 Task: Look for space in Ağdaş, Azerbaijan from 1st July, 2023 to 9th July, 2023 for 2 adults in price range Rs.8000 to Rs.15000. Place can be entire place with 1  bedroom having 1 bed and 1 bathroom. Property type can be house. Amenities needed are: air conditioning, . Booking option can be shelf check-in. Required host language is English.
Action: Mouse moved to (629, 647)
Screenshot: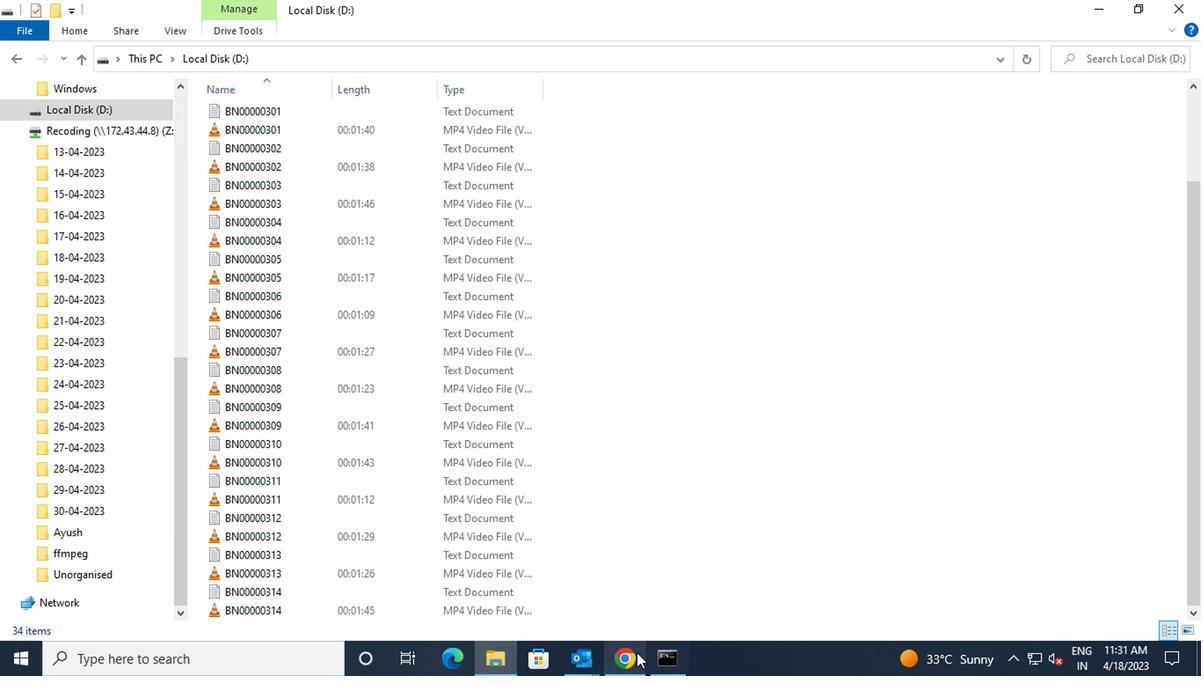 
Action: Mouse pressed left at (629, 647)
Screenshot: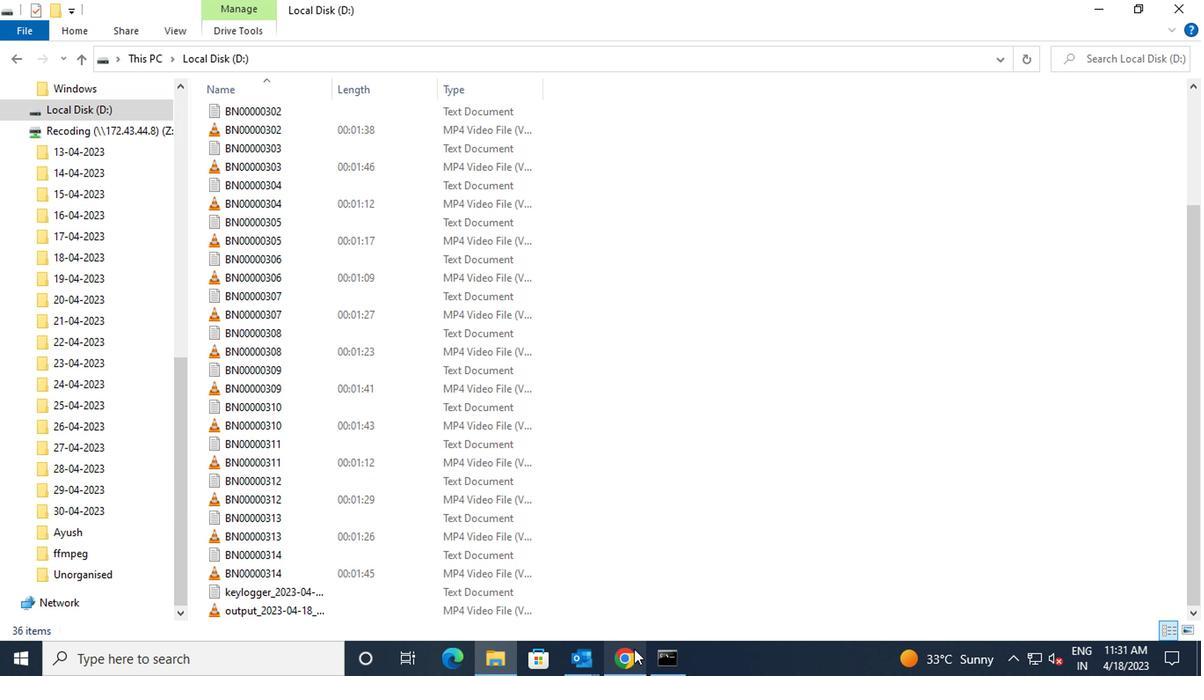 
Action: Mouse moved to (504, 128)
Screenshot: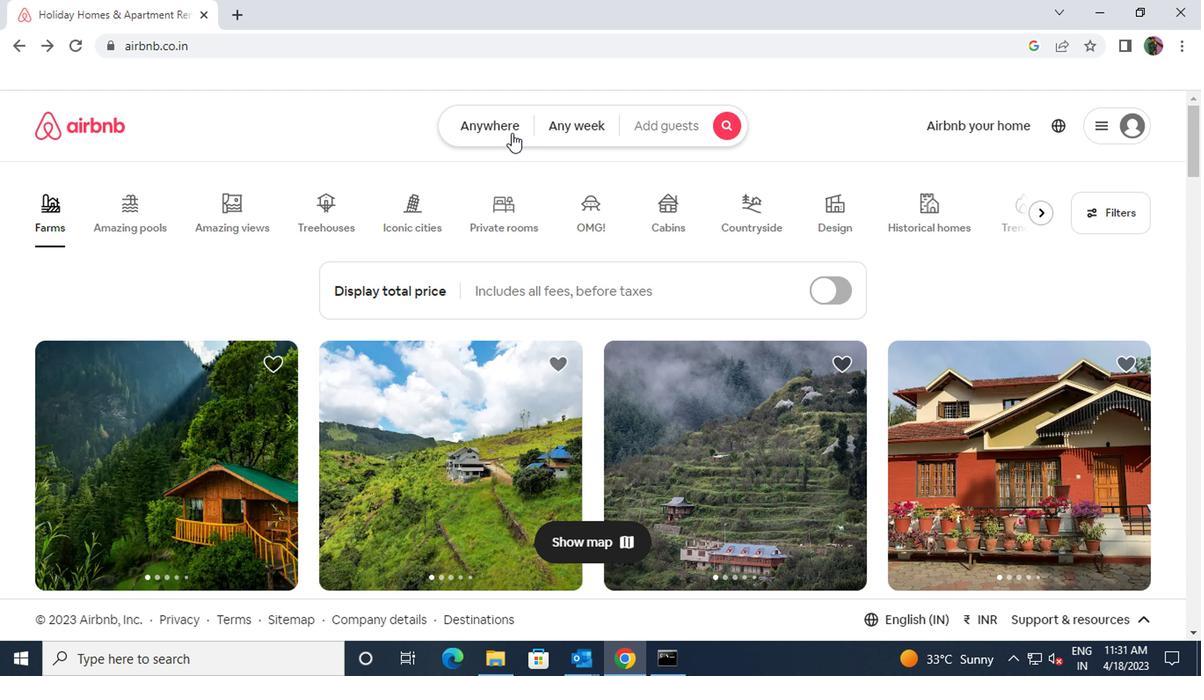 
Action: Mouse pressed left at (504, 128)
Screenshot: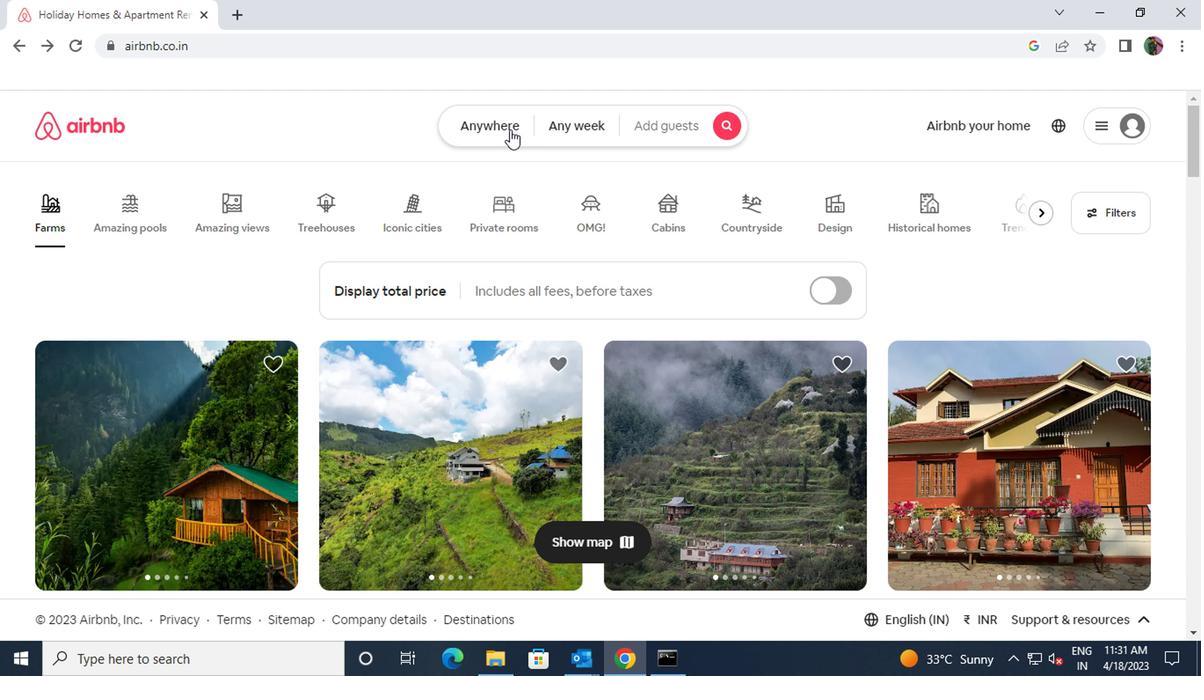 
Action: Mouse moved to (339, 190)
Screenshot: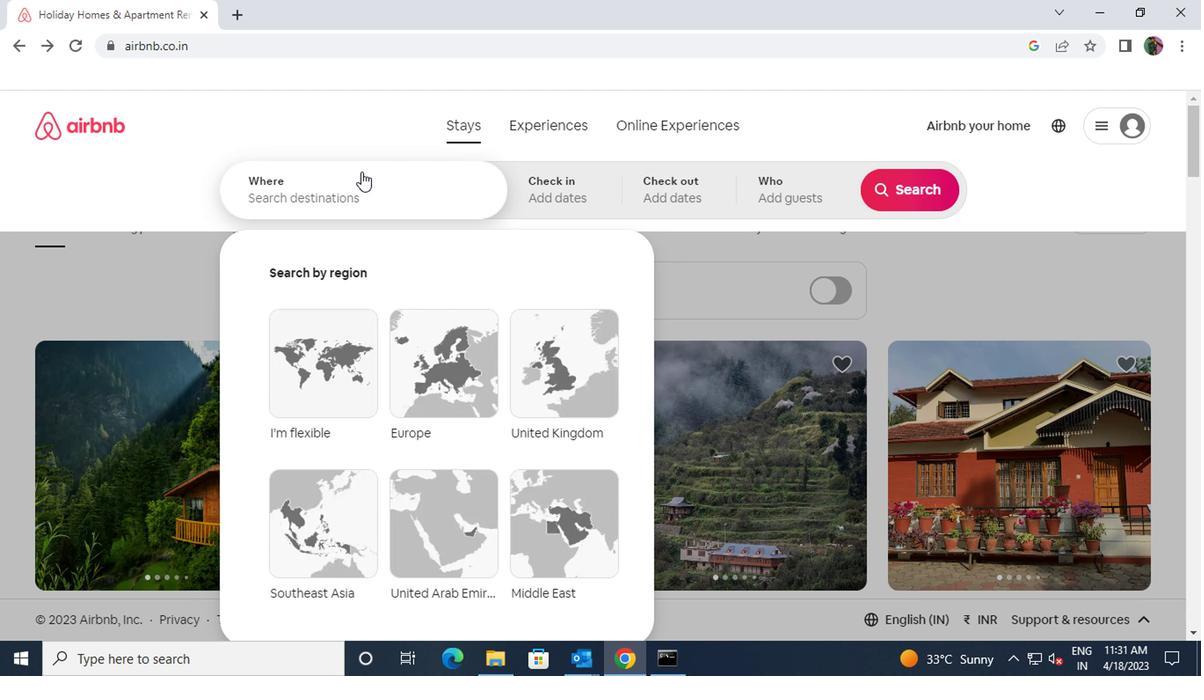 
Action: Mouse pressed left at (339, 190)
Screenshot: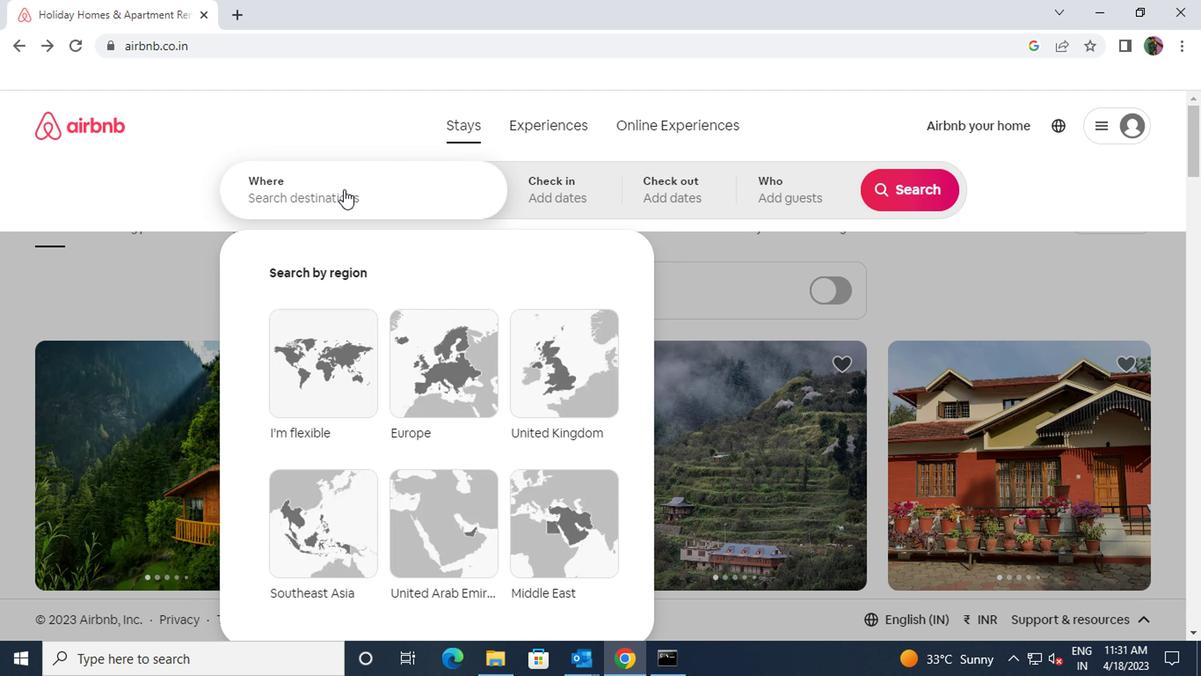 
Action: Key pressed <Key.shift>AGDAS<Key.space>AZE
Screenshot: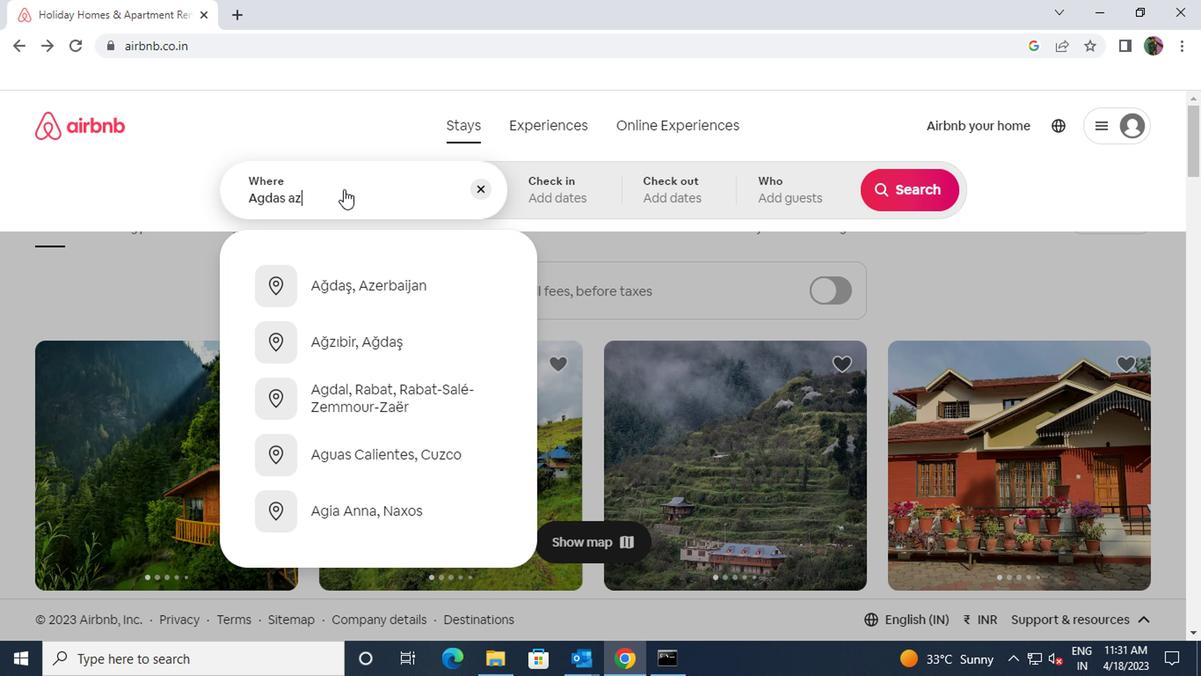 
Action: Mouse moved to (336, 285)
Screenshot: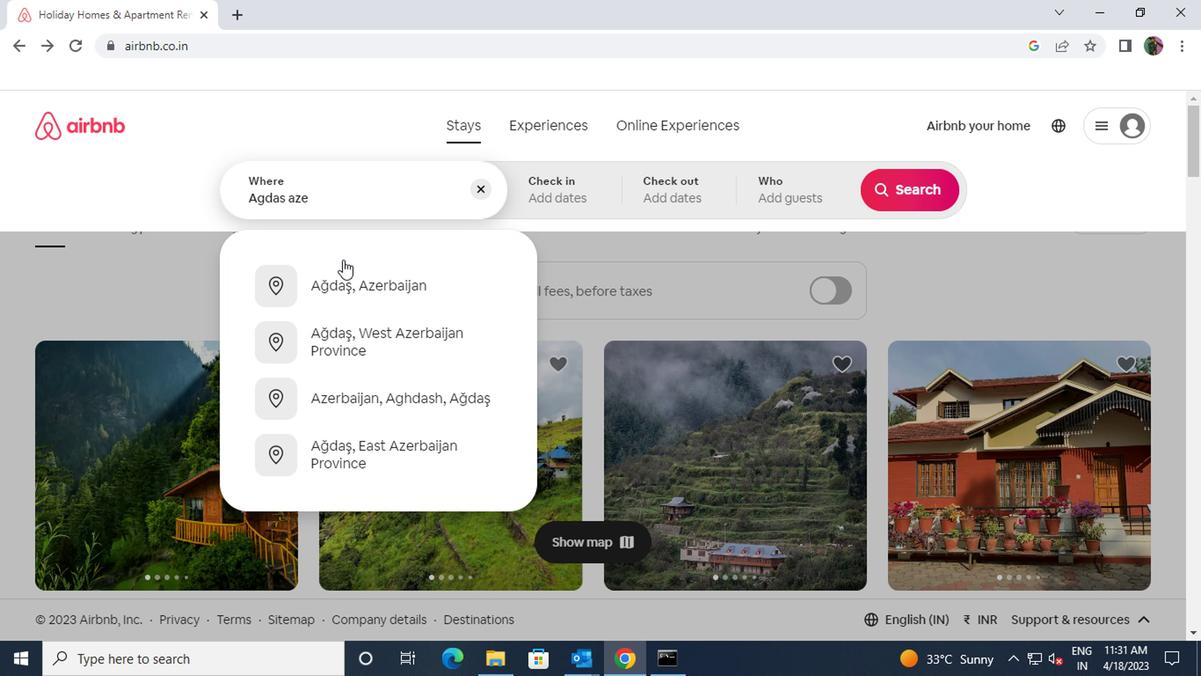 
Action: Mouse pressed left at (336, 285)
Screenshot: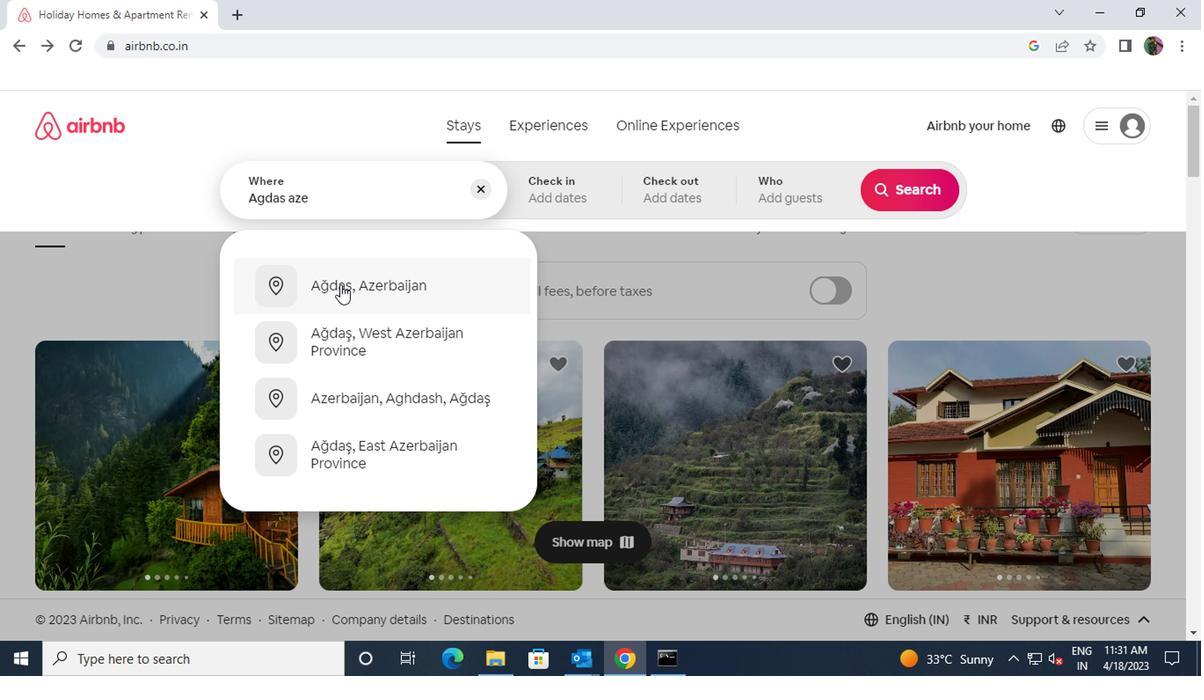 
Action: Mouse moved to (901, 330)
Screenshot: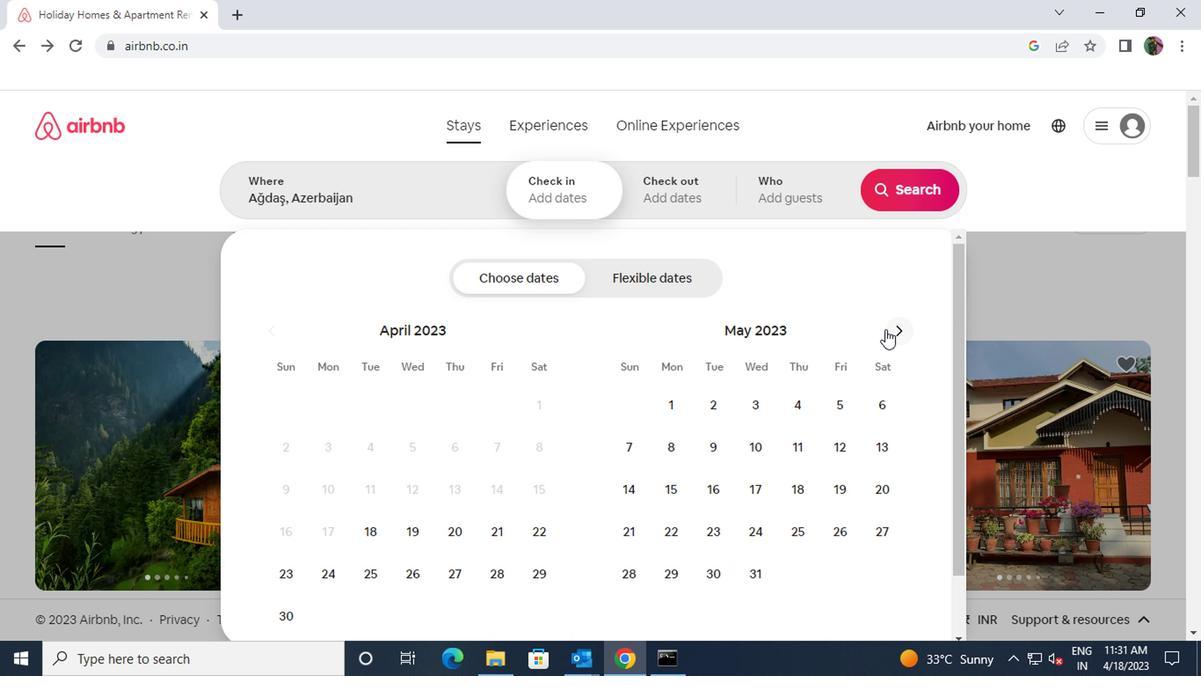 
Action: Mouse pressed left at (901, 330)
Screenshot: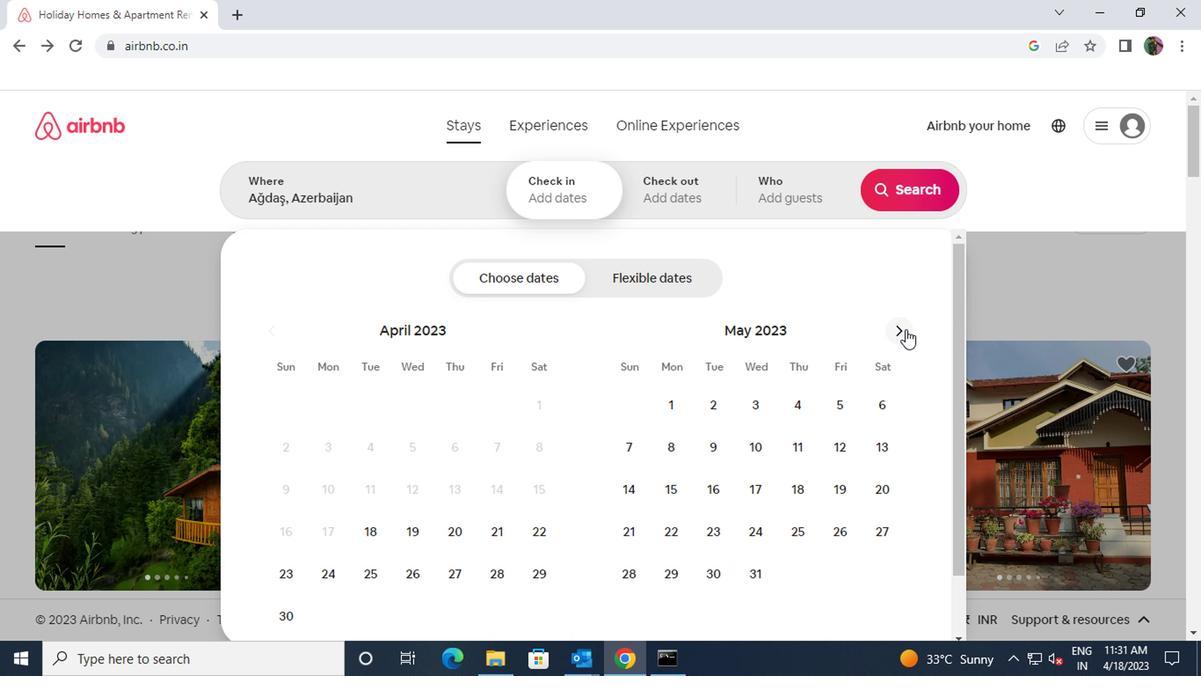 
Action: Mouse pressed left at (901, 330)
Screenshot: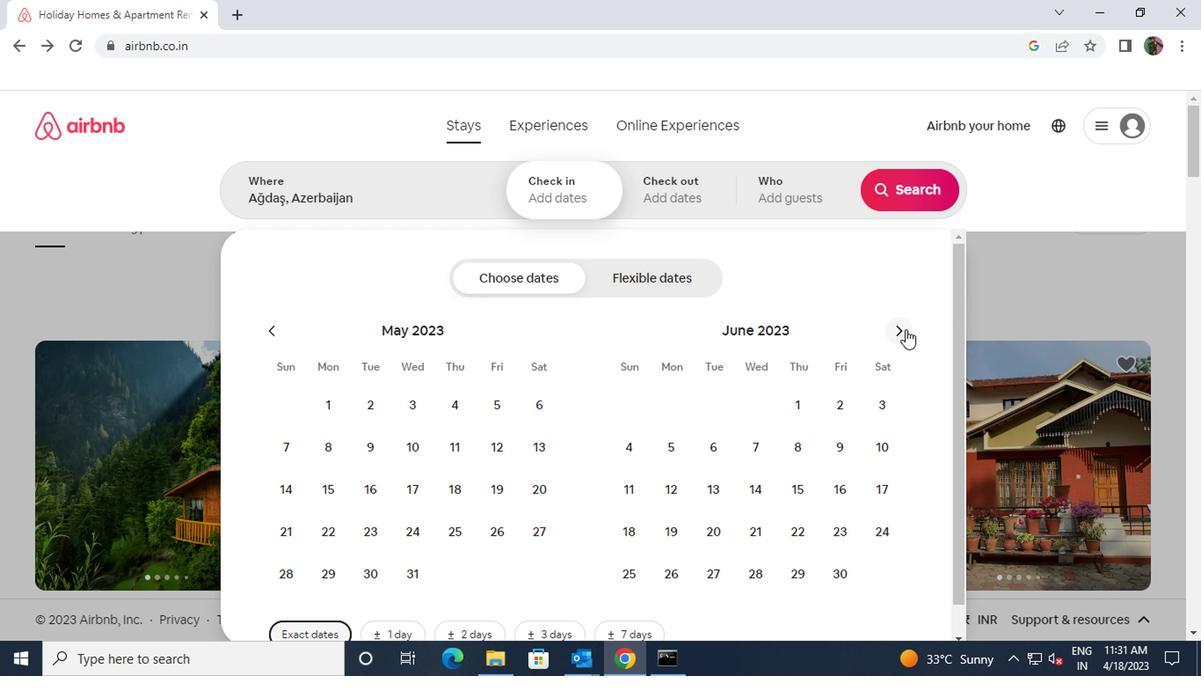 
Action: Mouse moved to (873, 411)
Screenshot: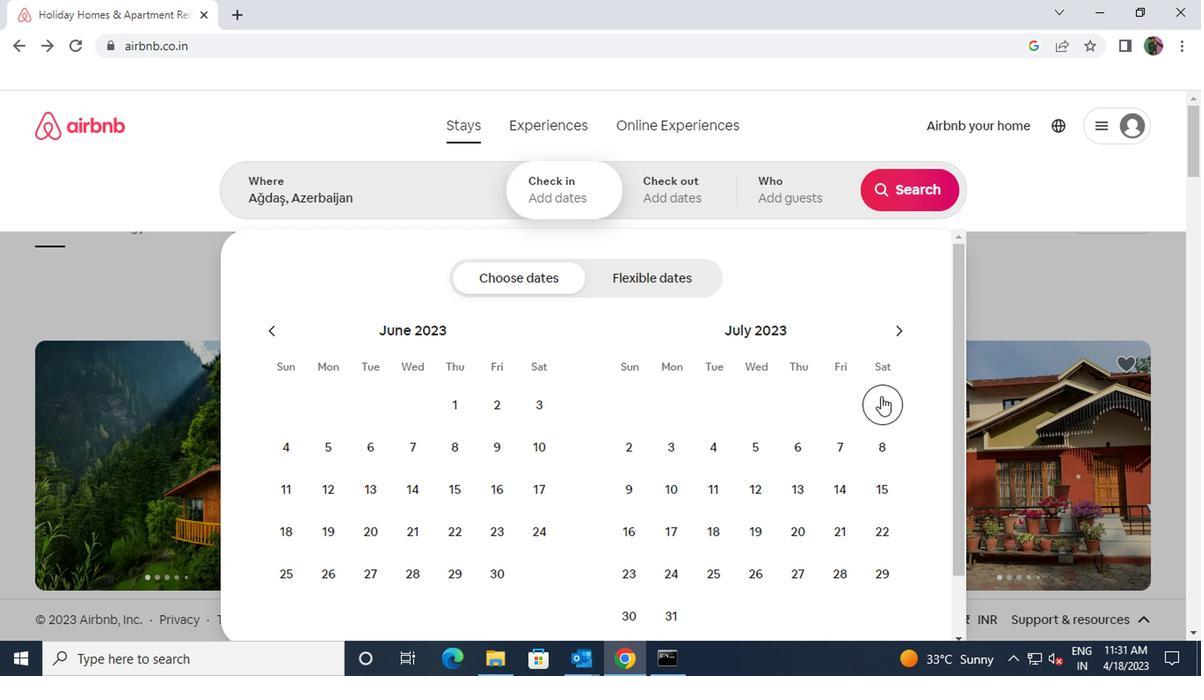 
Action: Mouse pressed left at (873, 411)
Screenshot: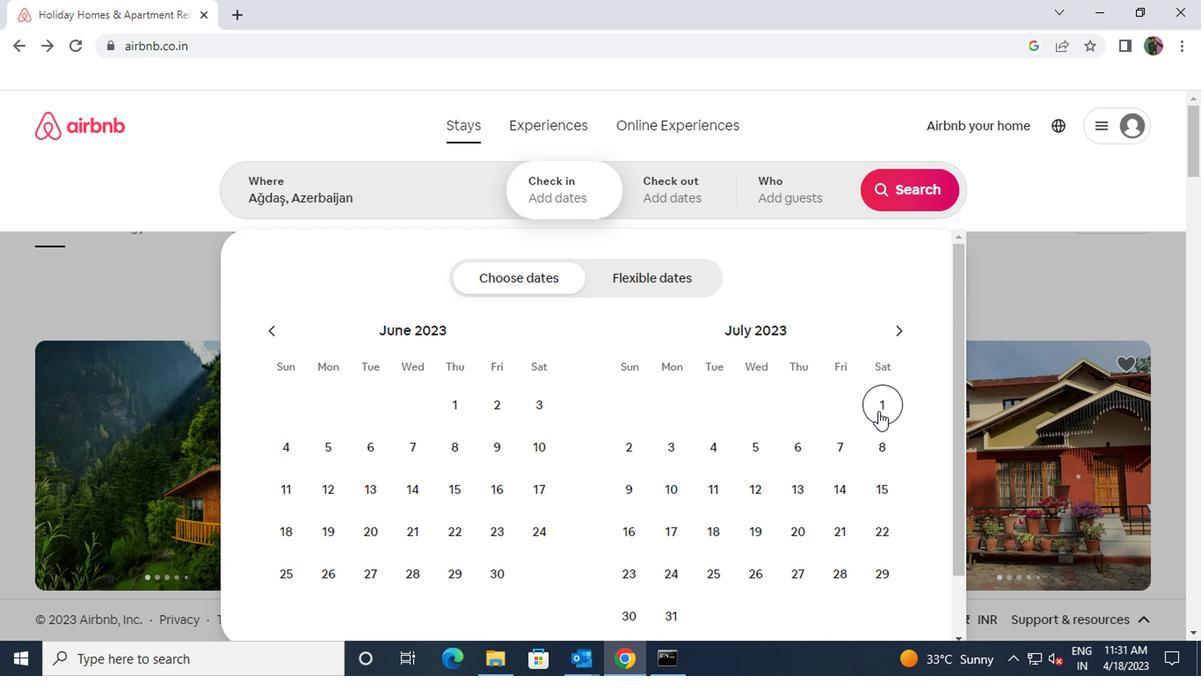 
Action: Mouse moved to (631, 483)
Screenshot: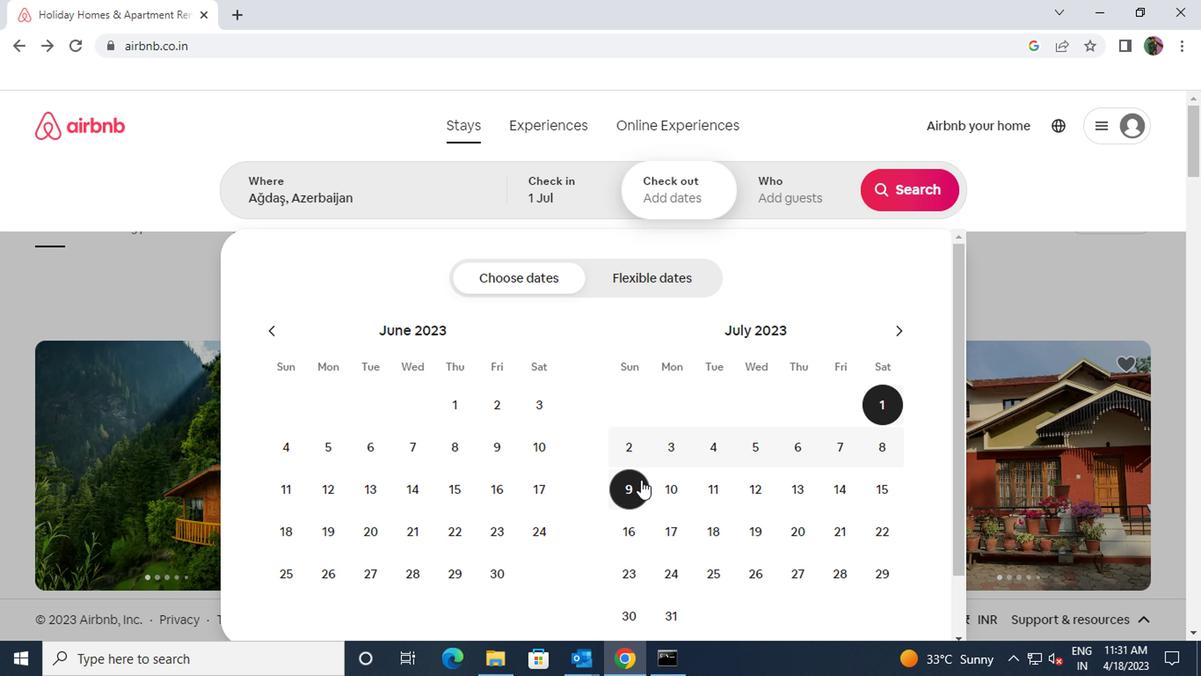 
Action: Mouse pressed left at (631, 483)
Screenshot: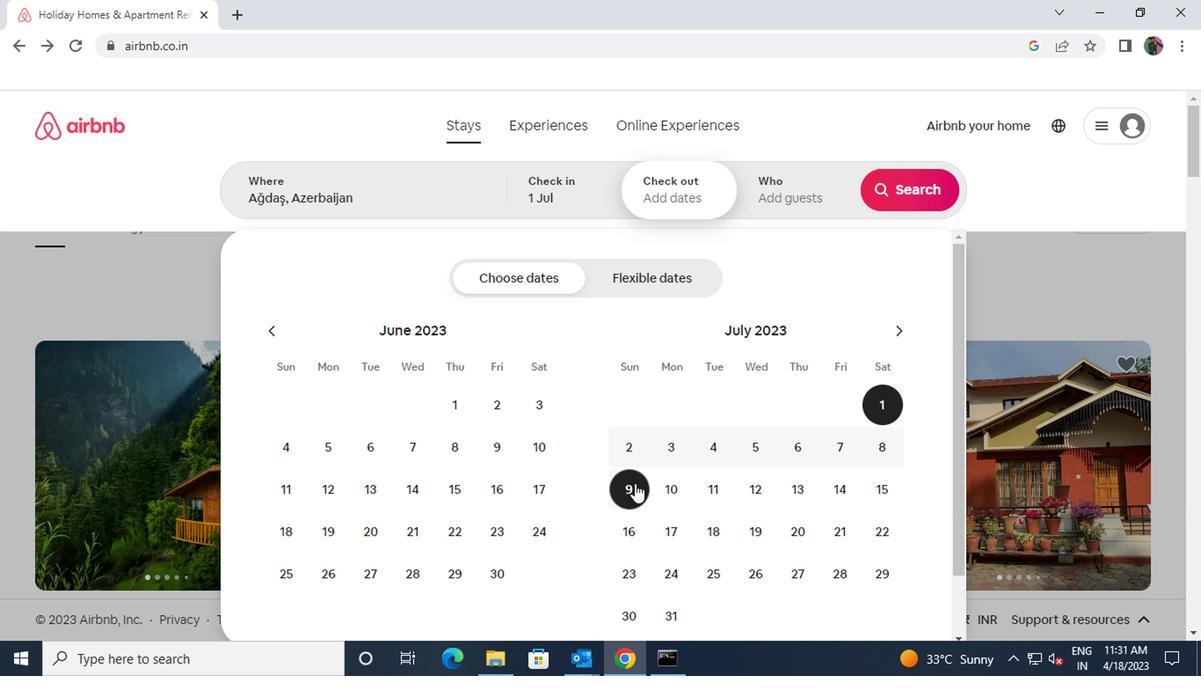 
Action: Mouse moved to (776, 201)
Screenshot: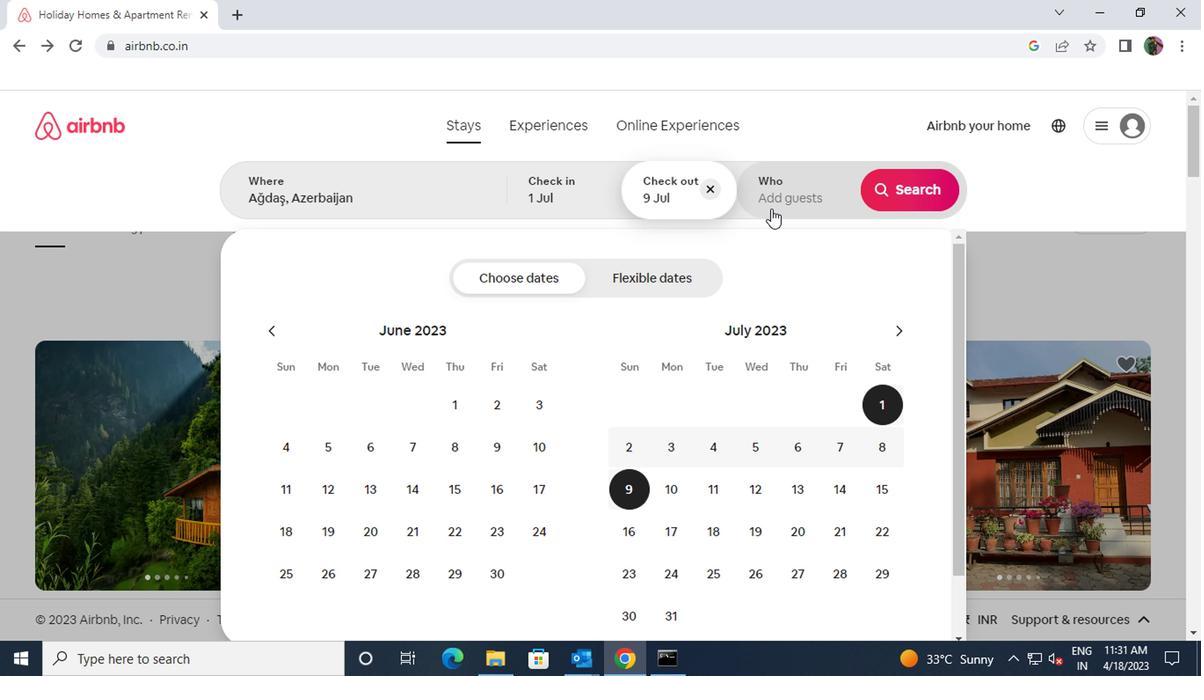 
Action: Mouse pressed left at (776, 201)
Screenshot: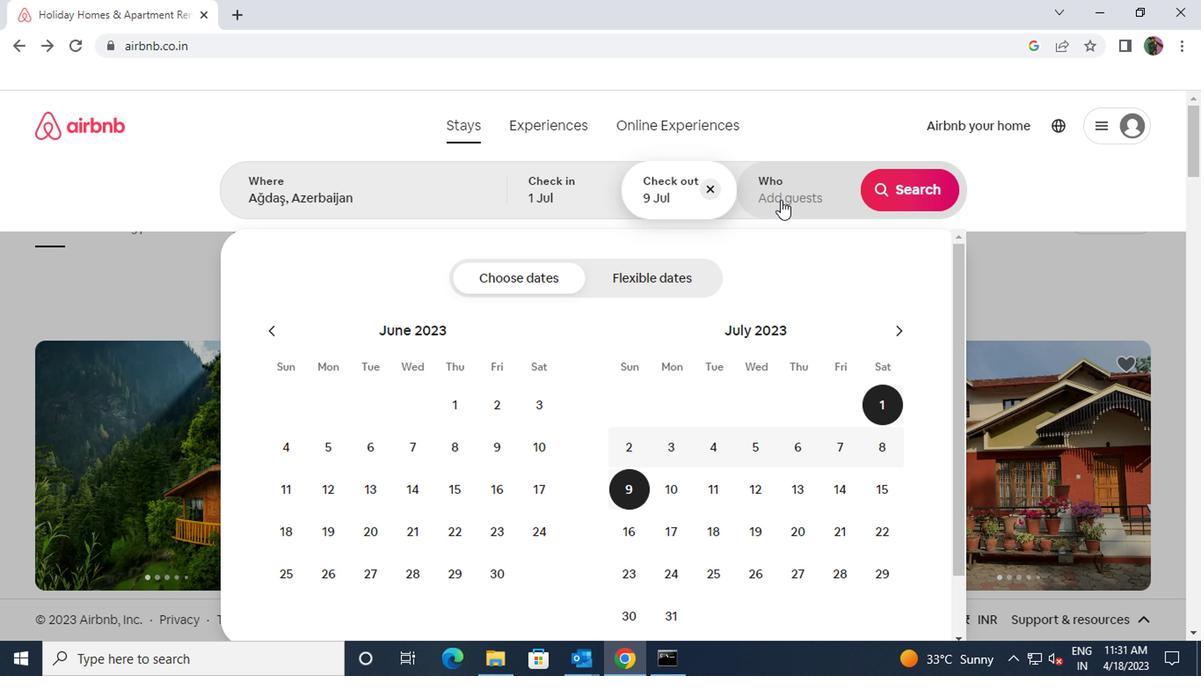 
Action: Mouse moved to (908, 292)
Screenshot: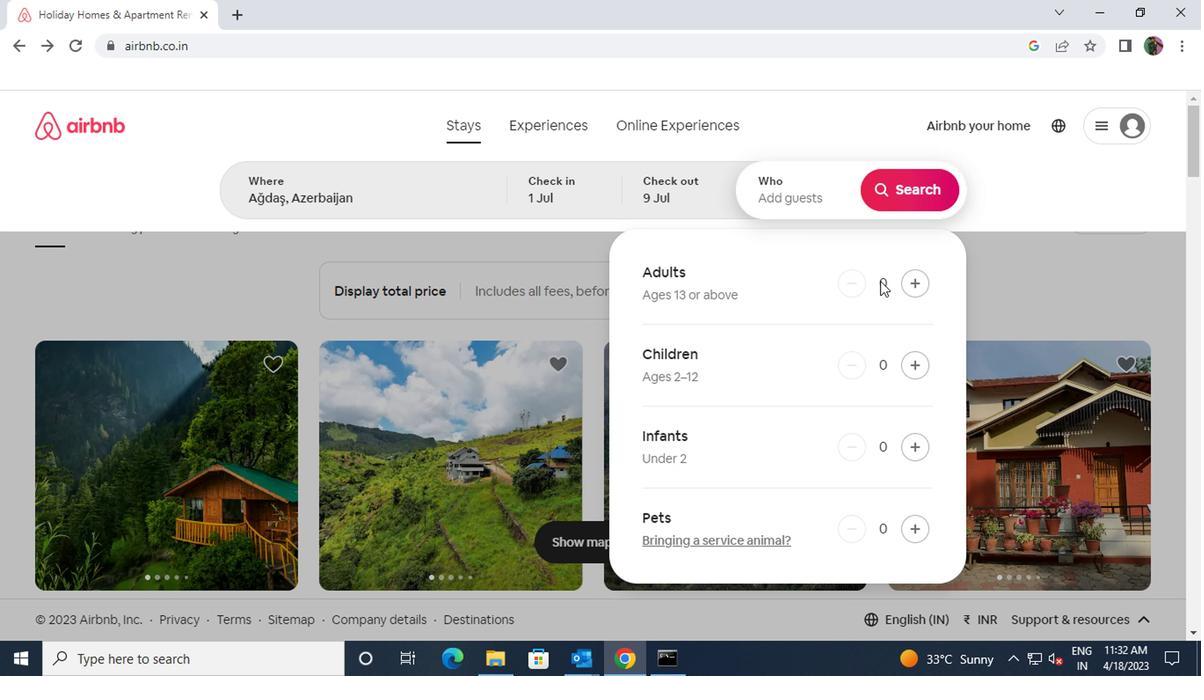 
Action: Mouse pressed left at (908, 292)
Screenshot: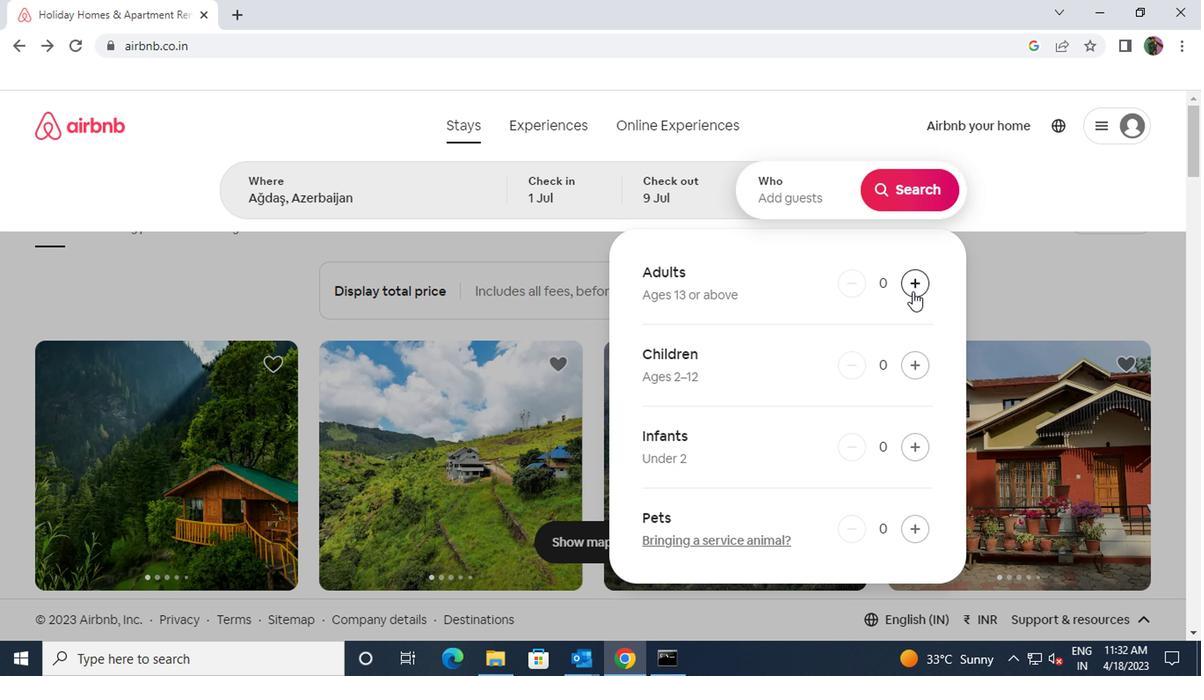 
Action: Mouse pressed left at (908, 292)
Screenshot: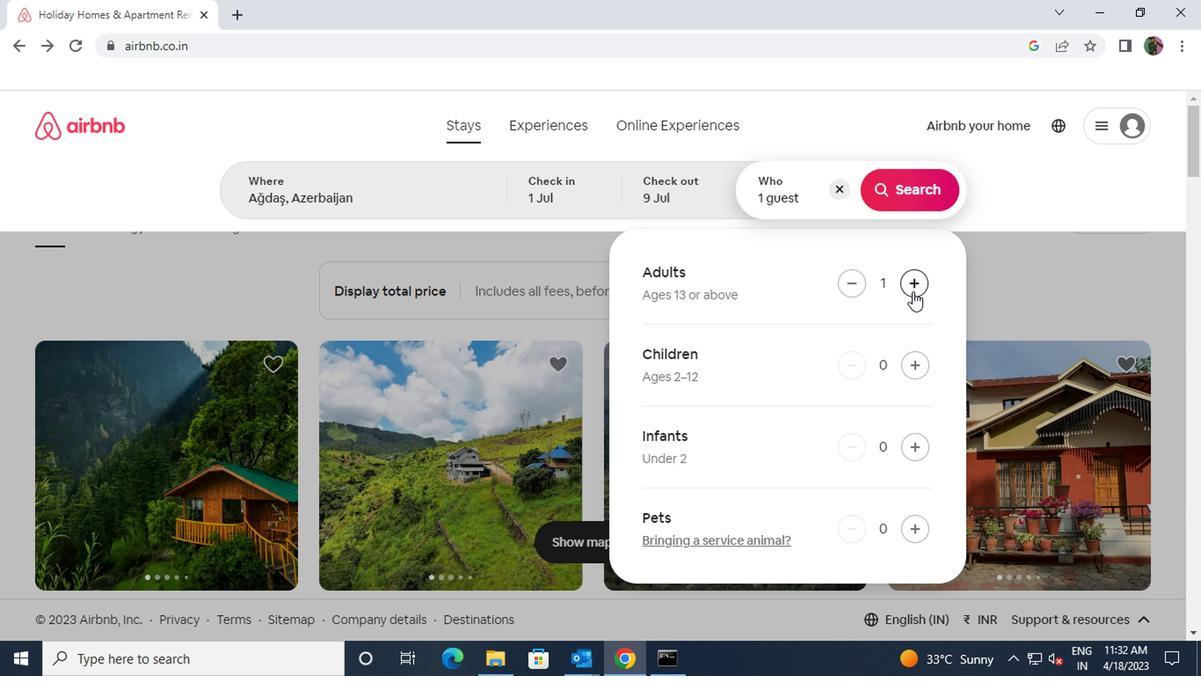 
Action: Mouse moved to (905, 197)
Screenshot: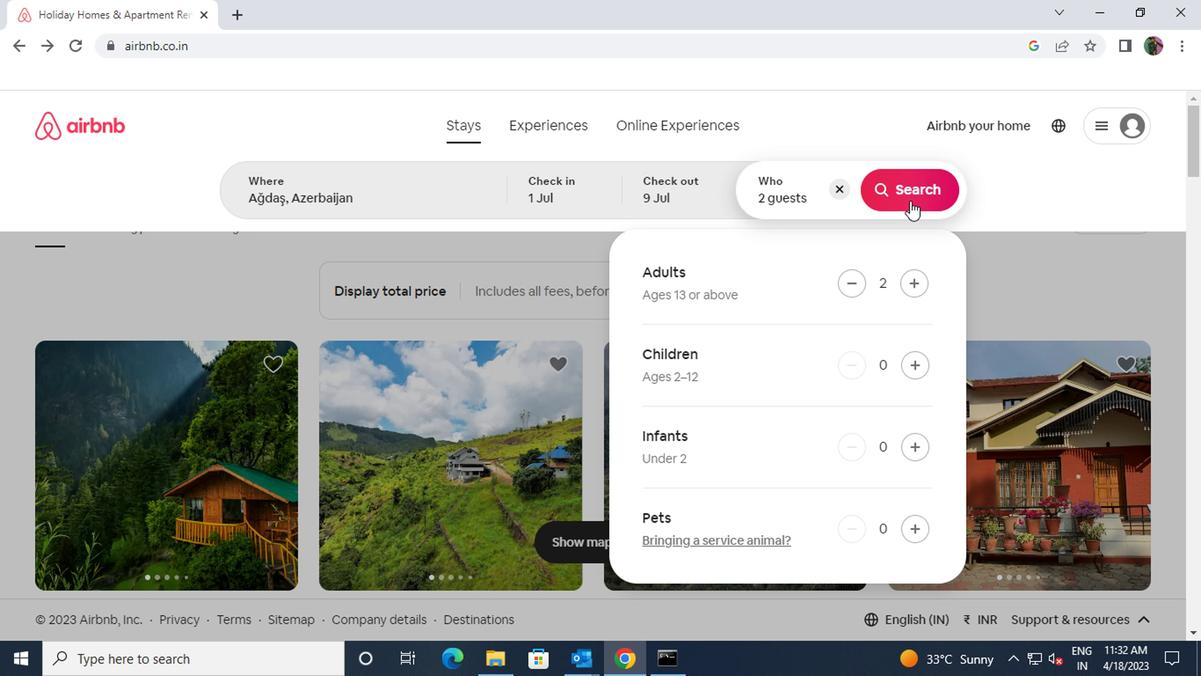 
Action: Mouse pressed left at (905, 197)
Screenshot: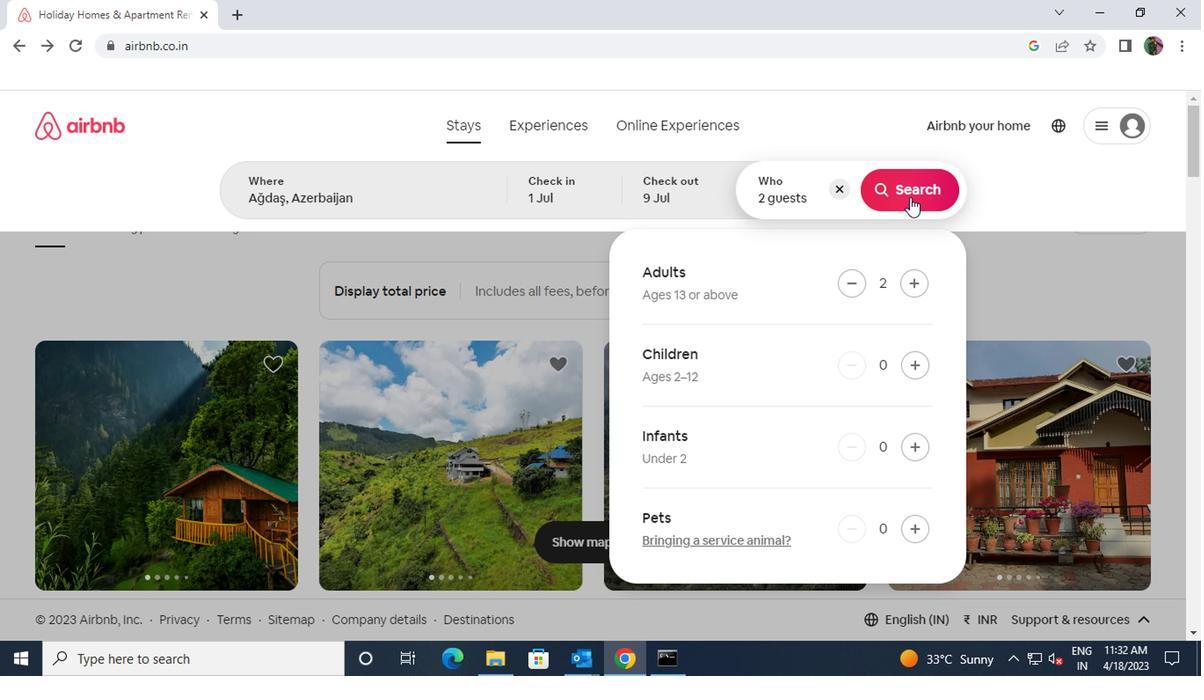 
Action: Mouse moved to (1109, 195)
Screenshot: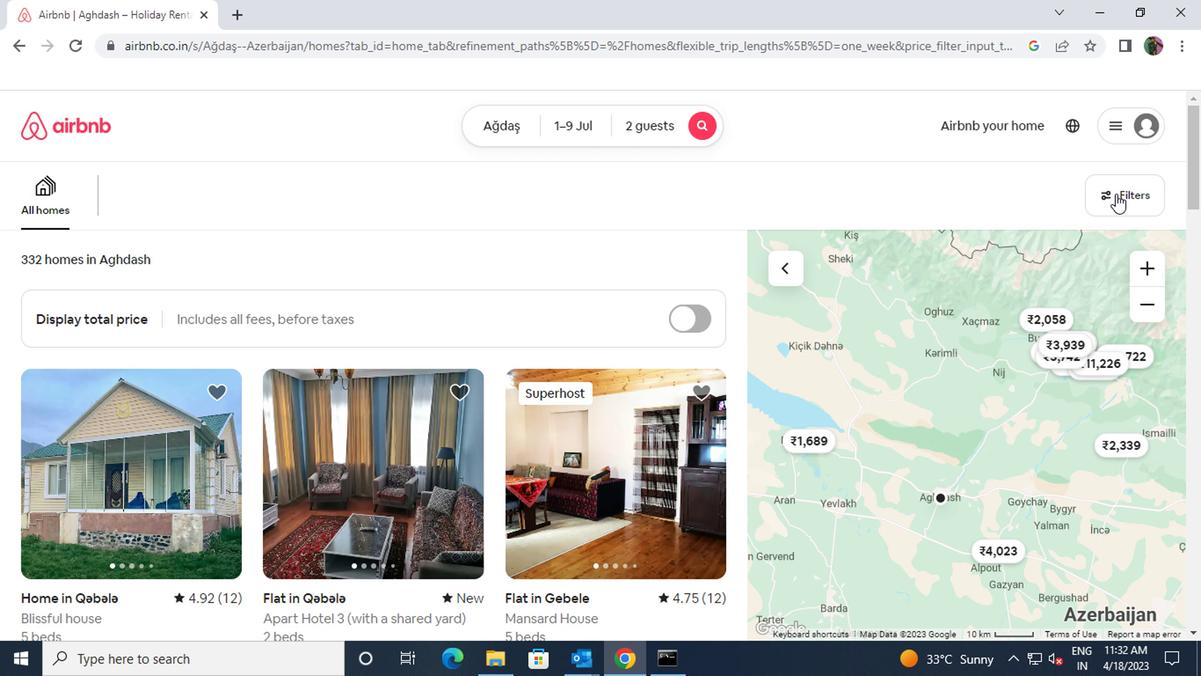 
Action: Mouse pressed left at (1109, 195)
Screenshot: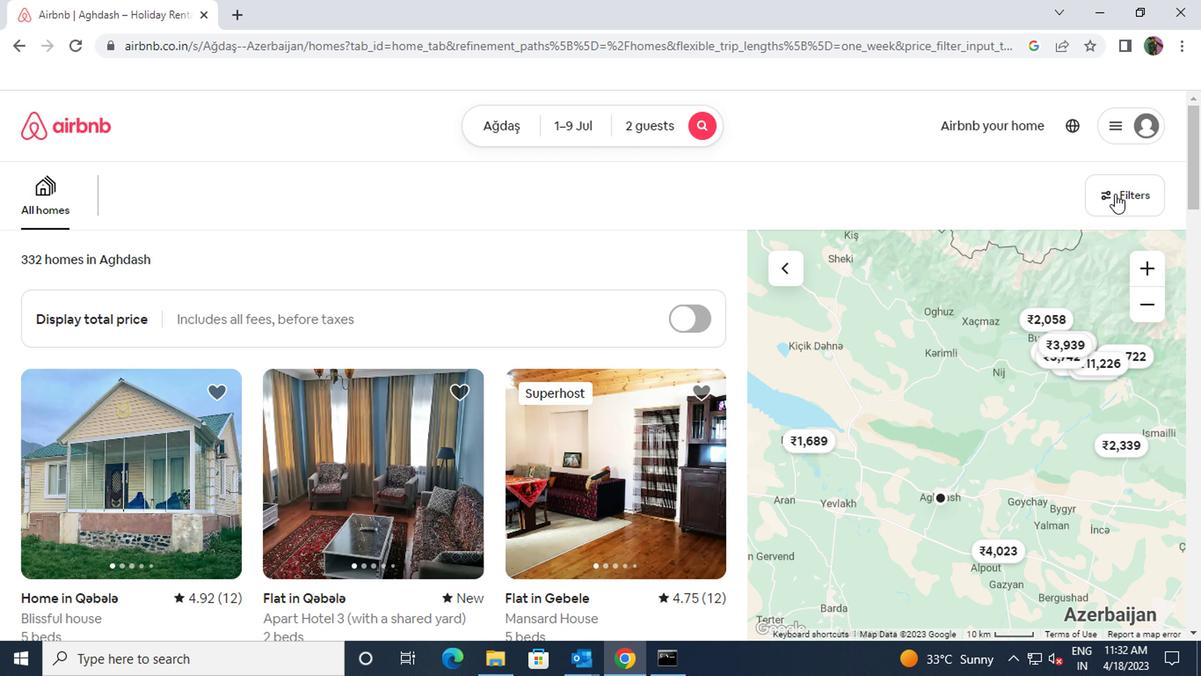 
Action: Mouse moved to (359, 419)
Screenshot: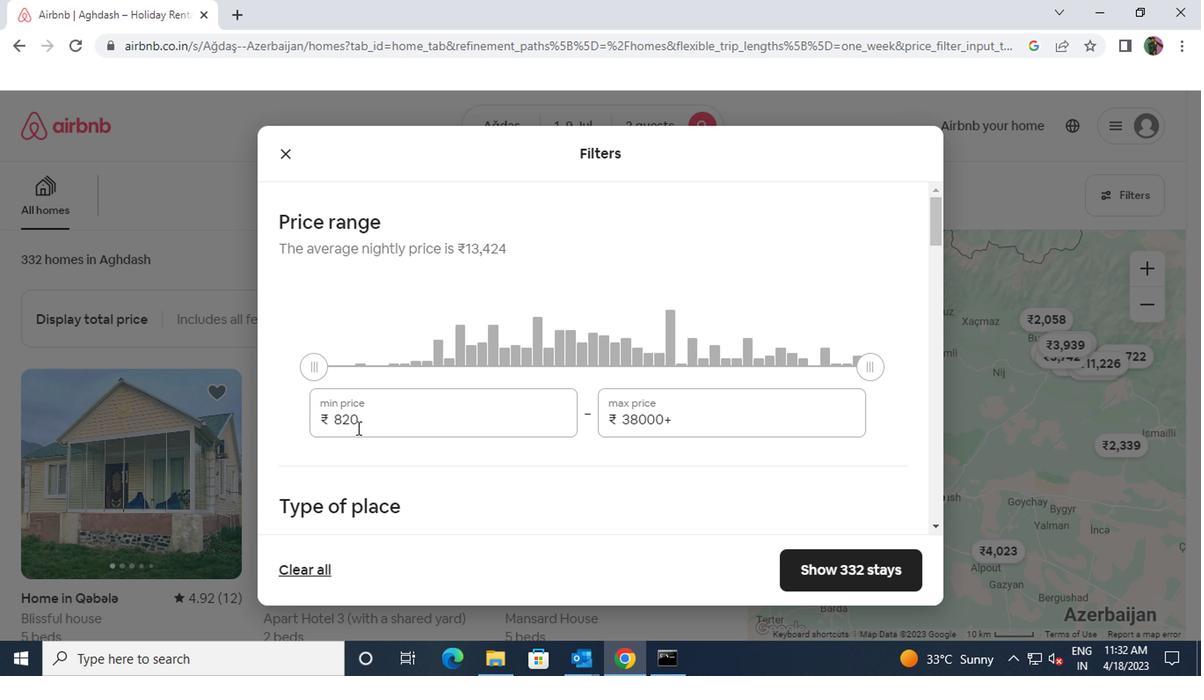 
Action: Mouse pressed left at (359, 419)
Screenshot: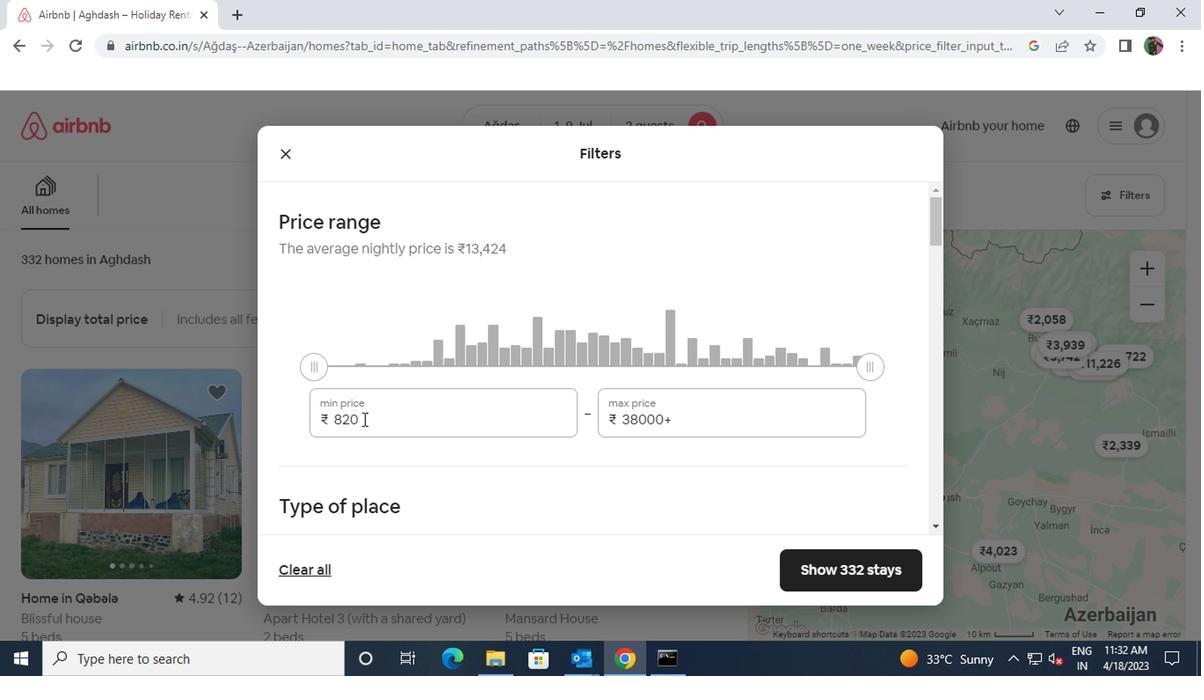 
Action: Mouse moved to (323, 416)
Screenshot: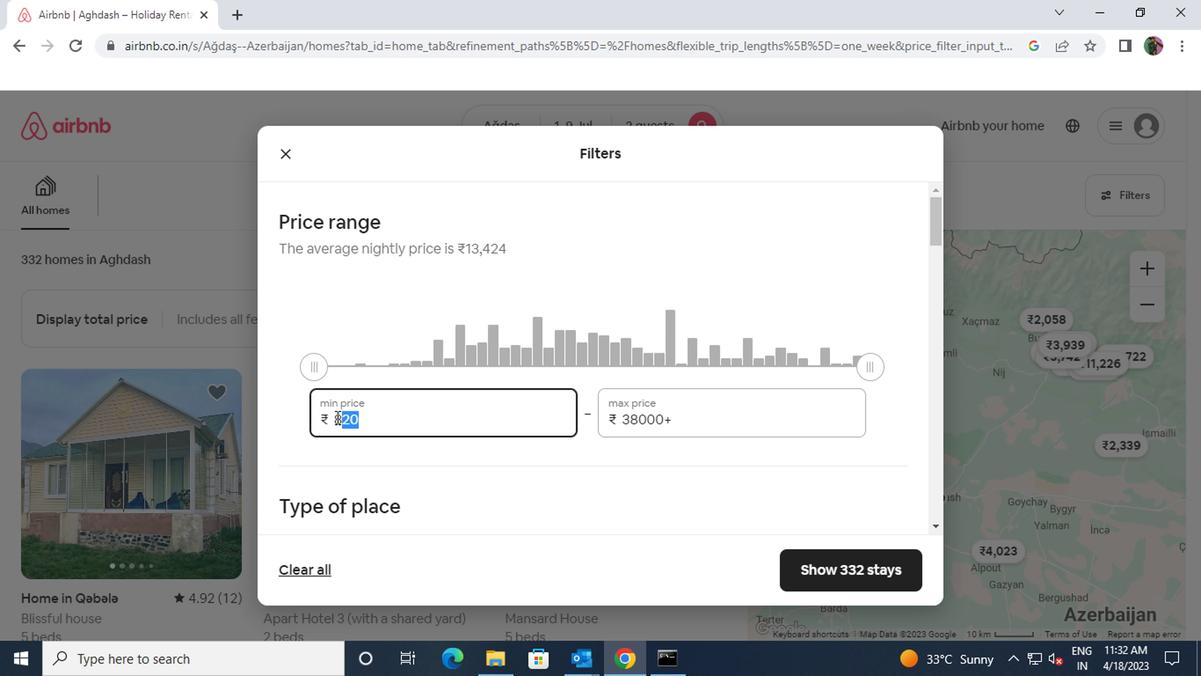 
Action: Mouse pressed left at (323, 416)
Screenshot: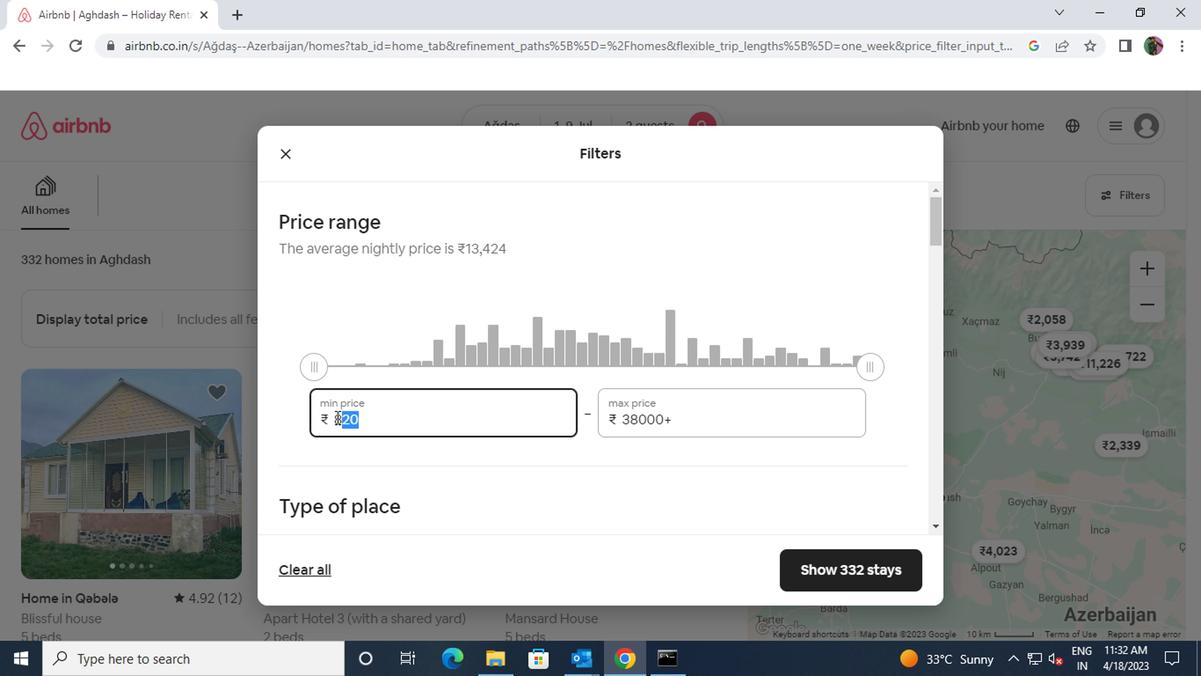 
Action: Mouse moved to (323, 416)
Screenshot: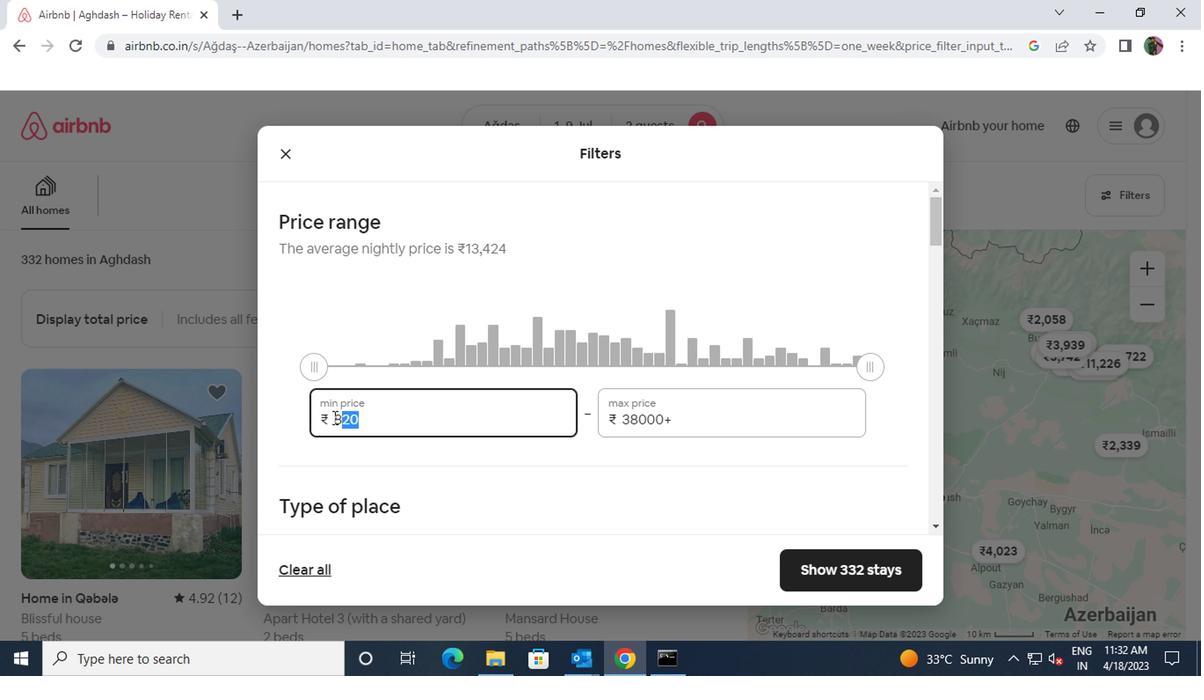 
Action: Mouse pressed left at (323, 416)
Screenshot: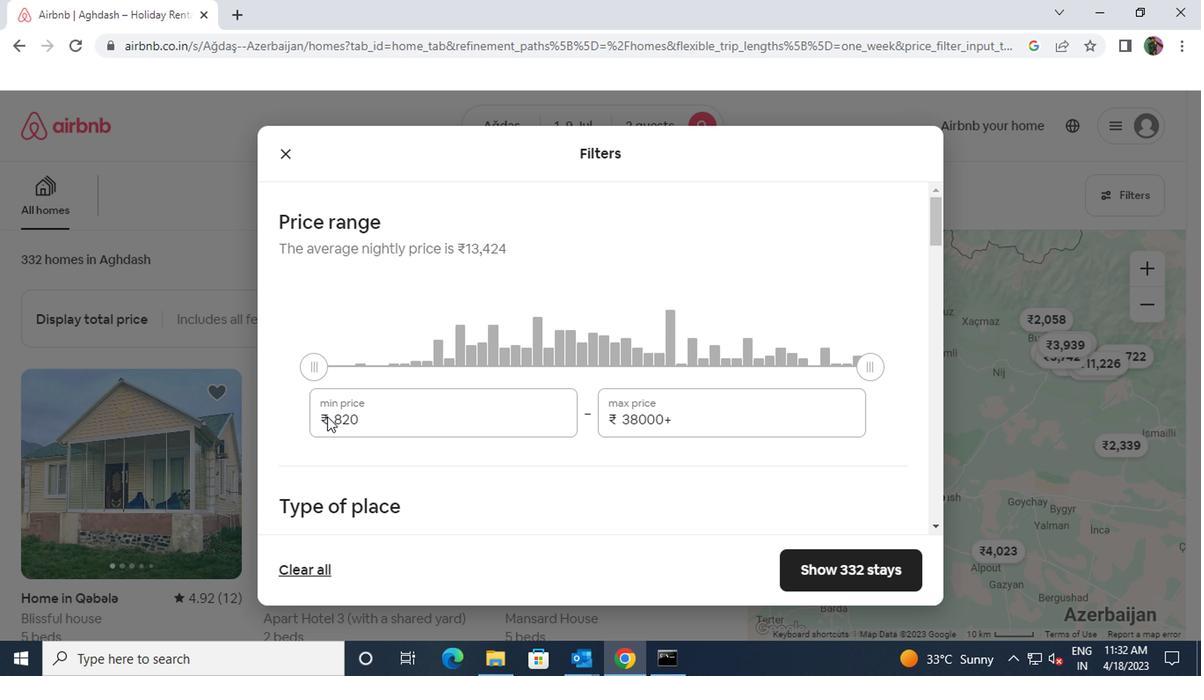 
Action: Mouse moved to (353, 420)
Screenshot: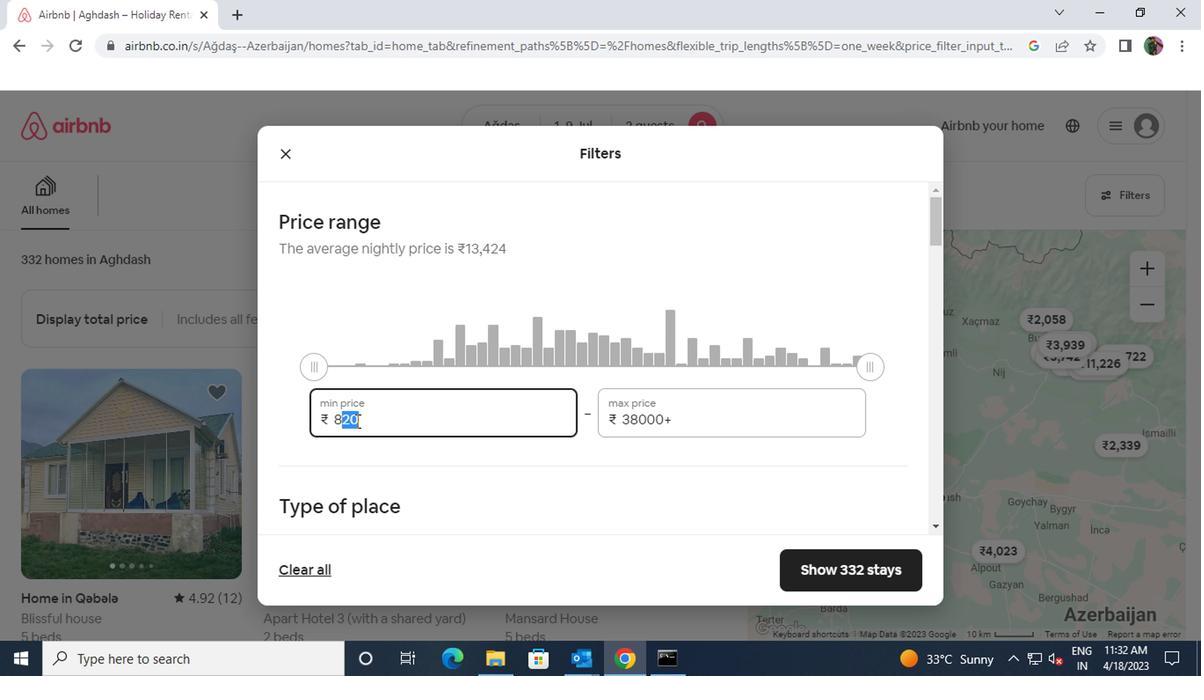 
Action: Mouse pressed left at (353, 420)
Screenshot: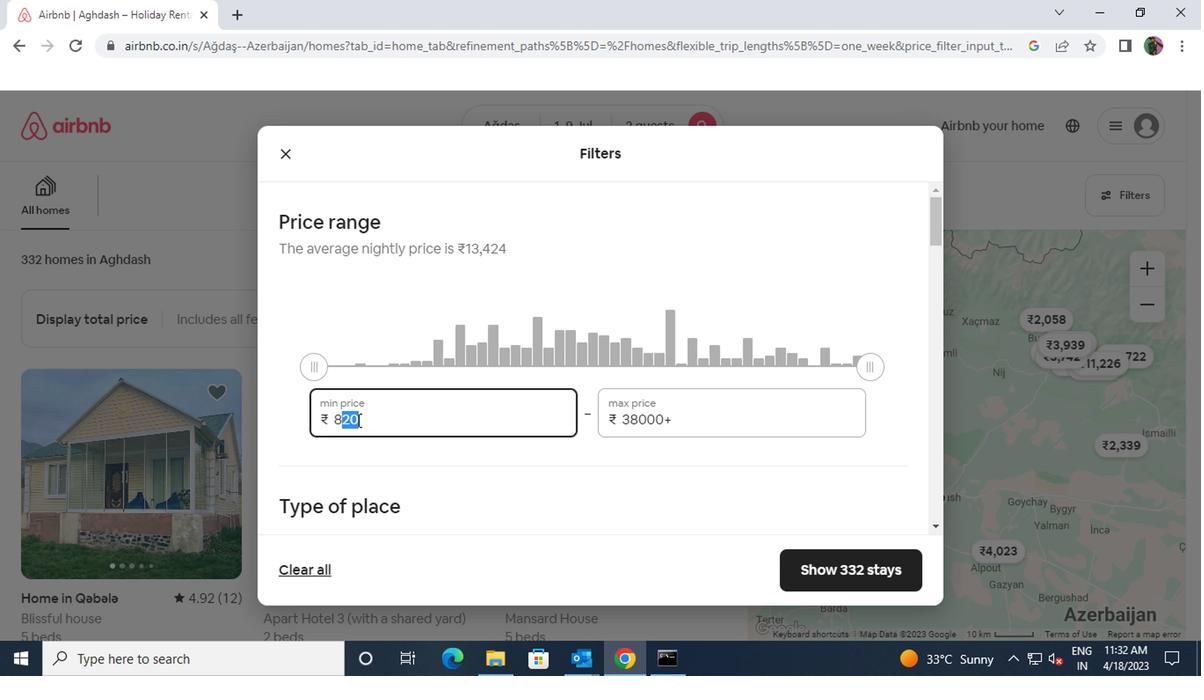 
Action: Mouse moved to (331, 415)
Screenshot: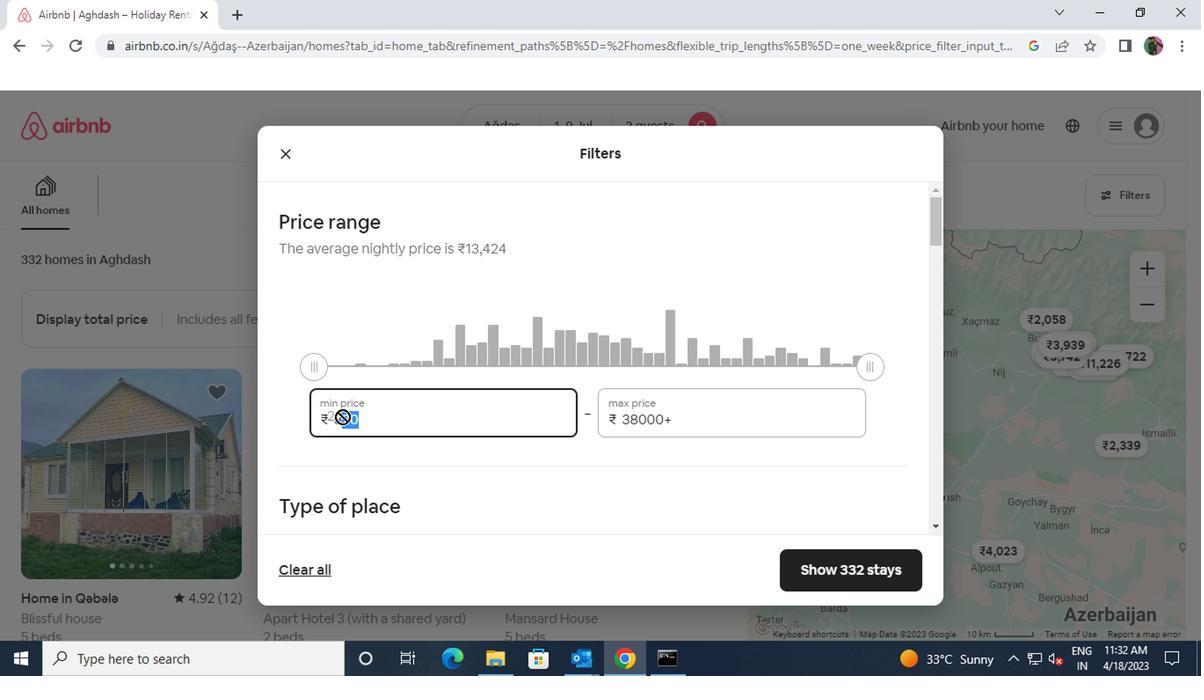 
Action: Mouse pressed left at (331, 415)
Screenshot: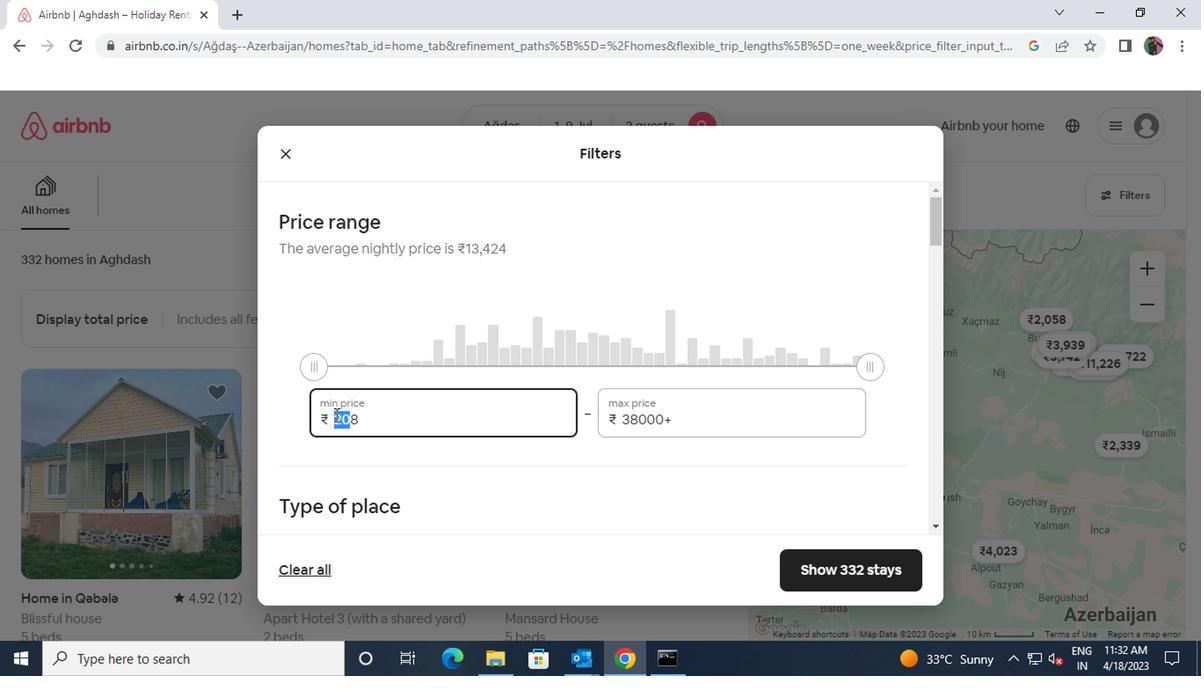 
Action: Mouse moved to (353, 417)
Screenshot: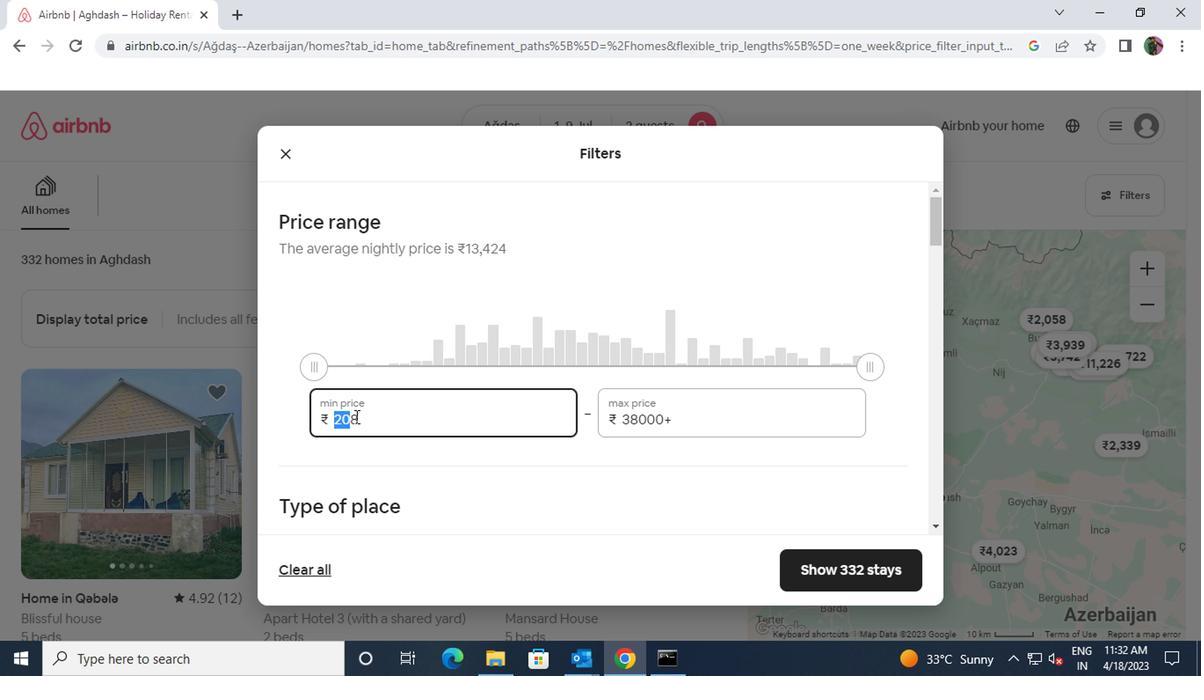 
Action: Mouse pressed left at (353, 417)
Screenshot: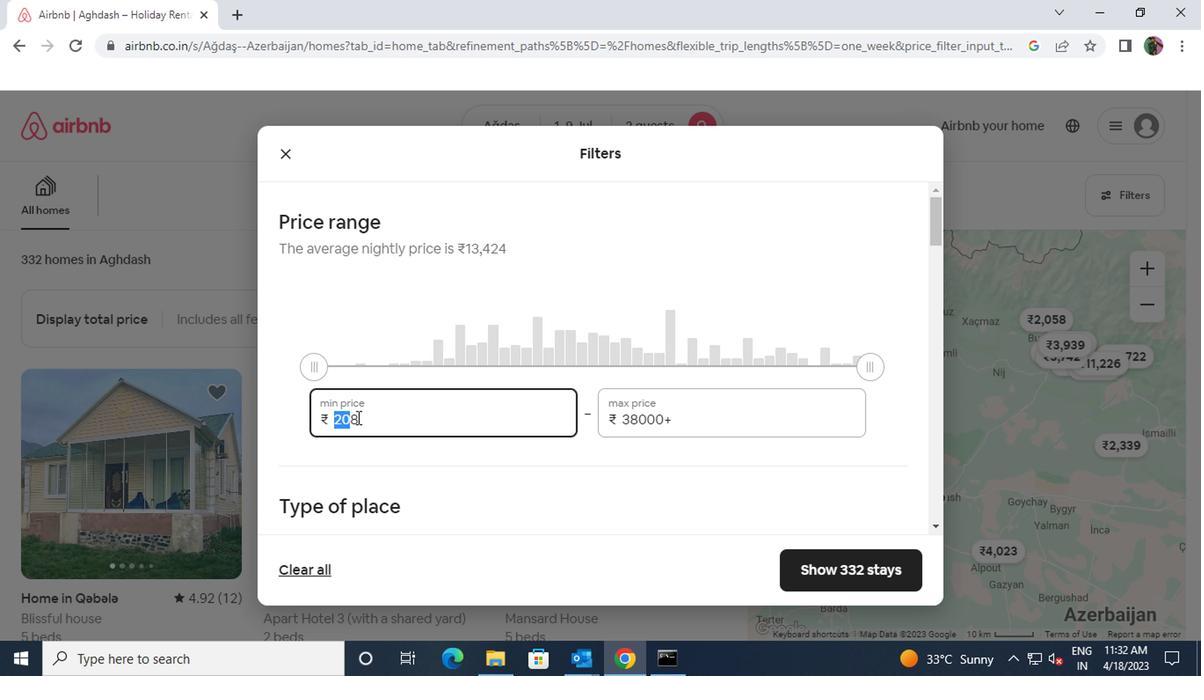 
Action: Mouse moved to (333, 415)
Screenshot: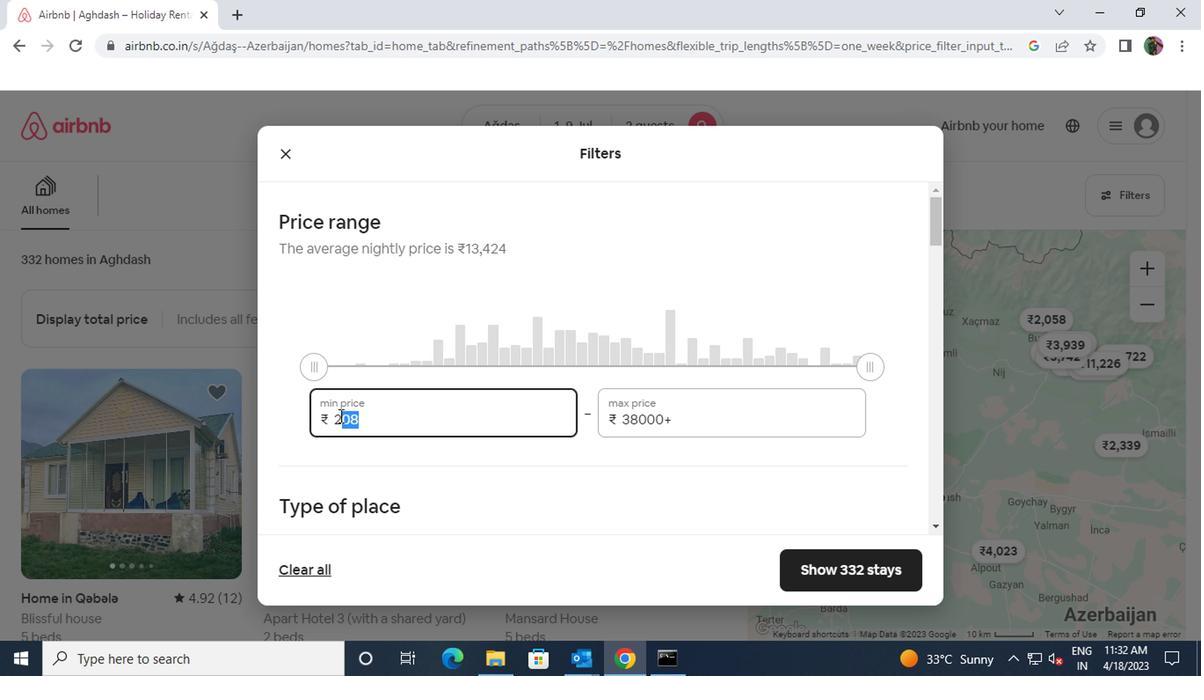 
Action: Key pressed 8000
Screenshot: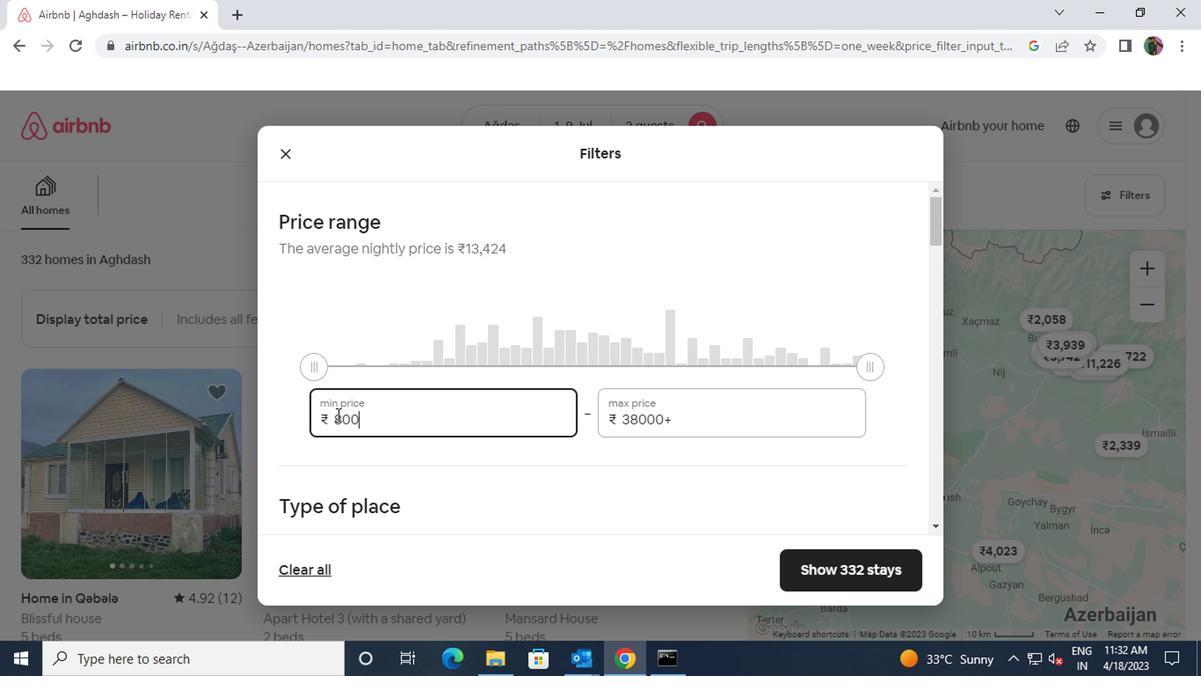 
Action: Mouse moved to (669, 420)
Screenshot: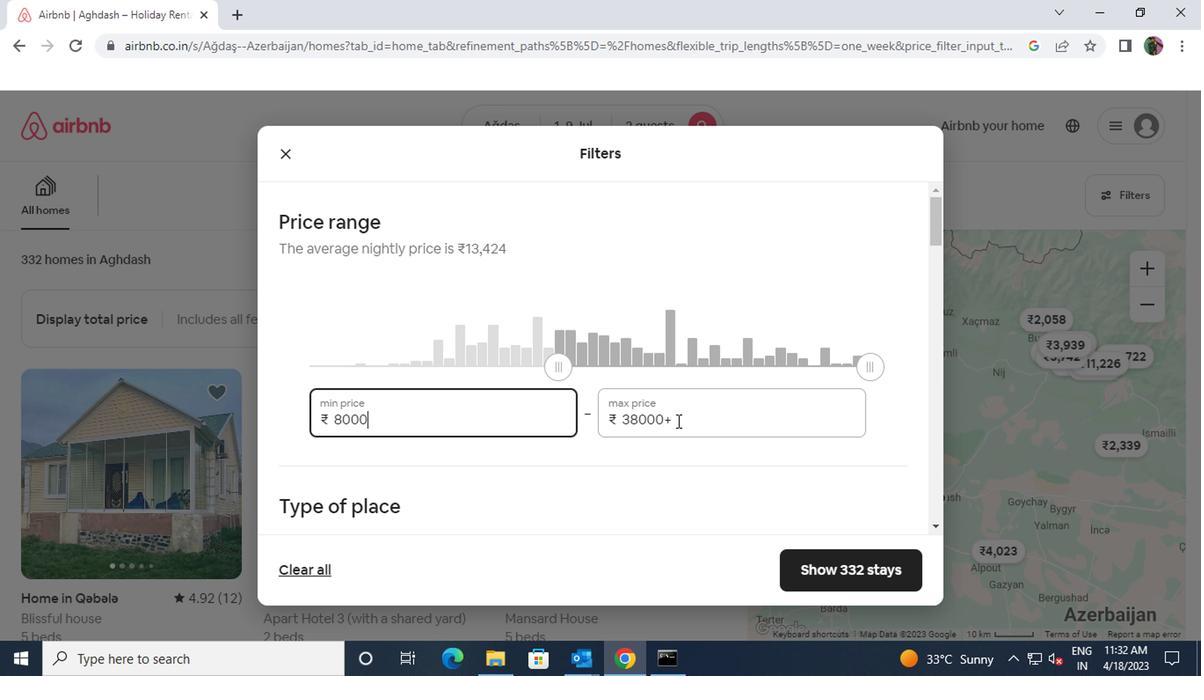 
Action: Mouse pressed left at (669, 420)
Screenshot: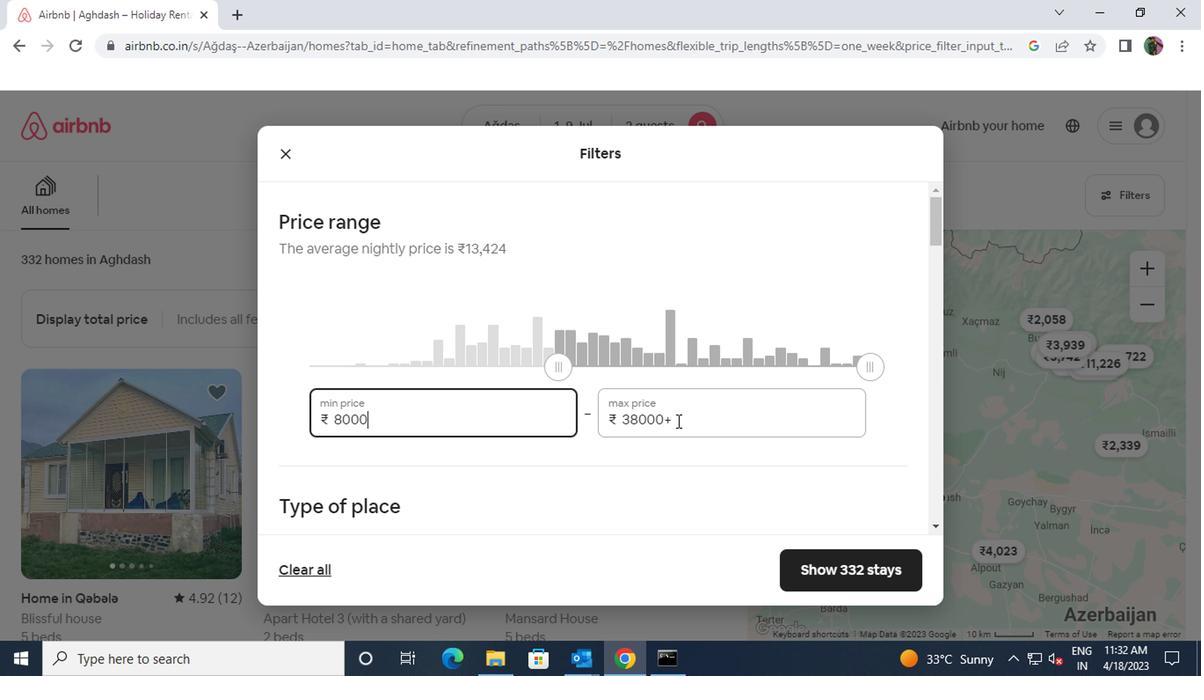 
Action: Mouse moved to (617, 418)
Screenshot: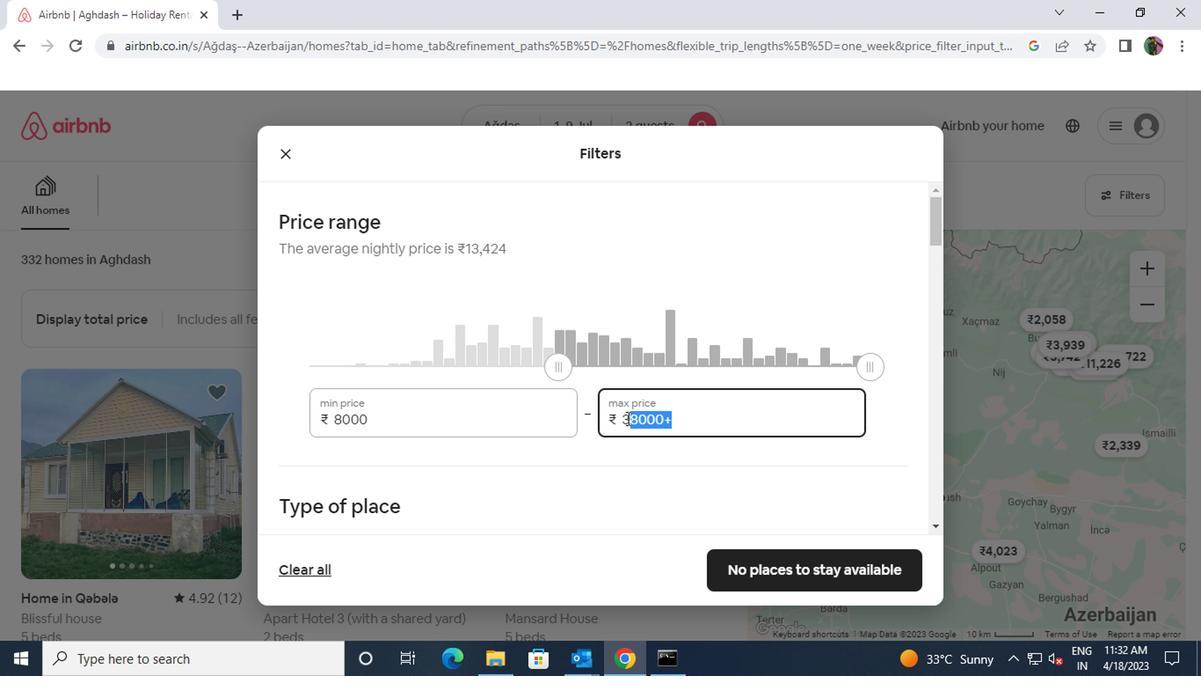
Action: Key pressed 12000
Screenshot: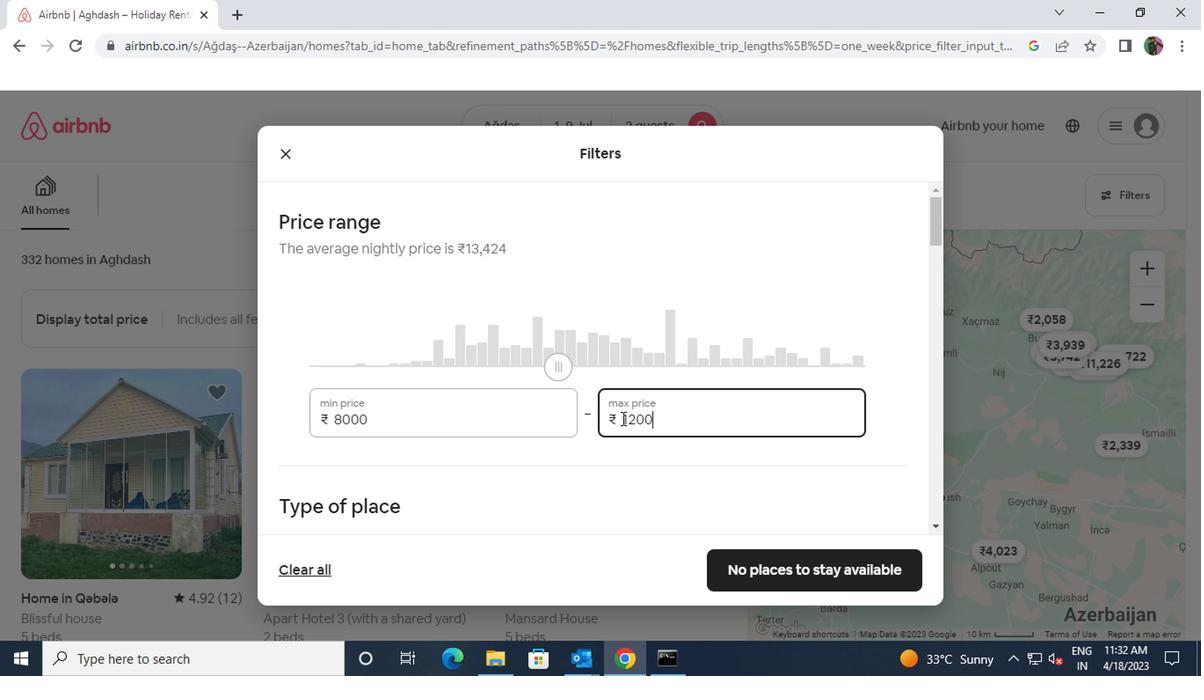 
Action: Mouse moved to (631, 425)
Screenshot: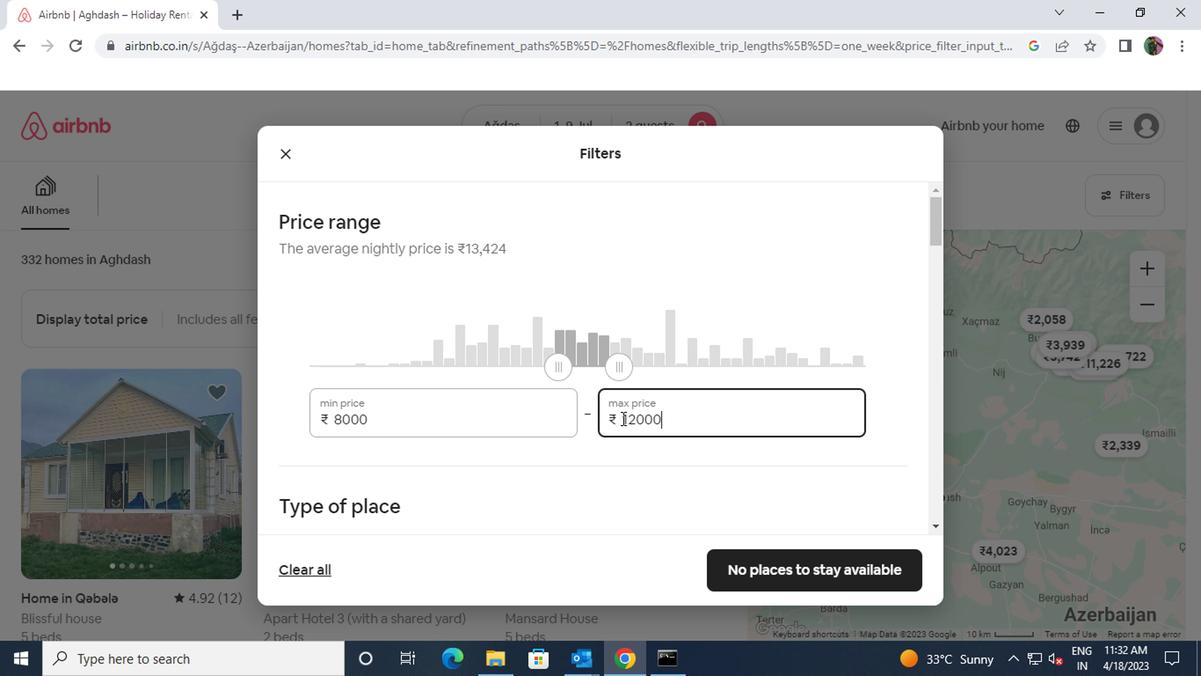 
Action: Mouse scrolled (631, 423) with delta (0, -1)
Screenshot: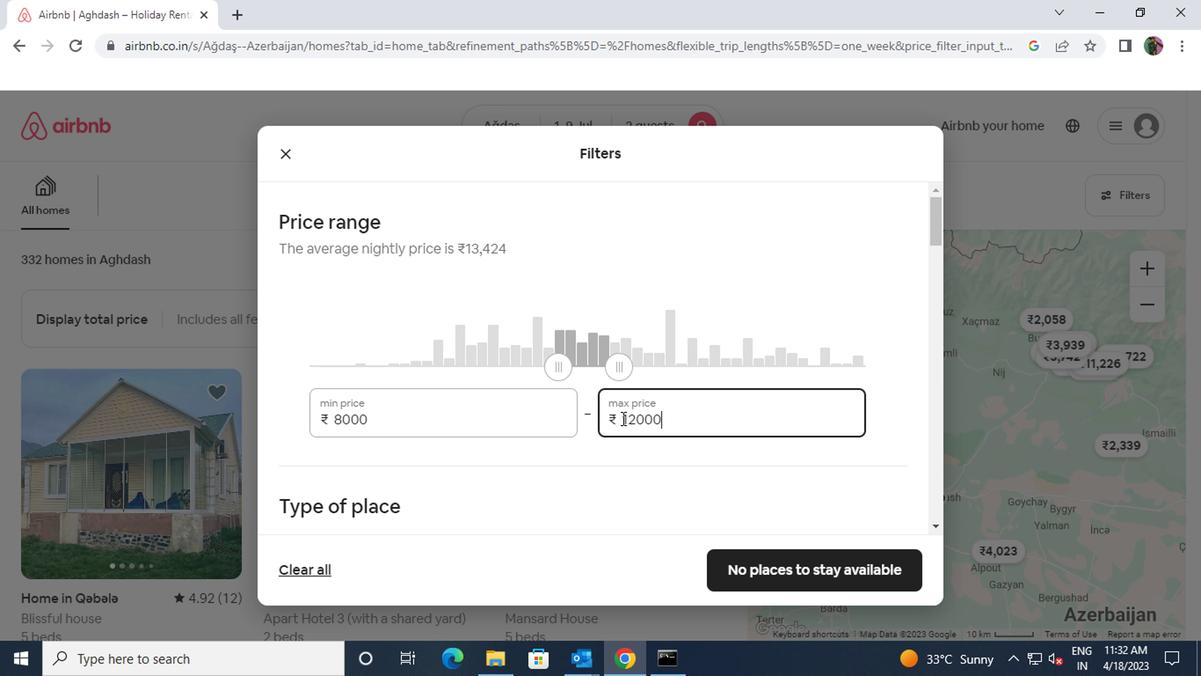 
Action: Mouse moved to (289, 468)
Screenshot: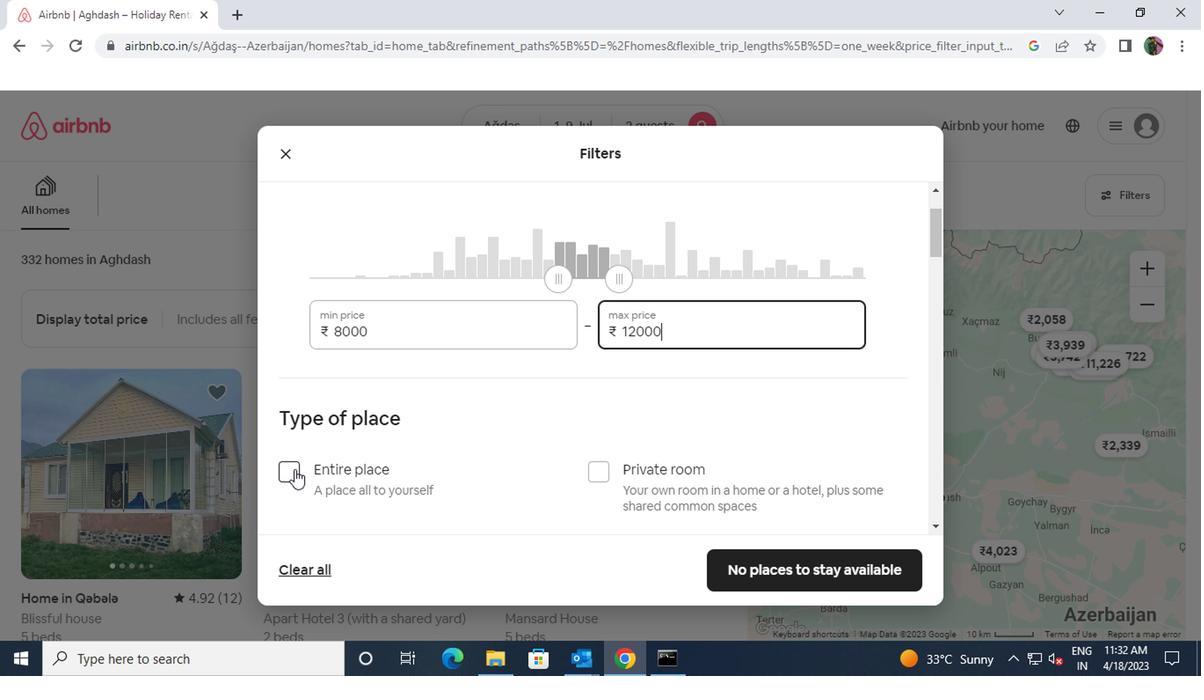 
Action: Mouse pressed left at (289, 468)
Screenshot: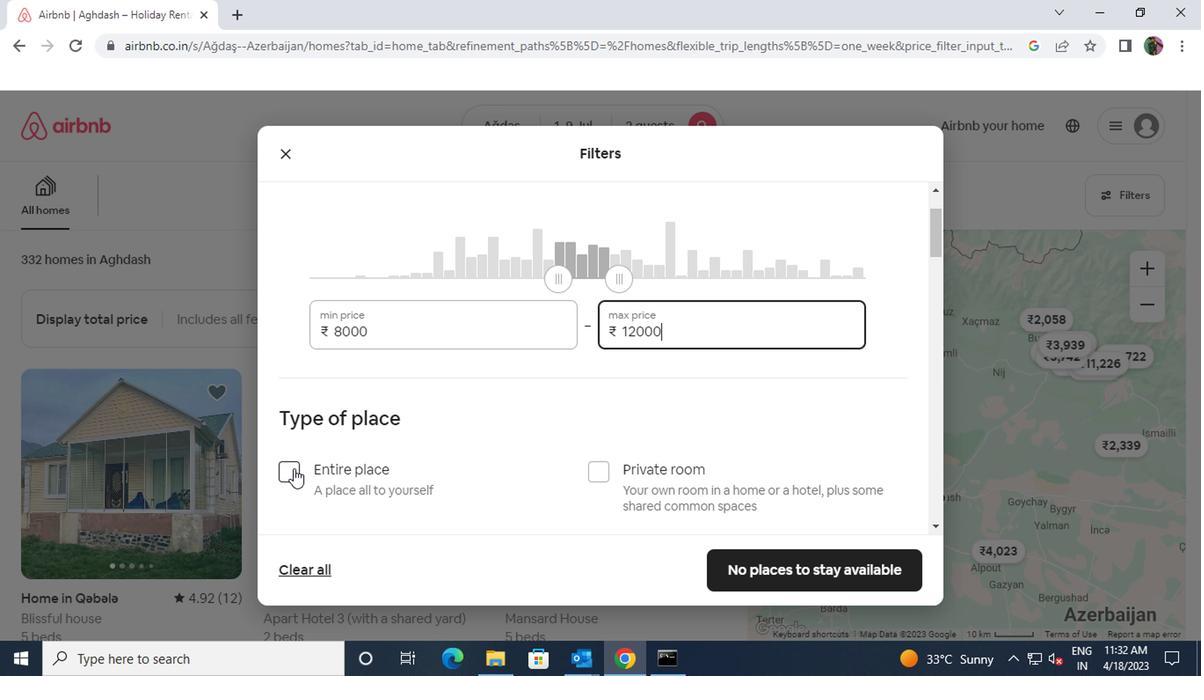 
Action: Mouse moved to (504, 487)
Screenshot: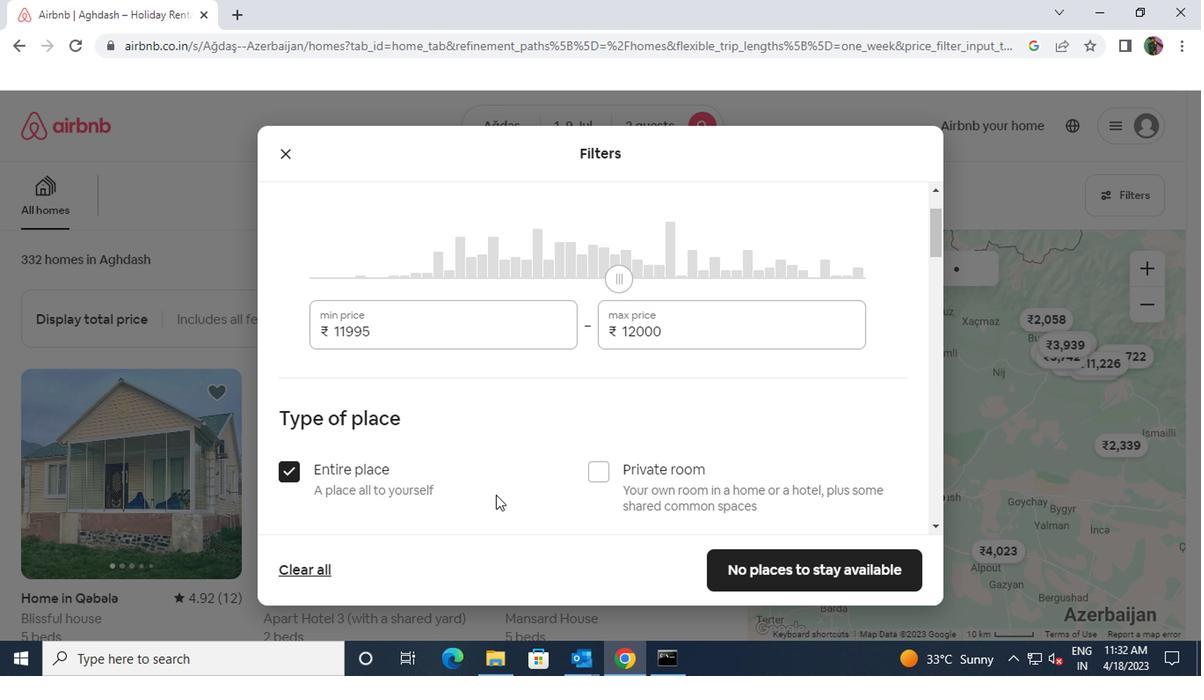 
Action: Mouse scrolled (504, 485) with delta (0, -1)
Screenshot: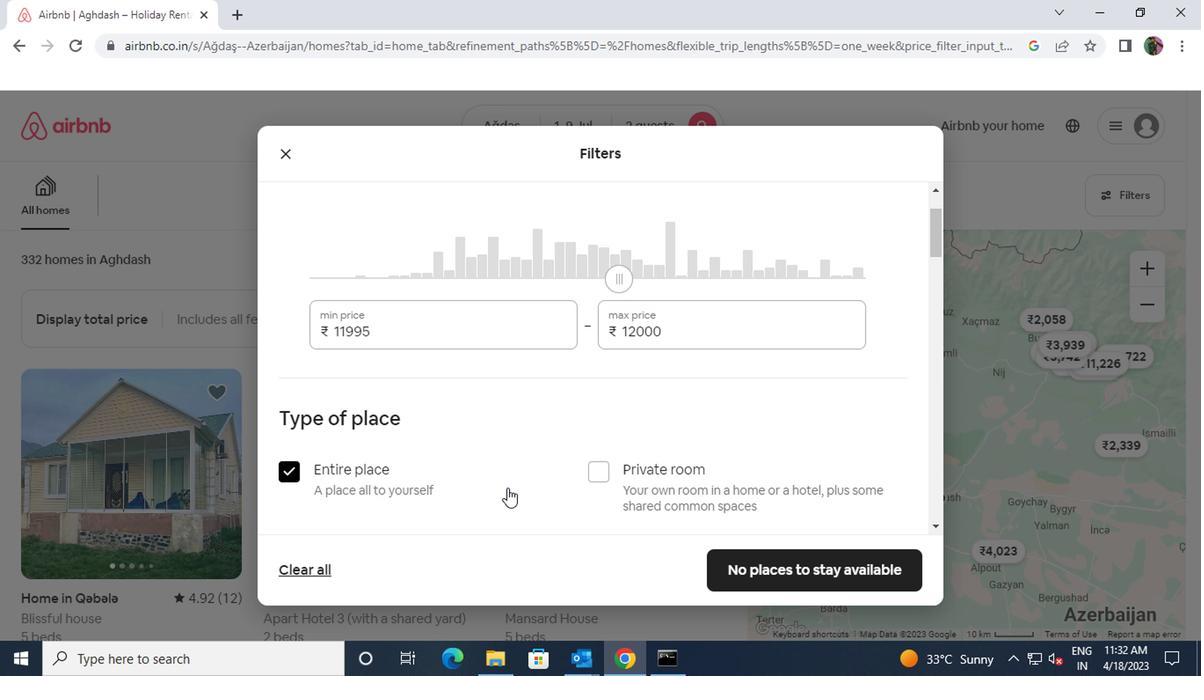 
Action: Mouse scrolled (504, 485) with delta (0, -1)
Screenshot: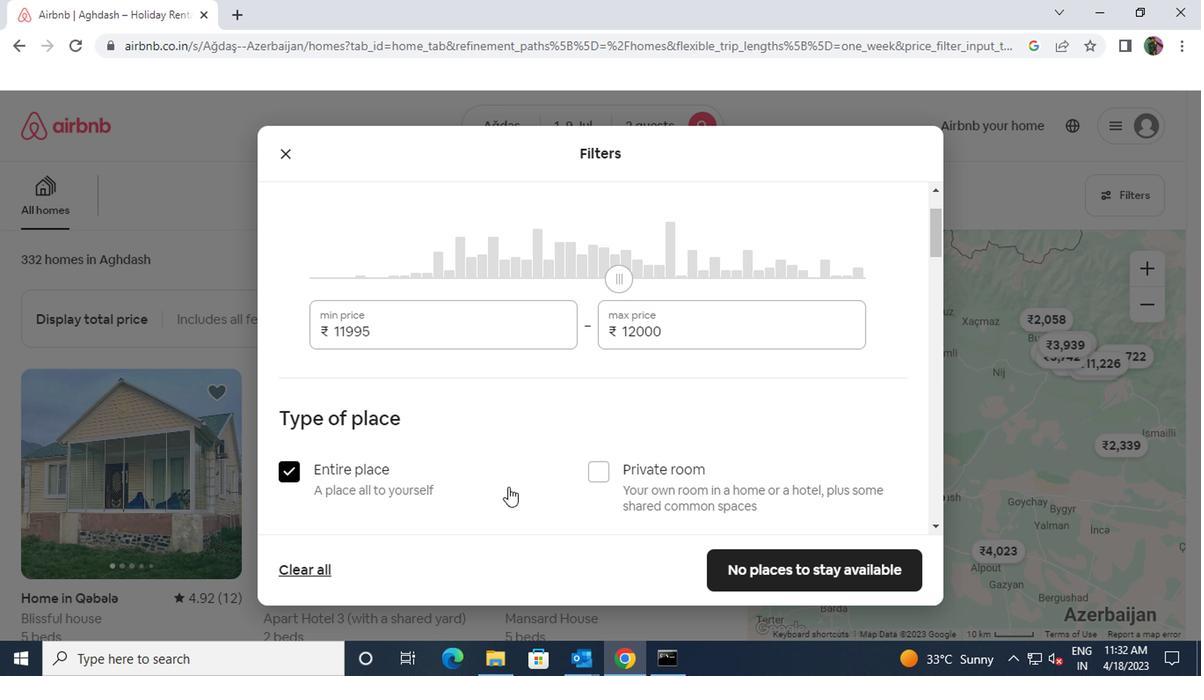 
Action: Mouse moved to (505, 482)
Screenshot: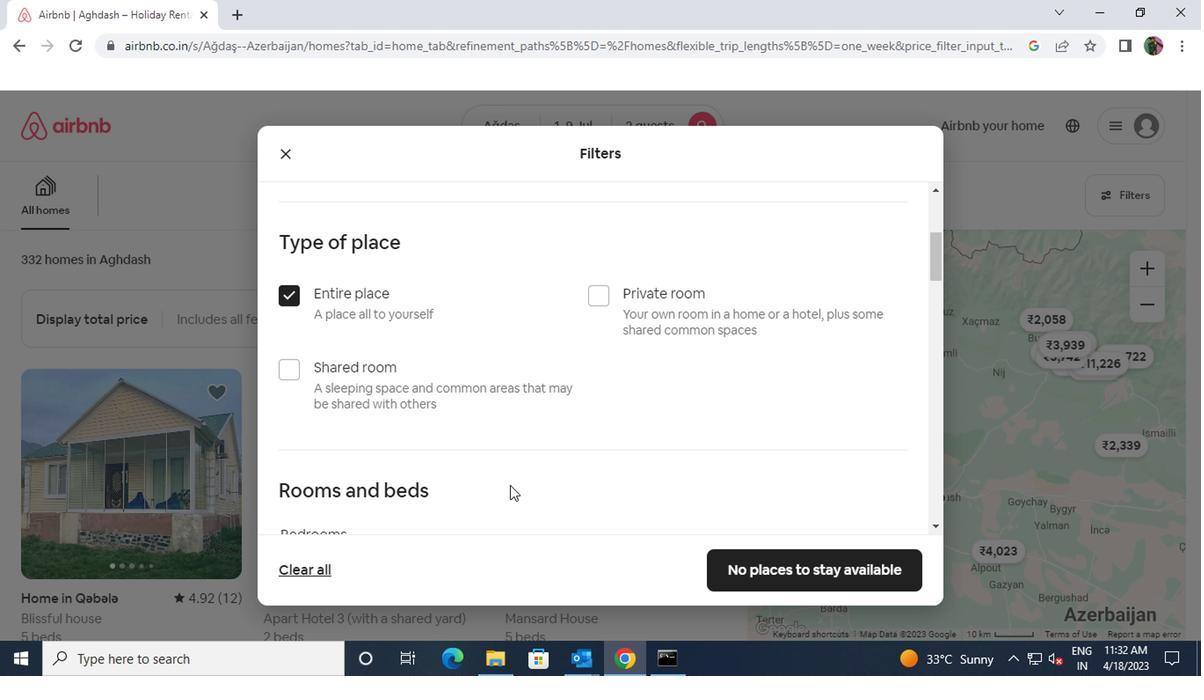 
Action: Mouse scrolled (505, 481) with delta (0, -1)
Screenshot: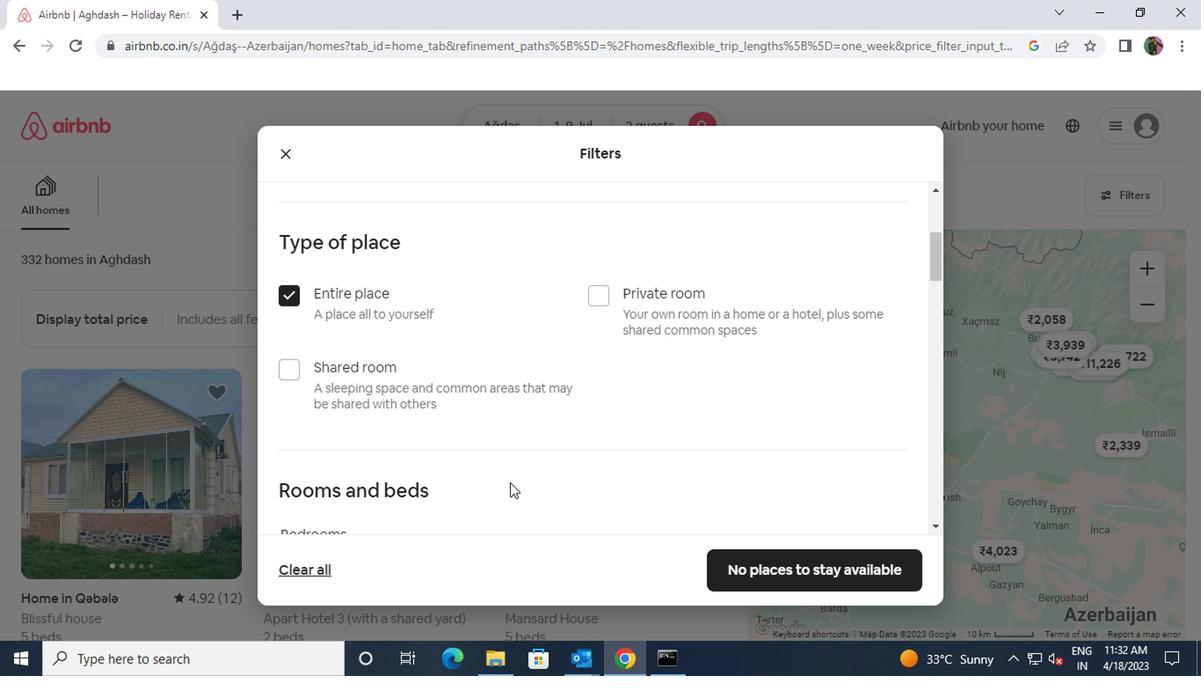 
Action: Mouse moved to (386, 485)
Screenshot: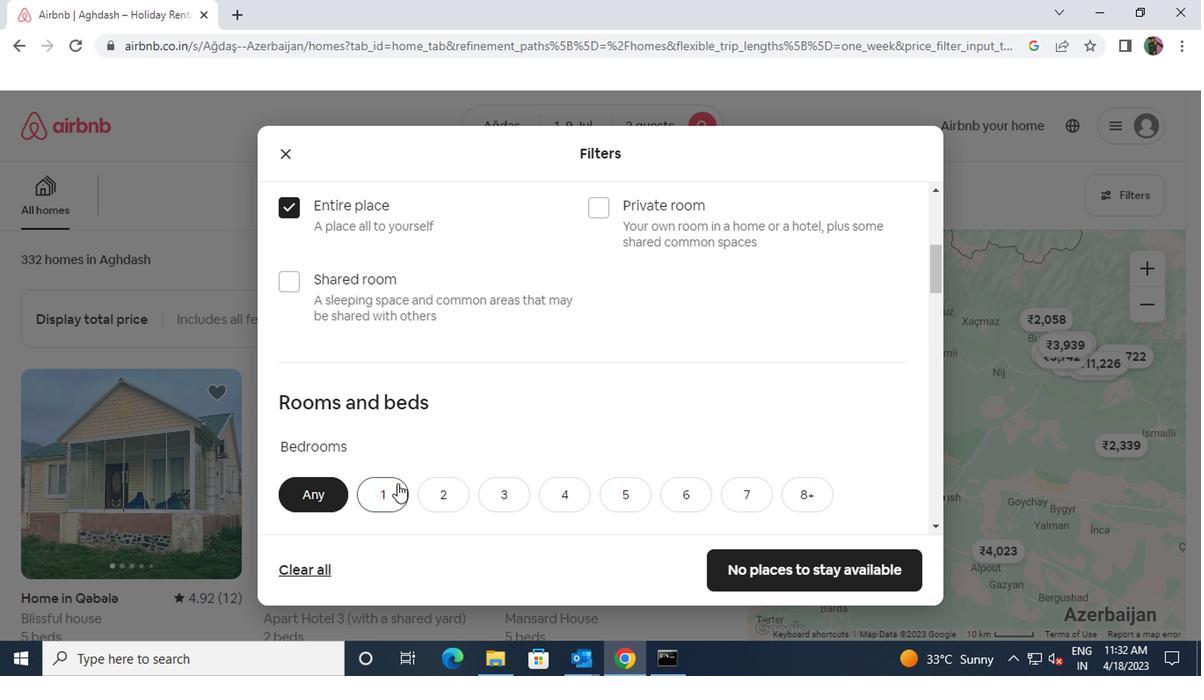 
Action: Mouse pressed left at (386, 485)
Screenshot: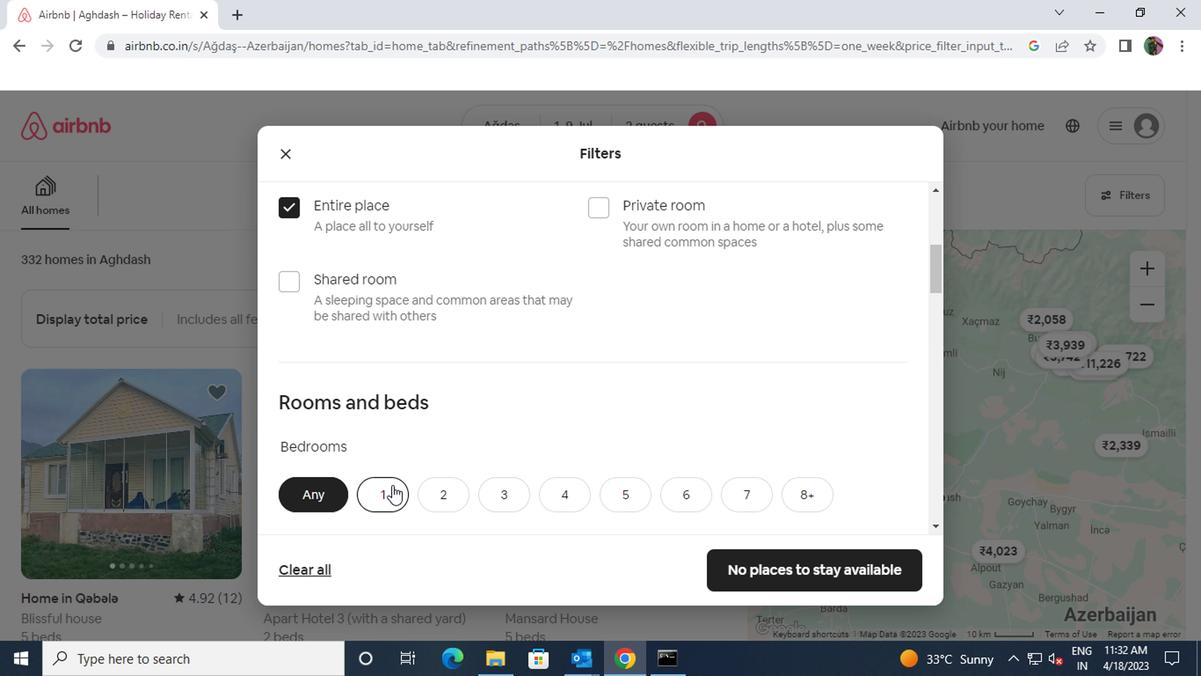 
Action: Mouse scrolled (386, 484) with delta (0, 0)
Screenshot: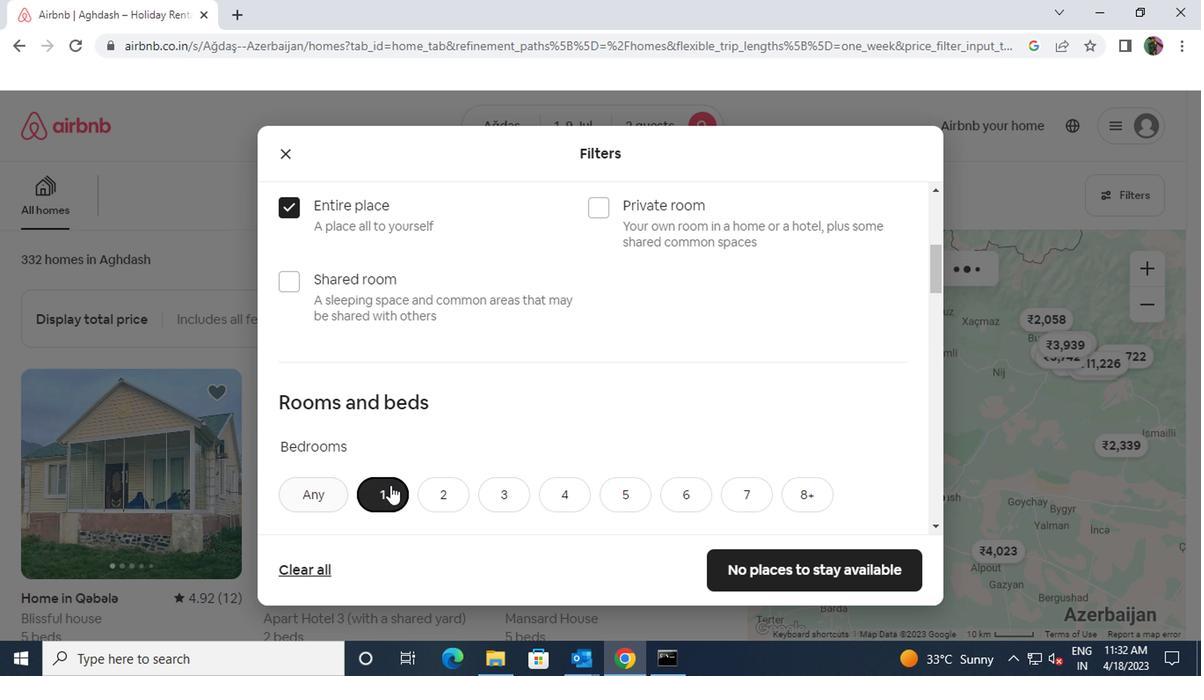 
Action: Mouse pressed left at (386, 485)
Screenshot: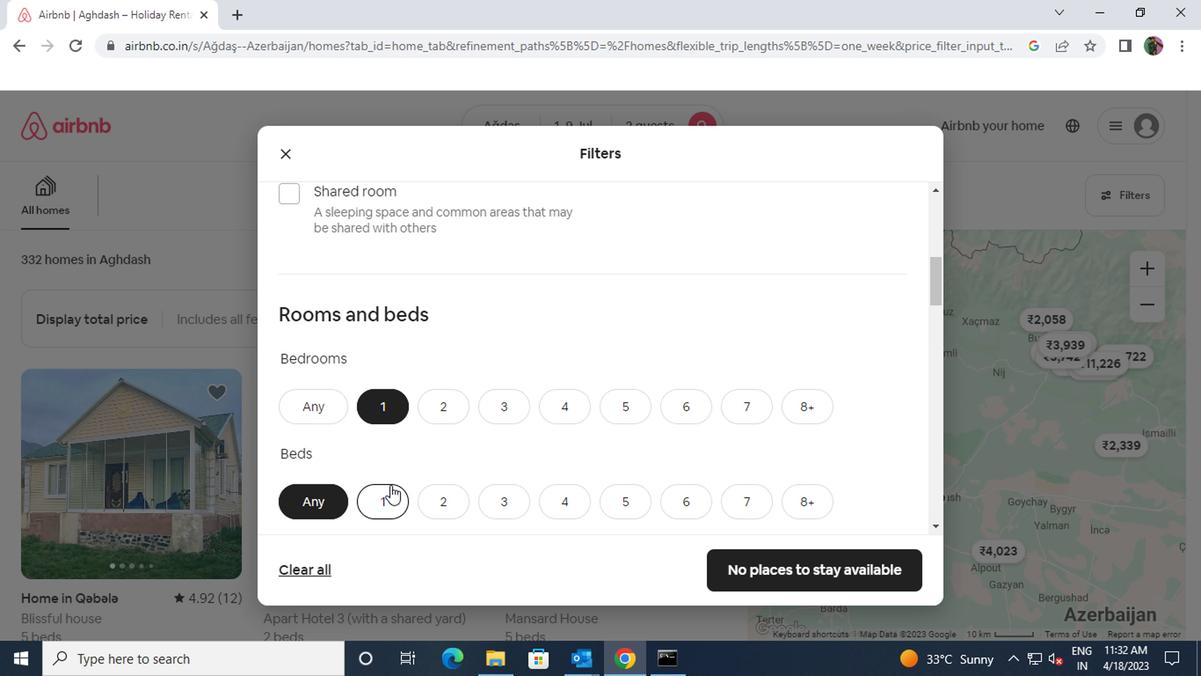 
Action: Mouse scrolled (386, 484) with delta (0, 0)
Screenshot: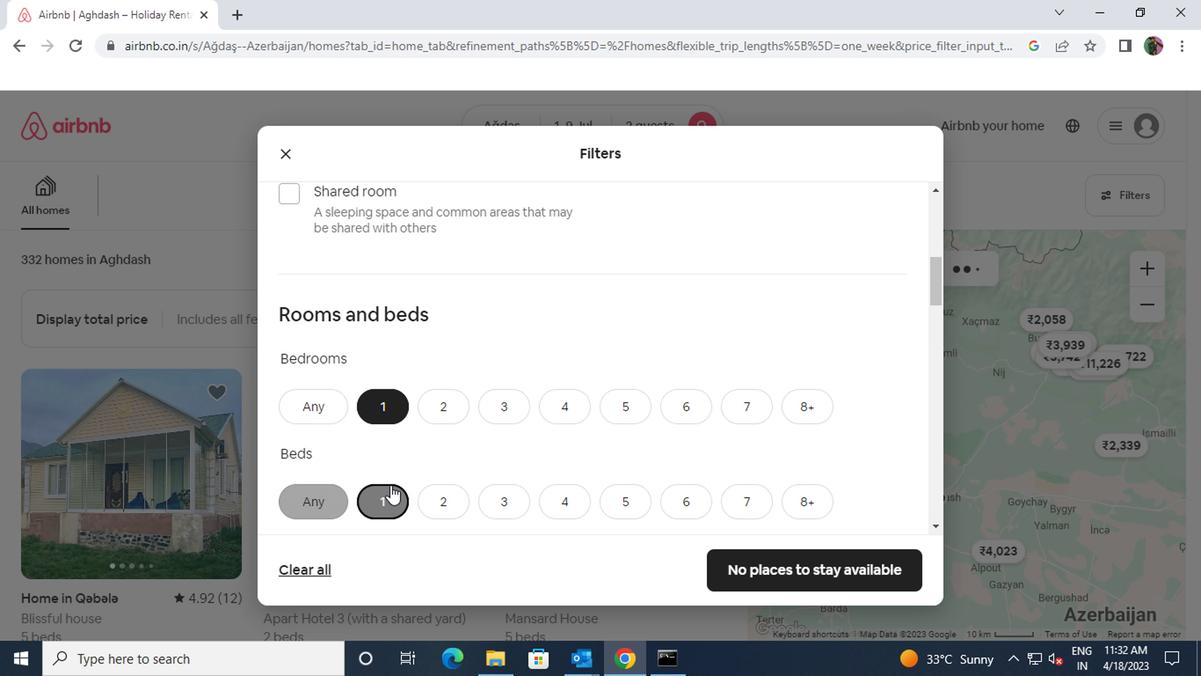 
Action: Mouse scrolled (386, 484) with delta (0, 0)
Screenshot: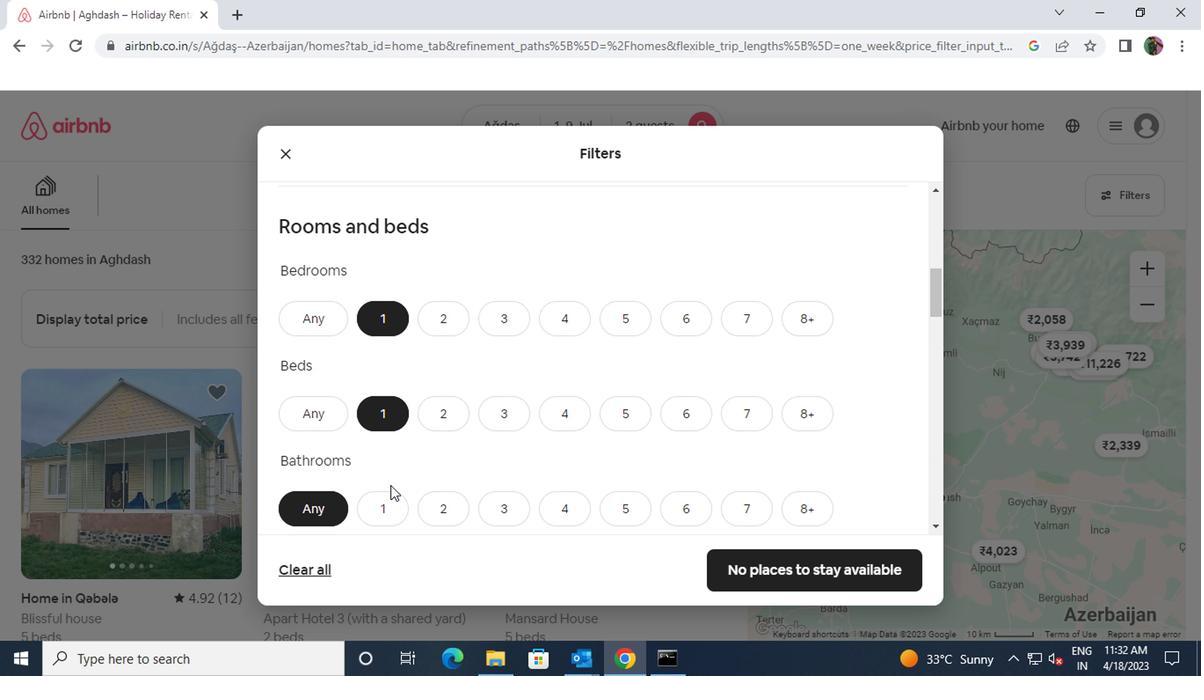 
Action: Mouse moved to (392, 420)
Screenshot: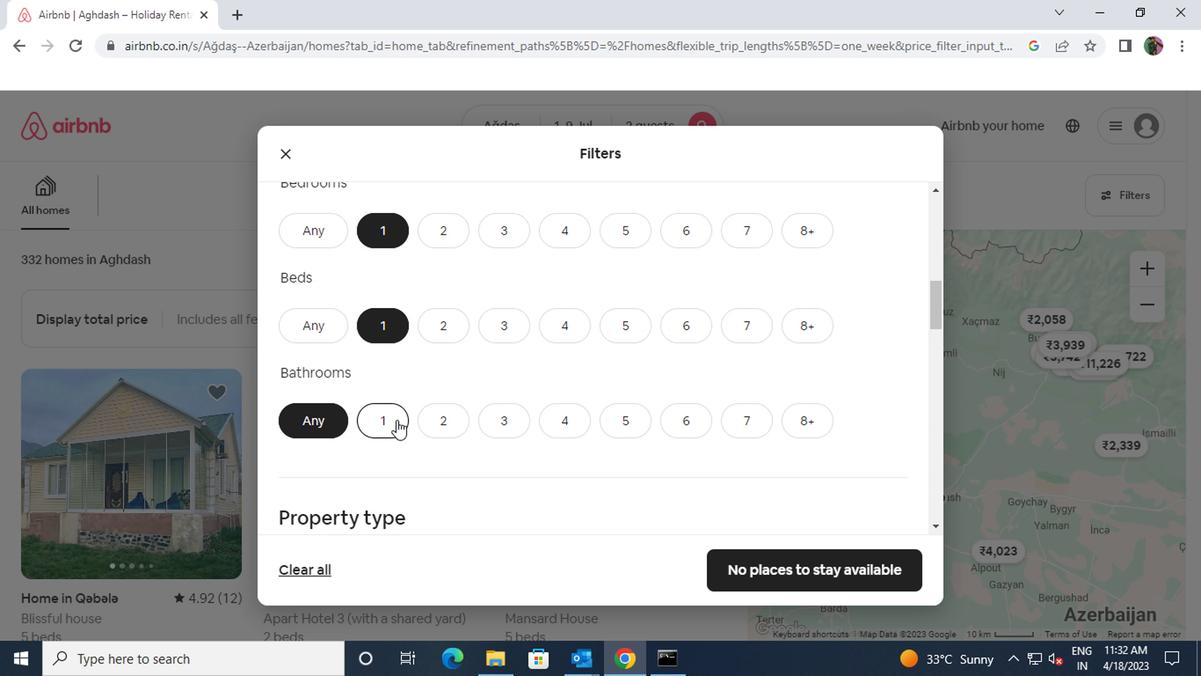 
Action: Mouse pressed left at (392, 420)
Screenshot: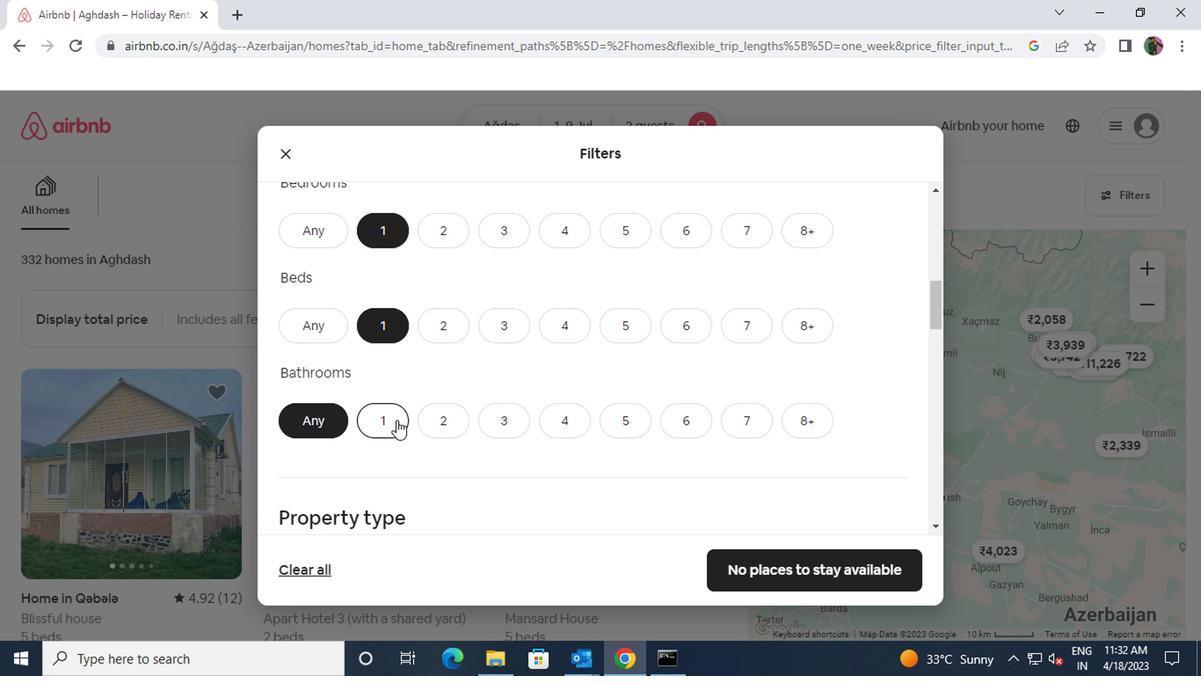 
Action: Mouse scrolled (392, 419) with delta (0, -1)
Screenshot: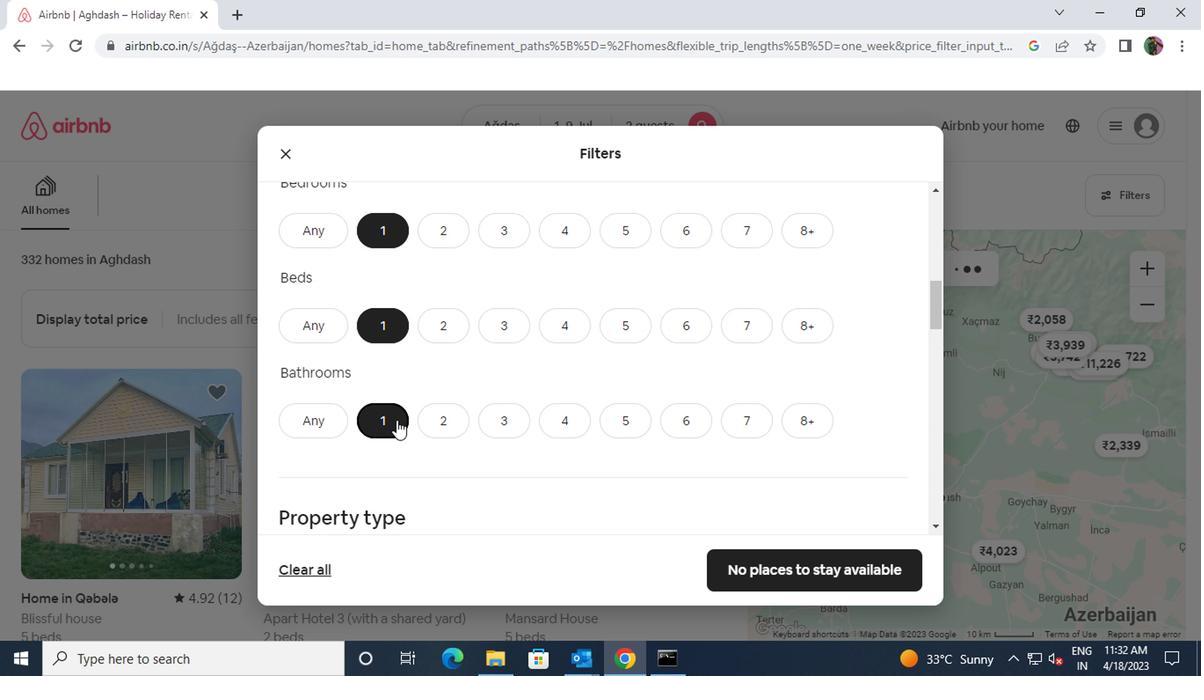 
Action: Mouse scrolled (392, 419) with delta (0, -1)
Screenshot: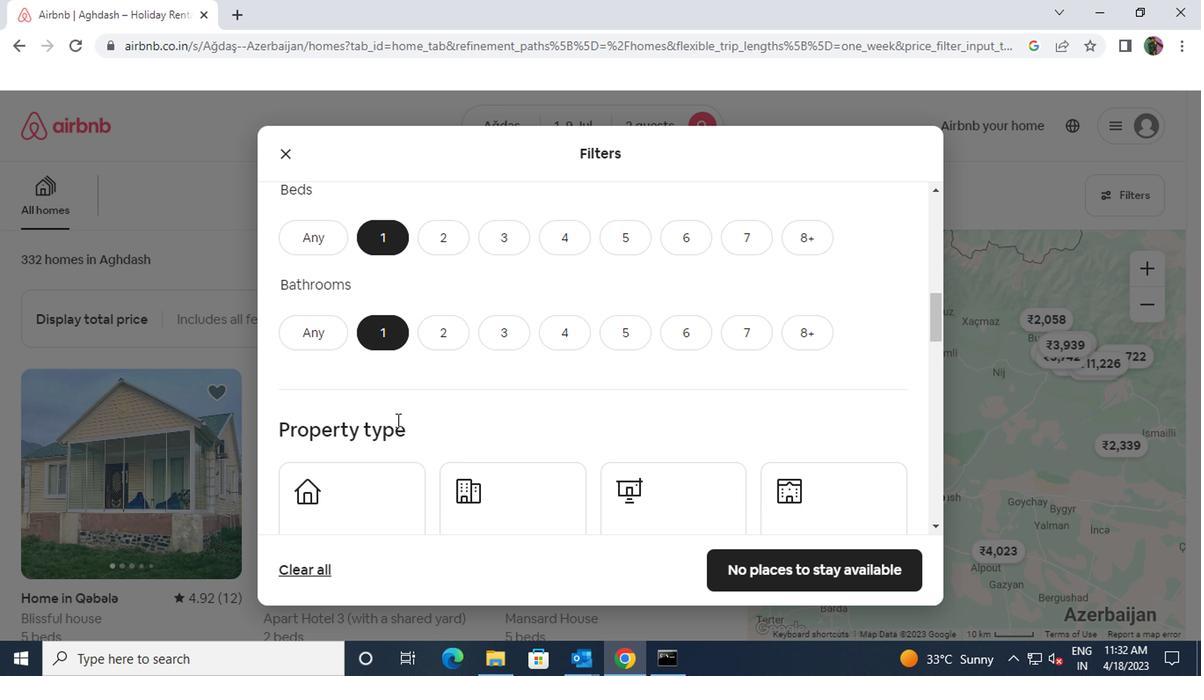 
Action: Mouse pressed left at (392, 420)
Screenshot: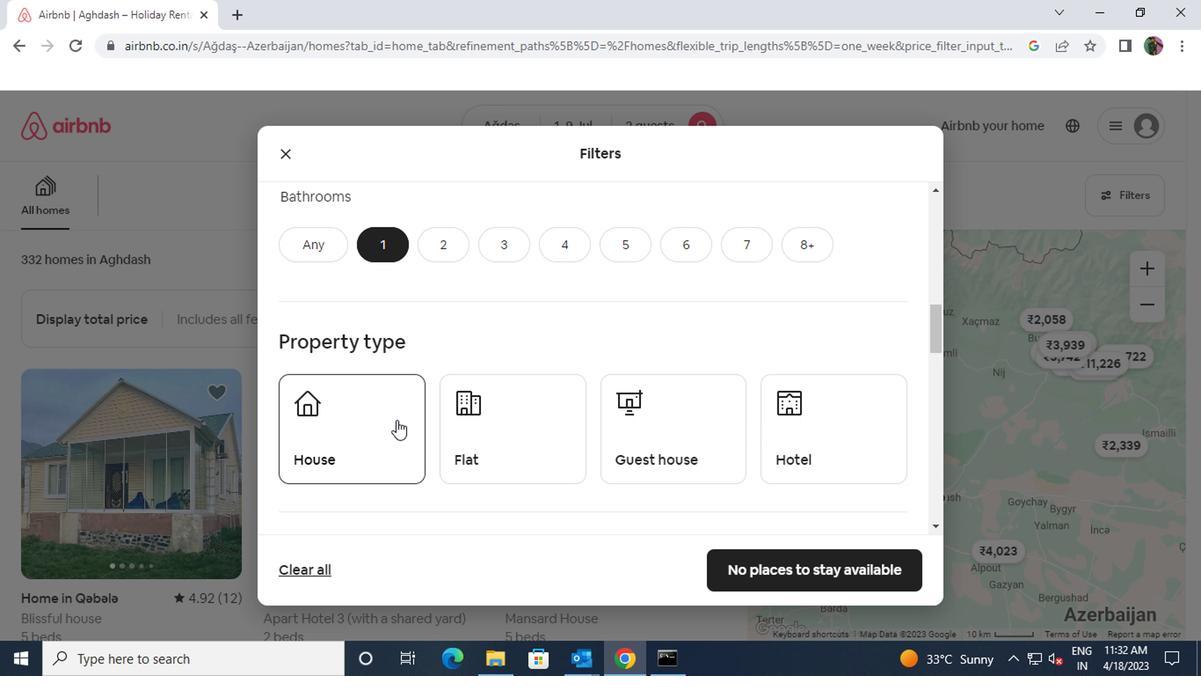 
Action: Mouse scrolled (392, 419) with delta (0, -1)
Screenshot: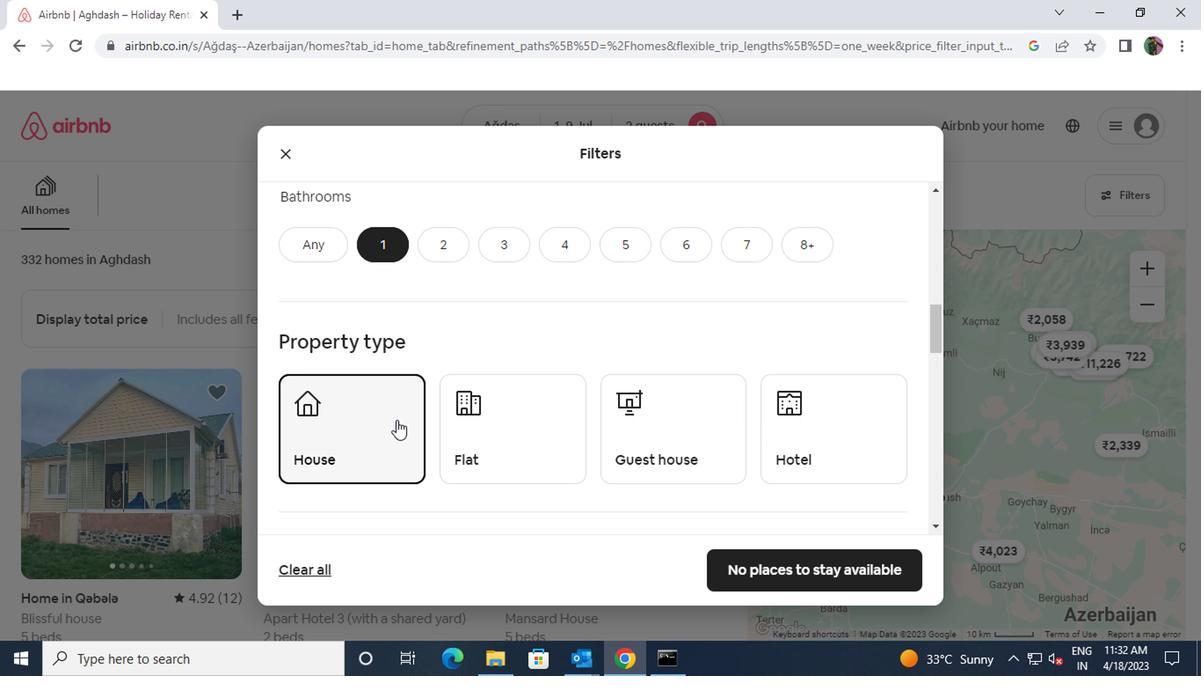 
Action: Mouse scrolled (392, 419) with delta (0, -1)
Screenshot: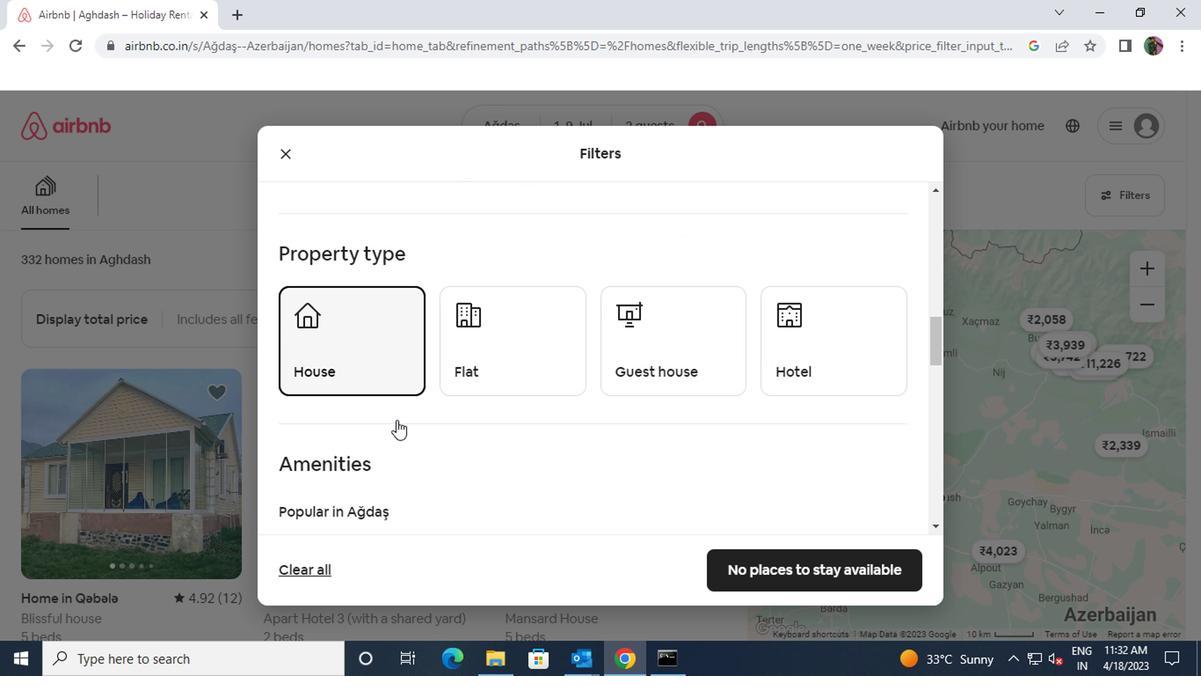 
Action: Mouse scrolled (392, 419) with delta (0, -1)
Screenshot: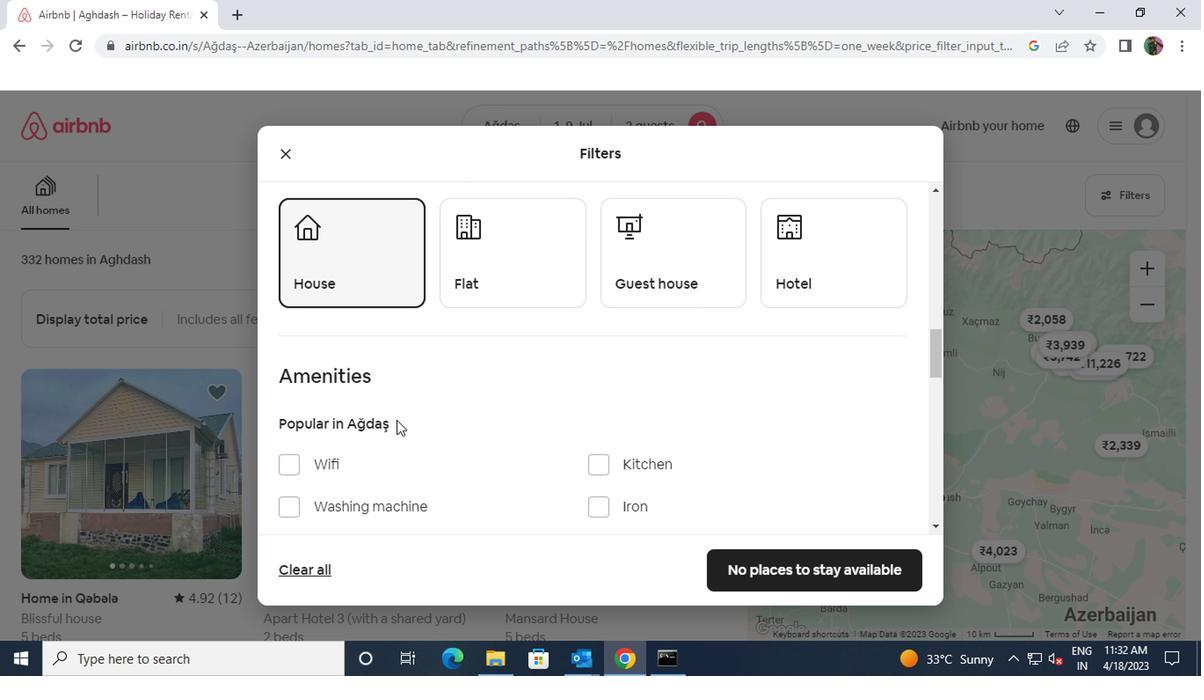 
Action: Mouse scrolled (392, 419) with delta (0, -1)
Screenshot: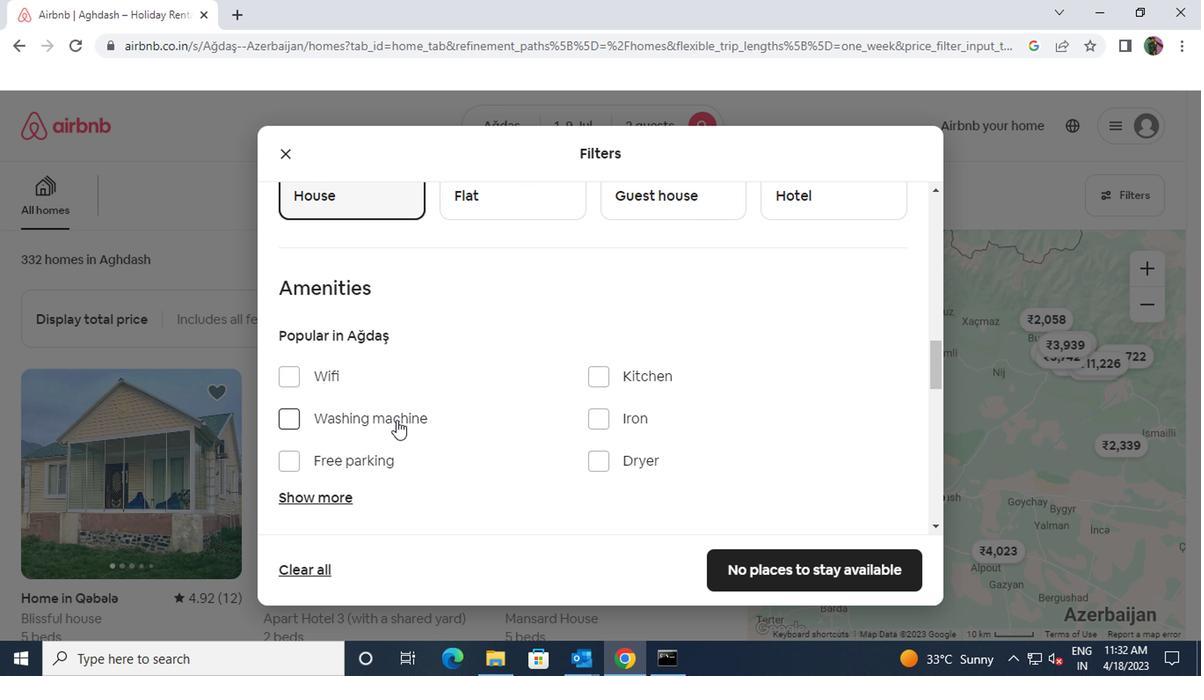 
Action: Mouse scrolled (392, 419) with delta (0, -1)
Screenshot: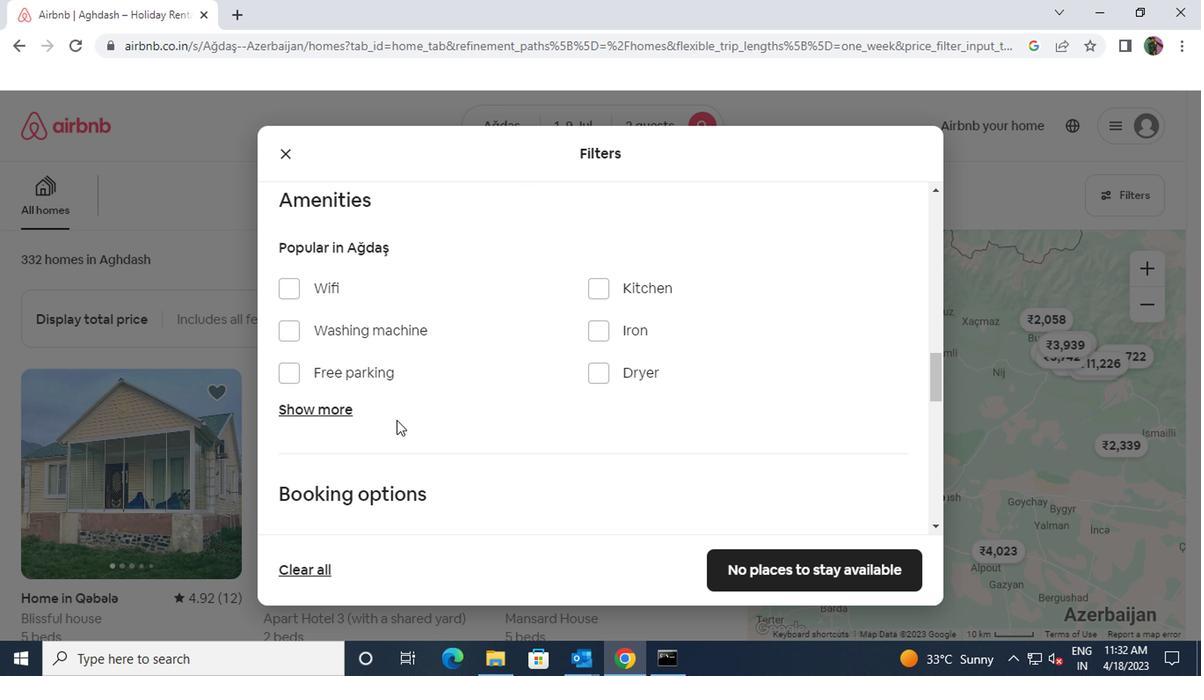 
Action: Mouse scrolled (392, 419) with delta (0, -1)
Screenshot: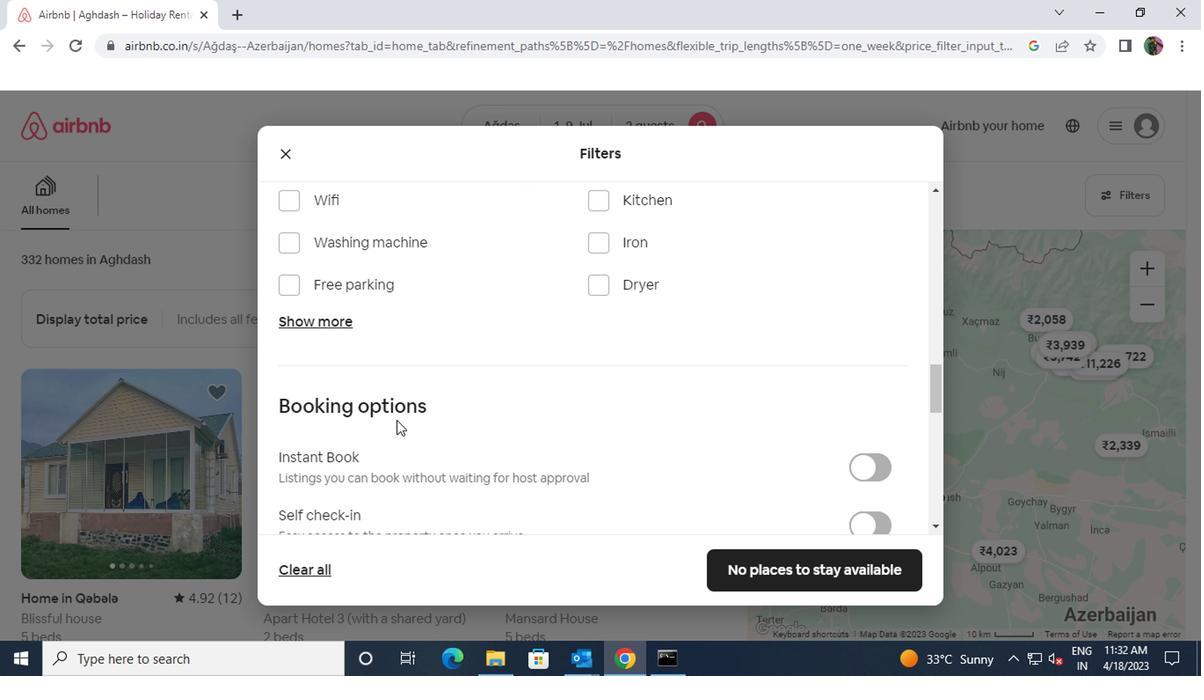 
Action: Mouse moved to (848, 433)
Screenshot: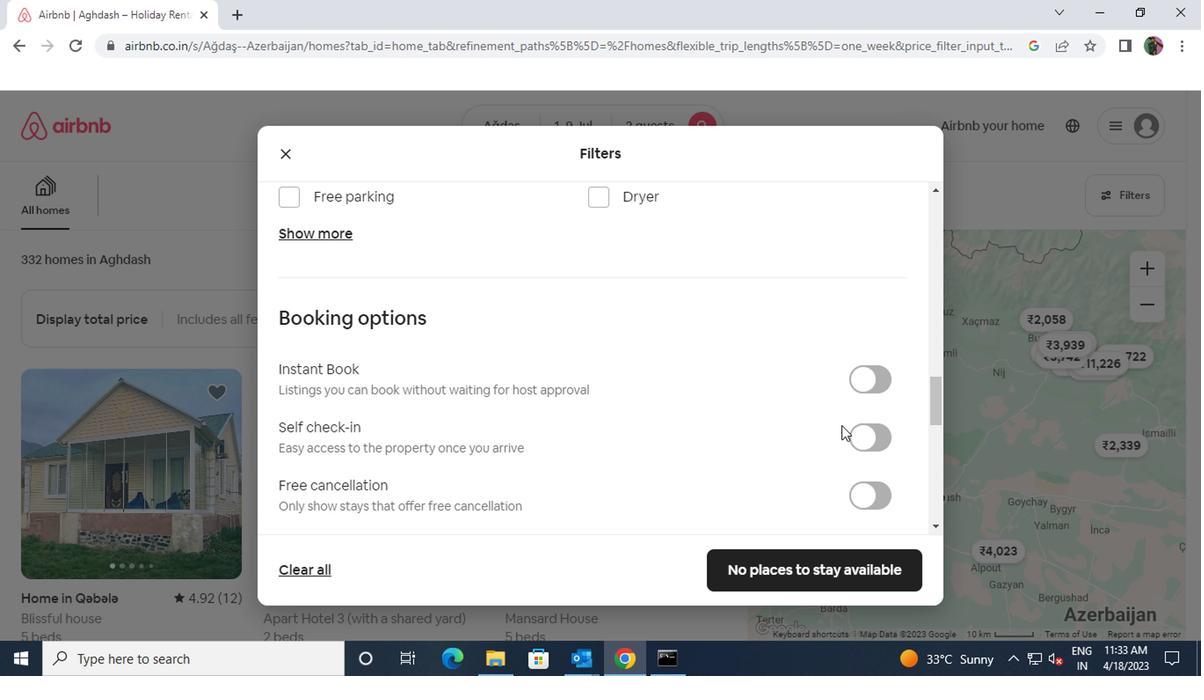 
Action: Mouse pressed left at (848, 433)
Screenshot: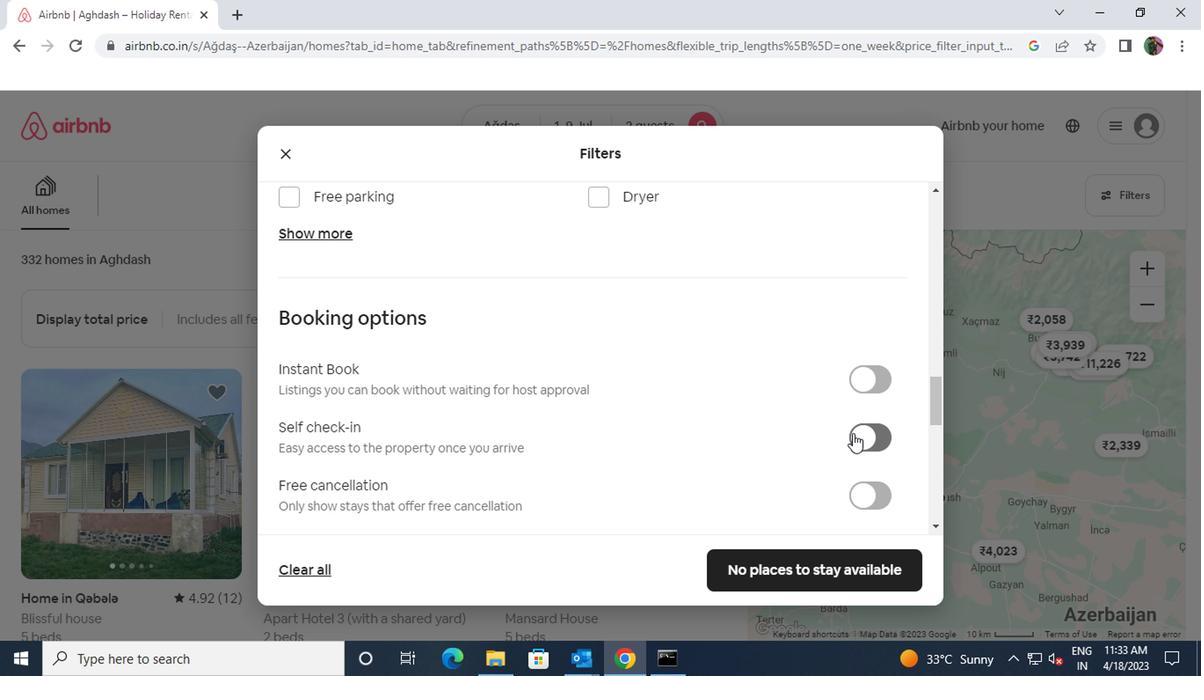 
Action: Mouse moved to (651, 436)
Screenshot: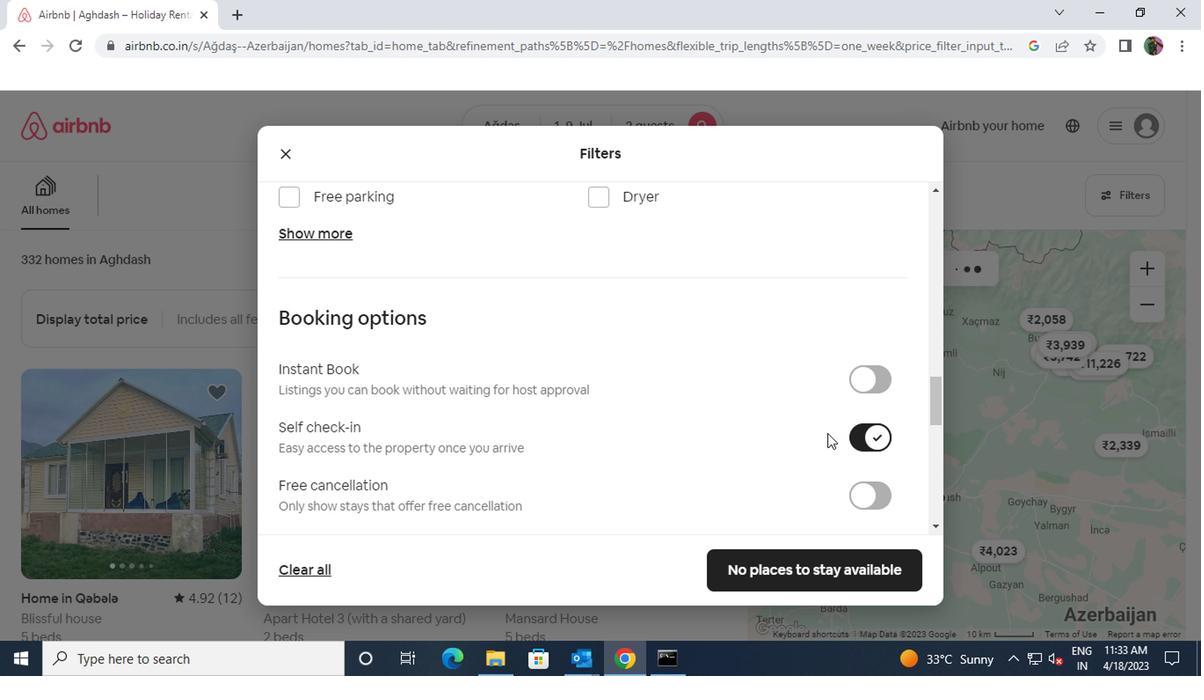 
Action: Mouse scrolled (651, 436) with delta (0, 0)
Screenshot: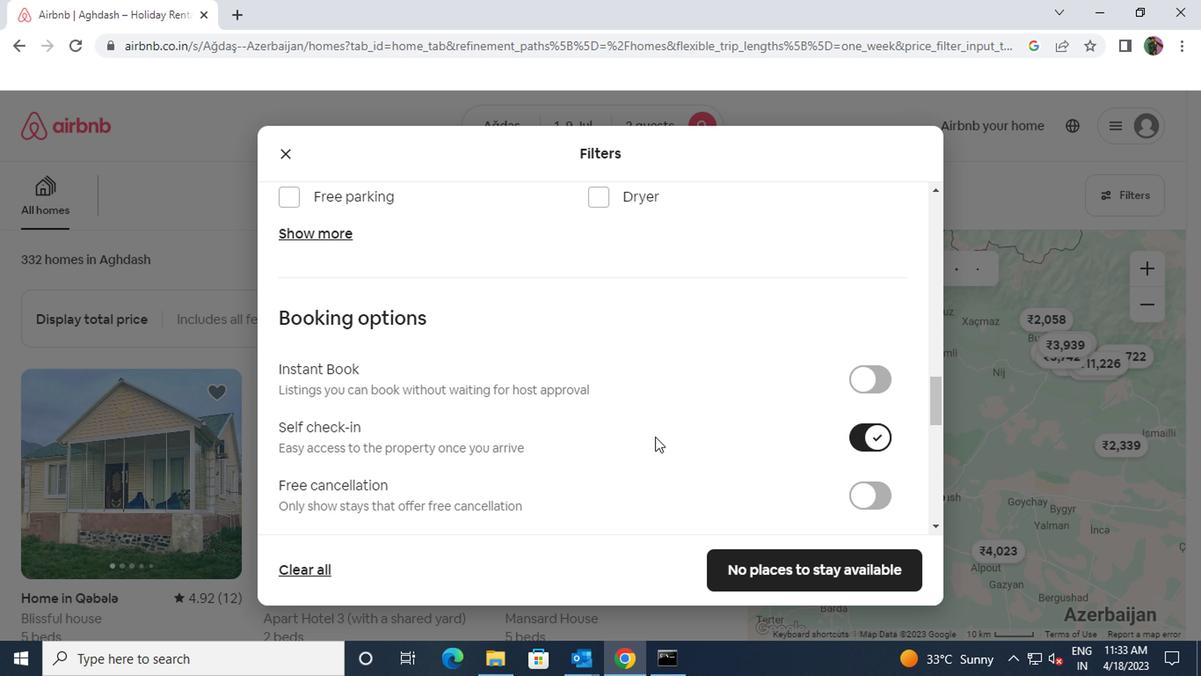 
Action: Mouse scrolled (651, 436) with delta (0, 0)
Screenshot: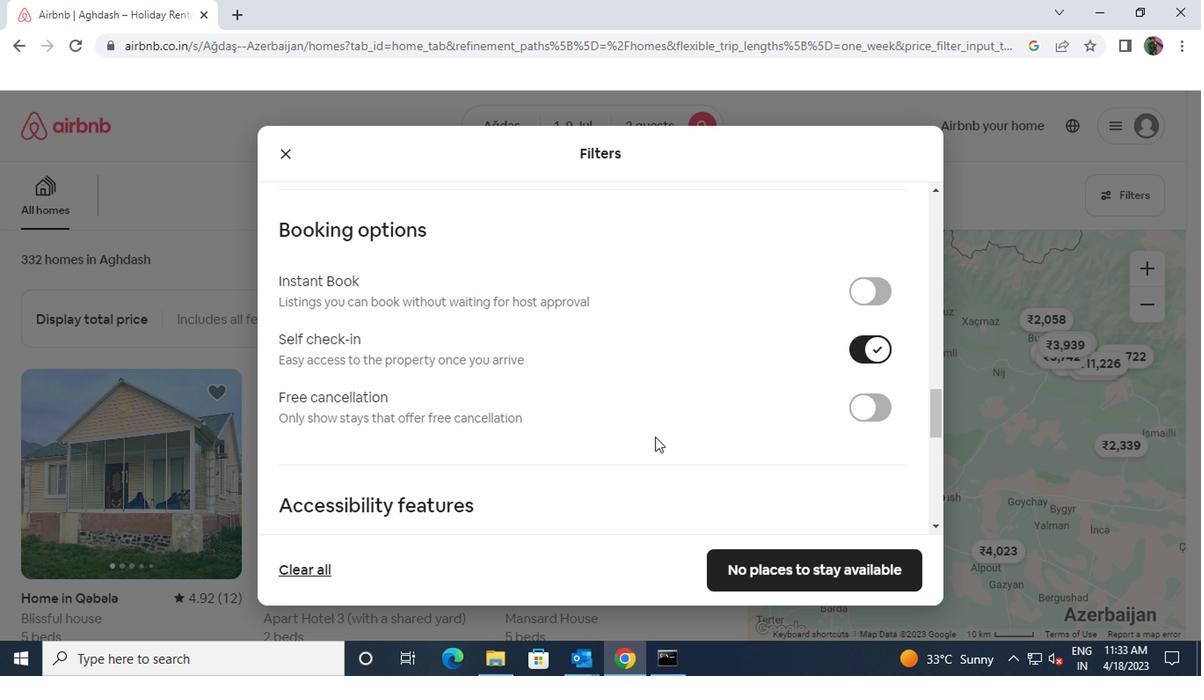 
Action: Mouse moved to (649, 436)
Screenshot: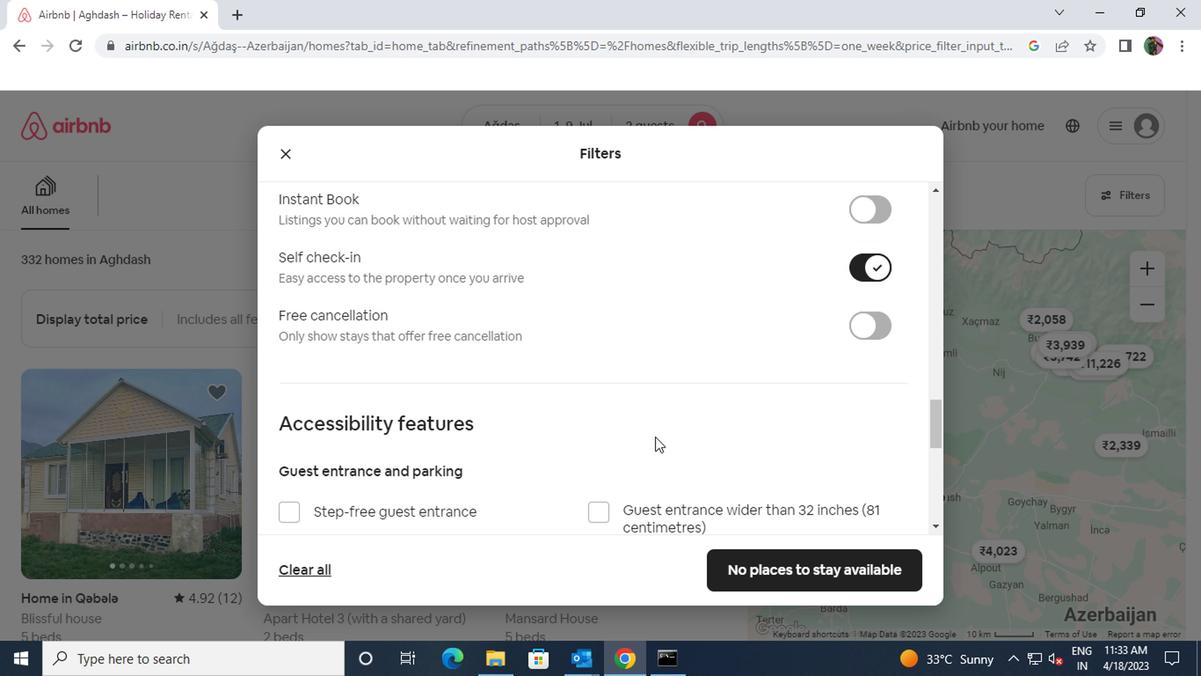 
Action: Mouse scrolled (649, 436) with delta (0, 0)
Screenshot: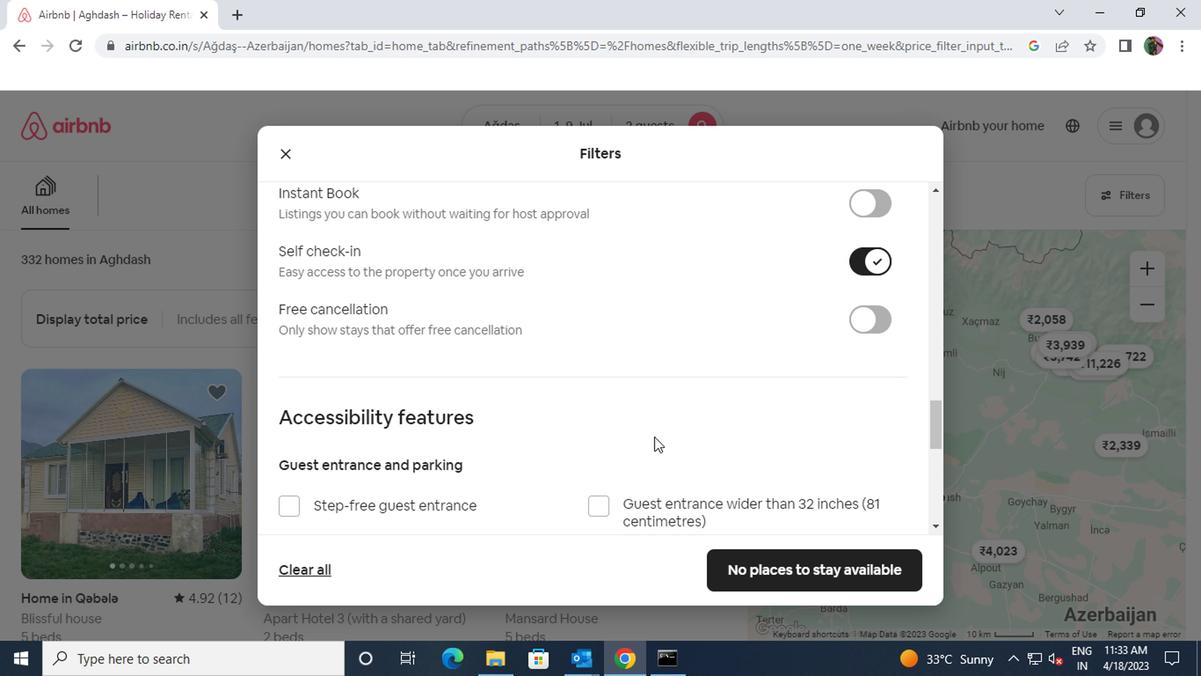 
Action: Mouse scrolled (649, 436) with delta (0, 0)
Screenshot: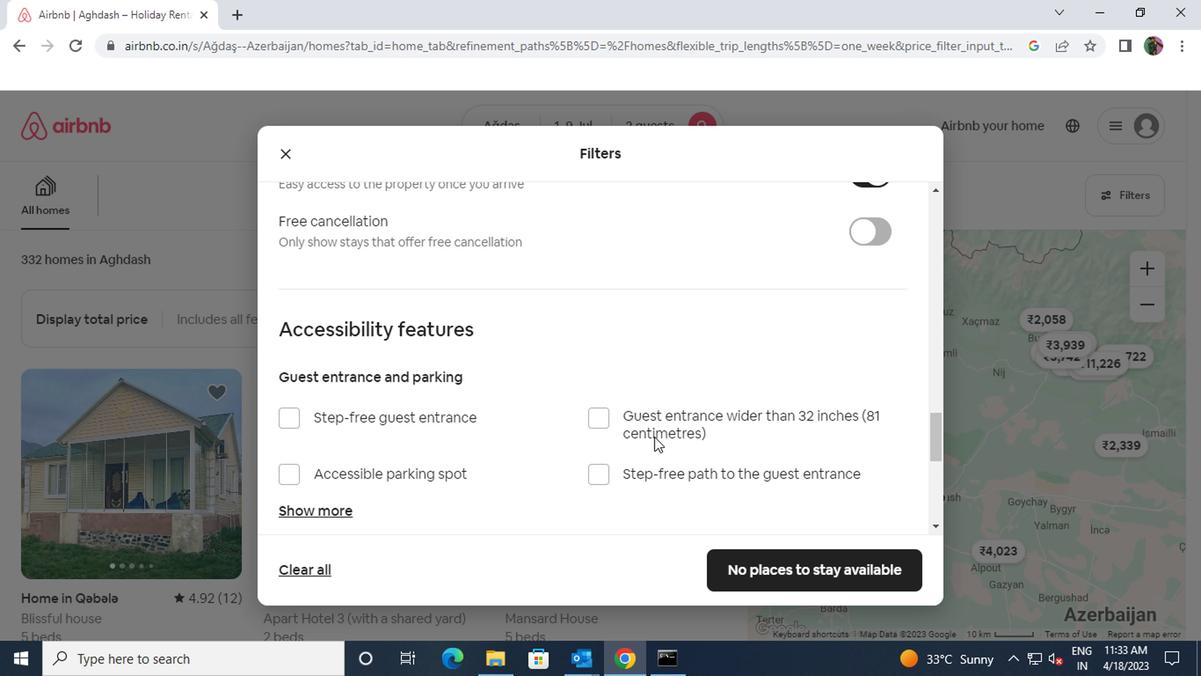 
Action: Mouse scrolled (649, 436) with delta (0, 0)
Screenshot: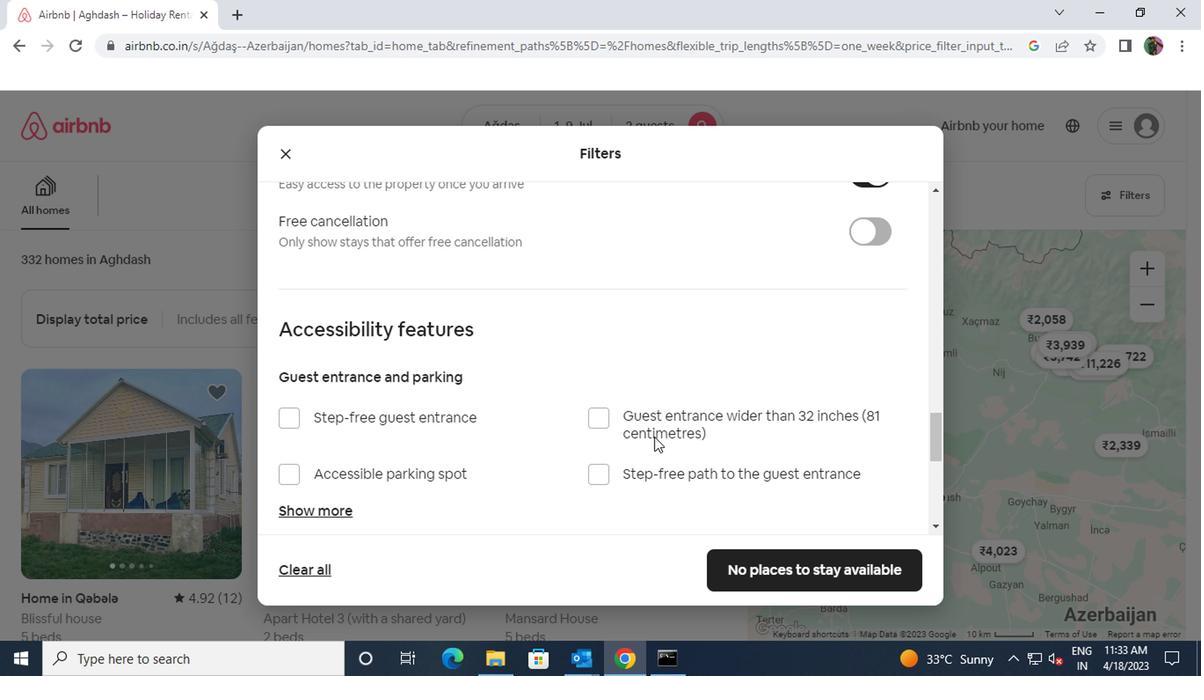 
Action: Mouse scrolled (649, 436) with delta (0, 0)
Screenshot: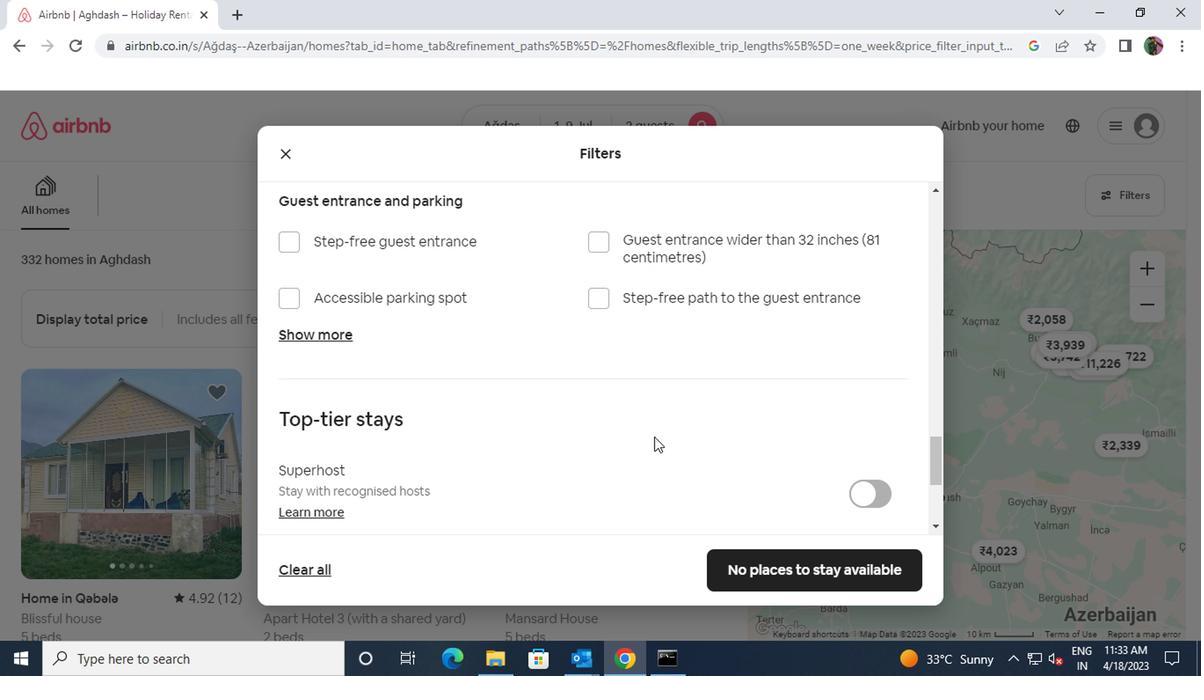 
Action: Mouse scrolled (649, 436) with delta (0, 0)
Screenshot: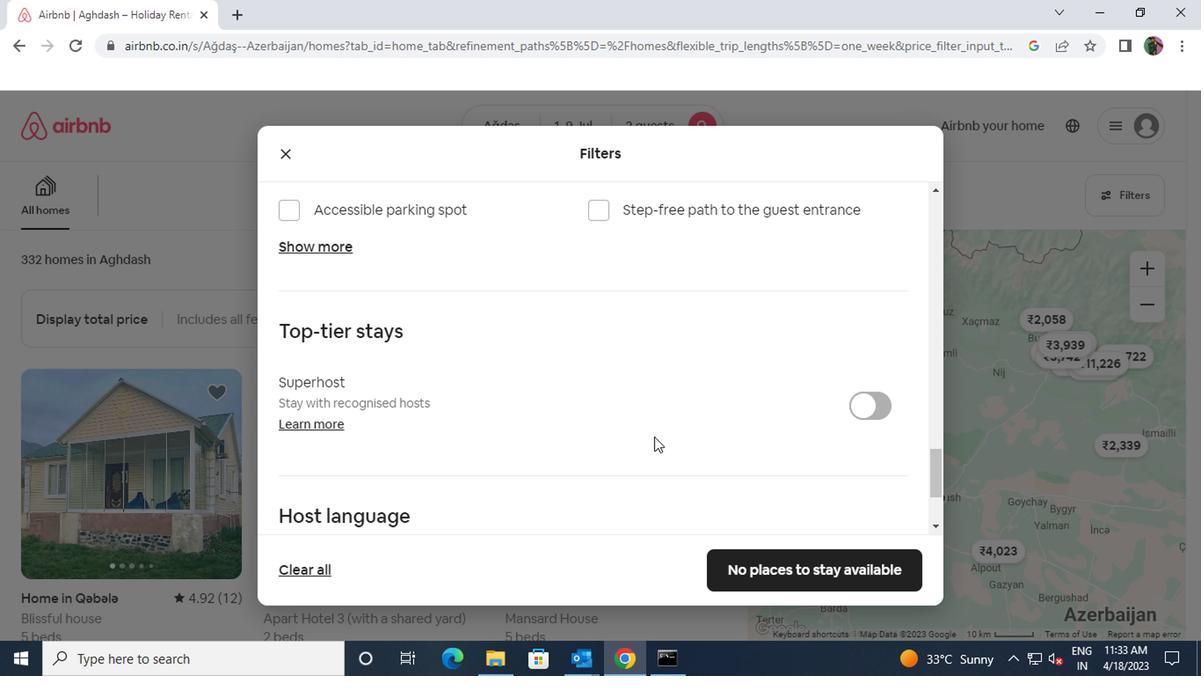 
Action: Mouse scrolled (649, 436) with delta (0, 0)
Screenshot: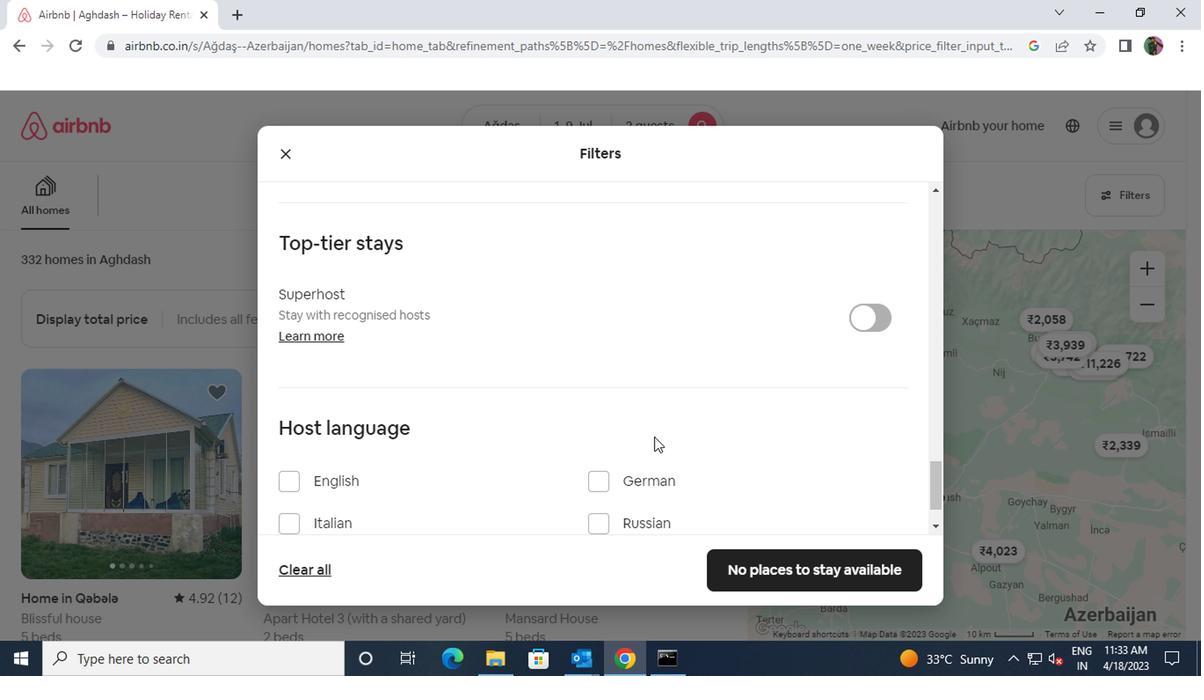 
Action: Mouse moved to (280, 410)
Screenshot: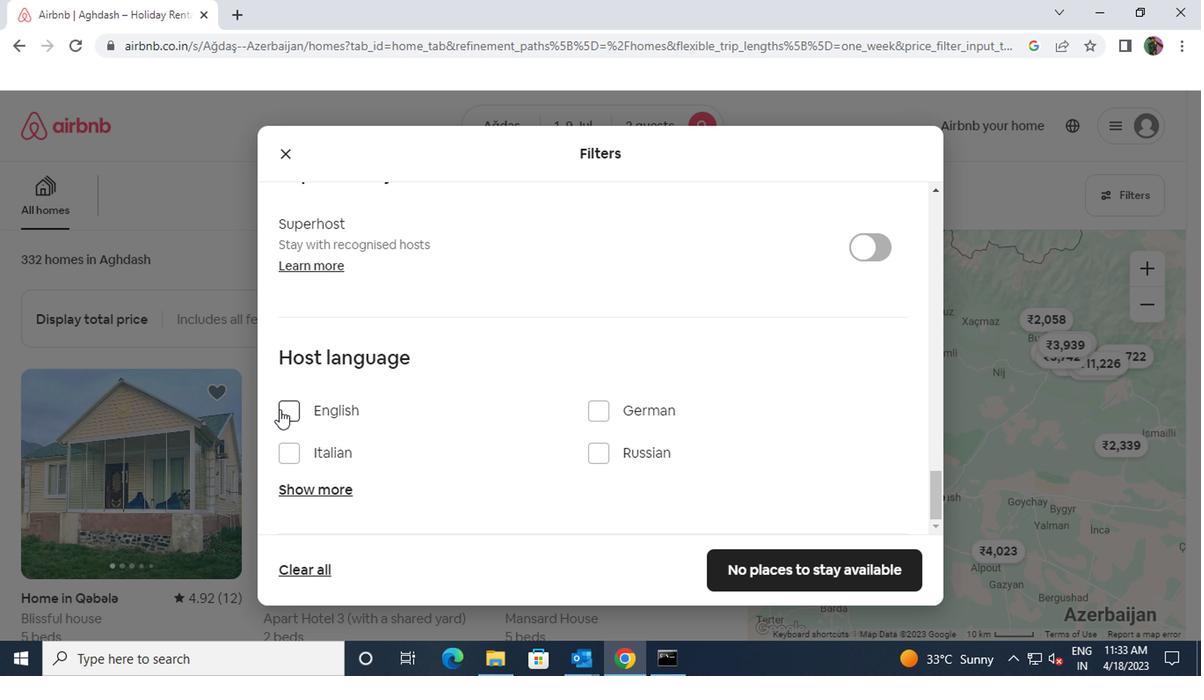 
Action: Mouse pressed left at (280, 410)
Screenshot: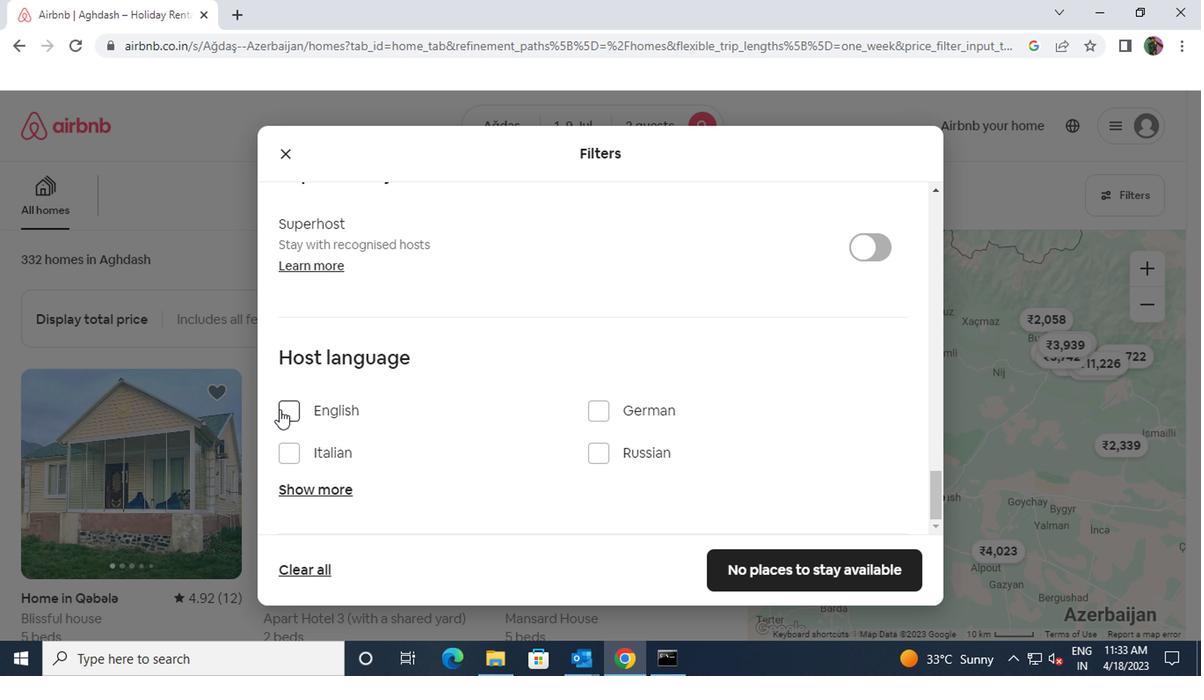 
Action: Mouse moved to (745, 568)
Screenshot: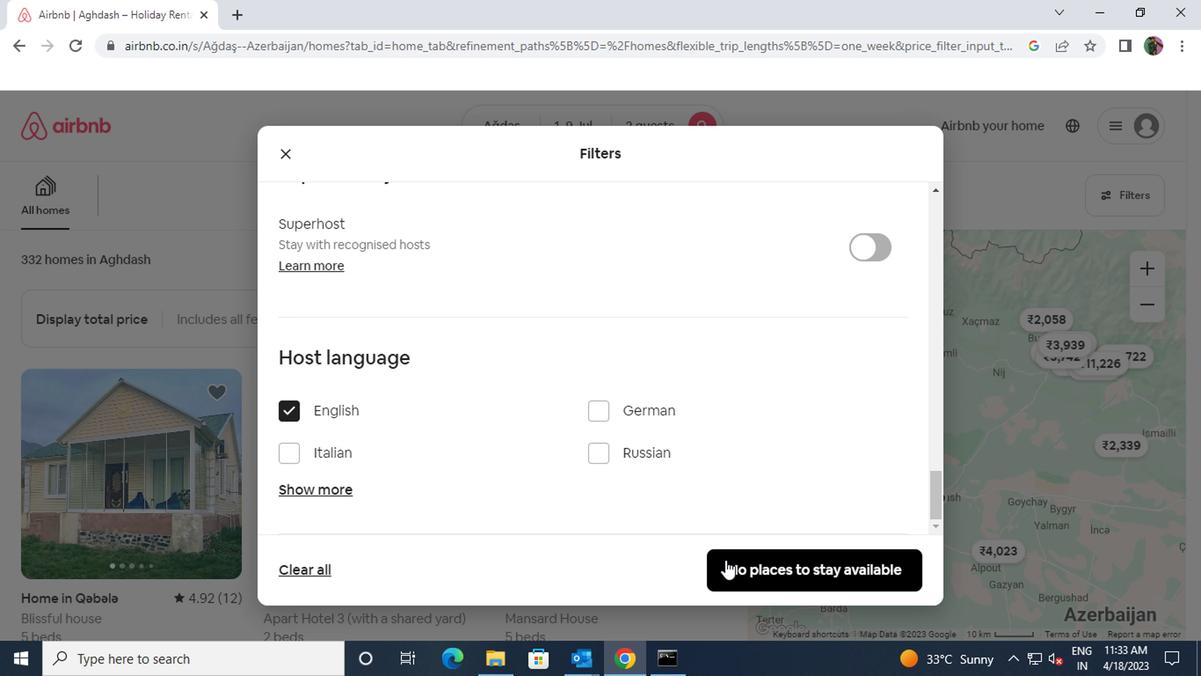 
Action: Mouse pressed left at (745, 568)
Screenshot: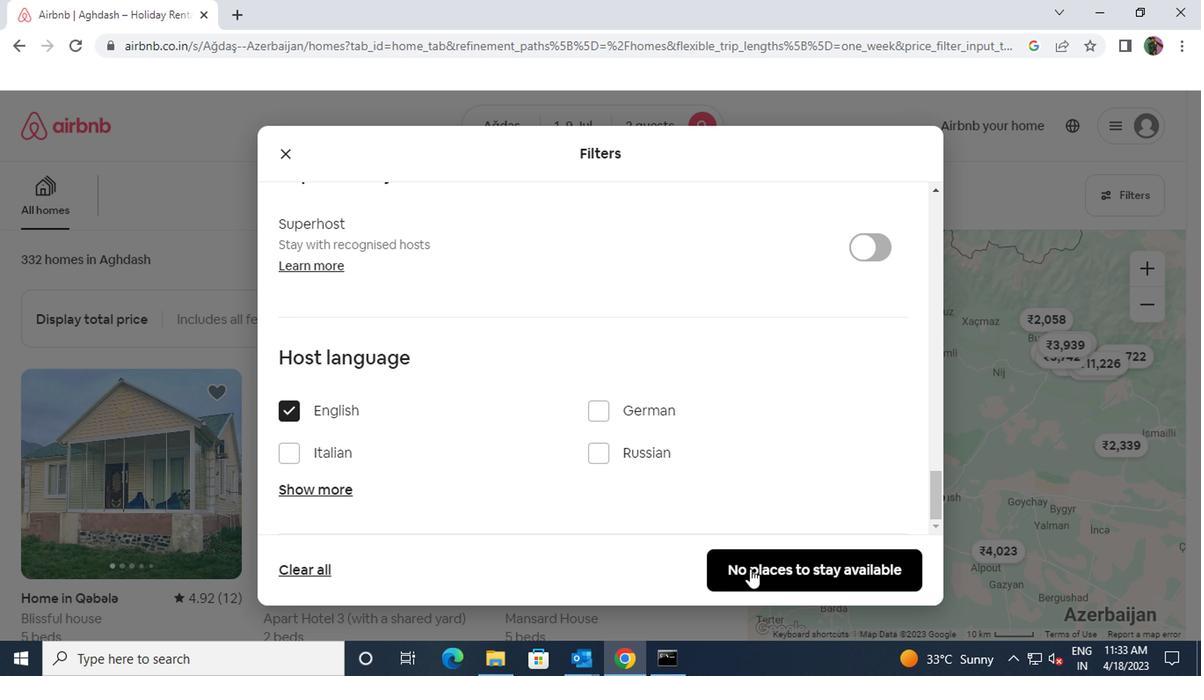 
Action: Mouse moved to (741, 564)
Screenshot: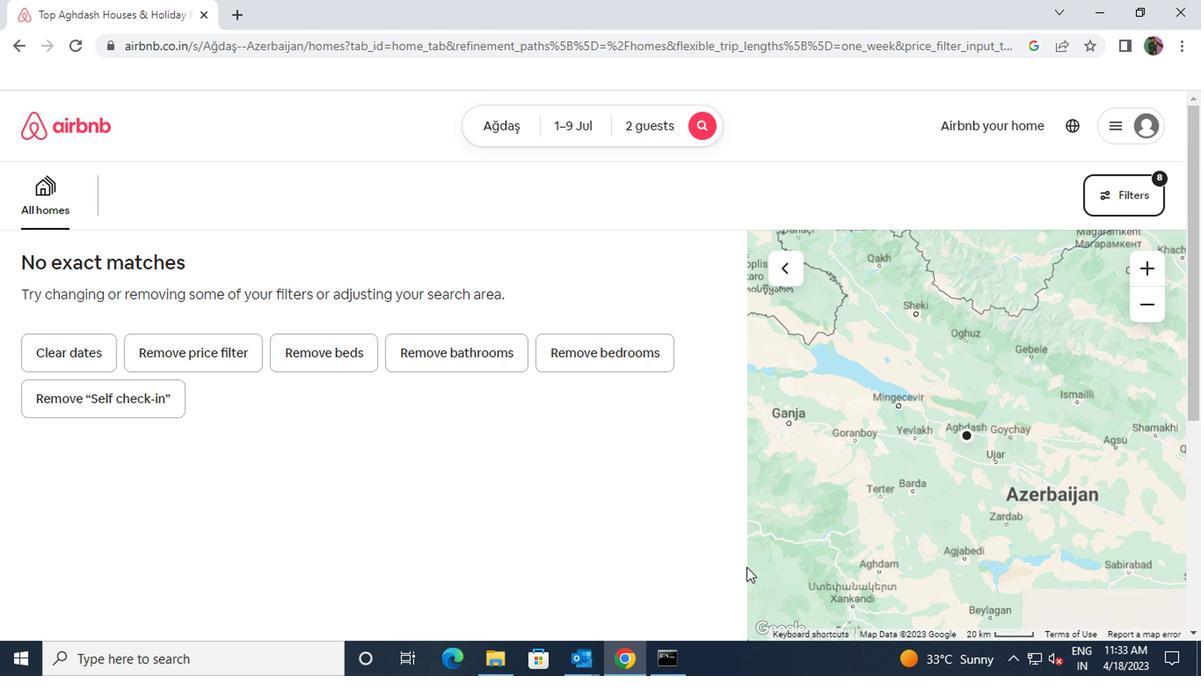 
